 Task: Find the cheapest round-trip flight from New Delhi to Dubai for a 5-day trip.
Action: Mouse moved to (318, 193)
Screenshot: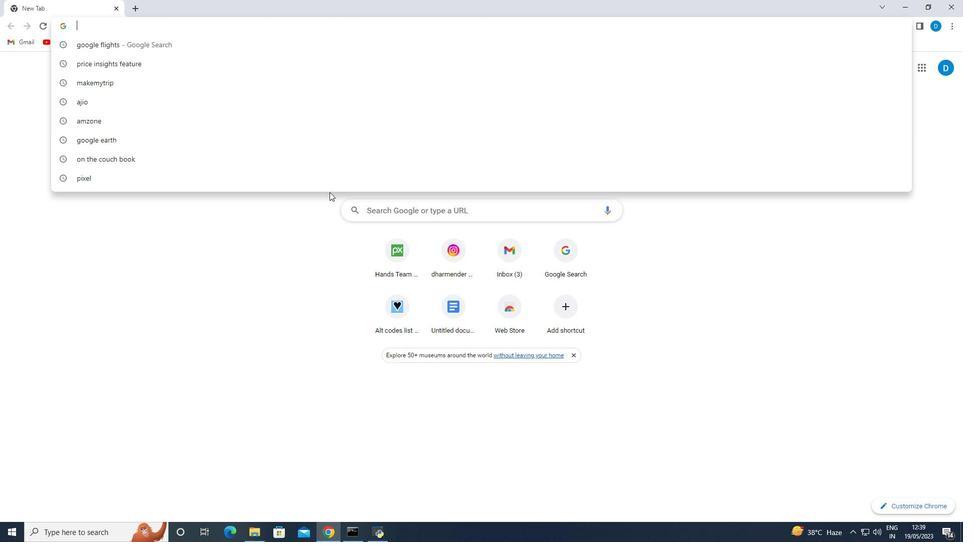 
Action: Key pressed google<Key.space>g<Key.backspace>fli
Screenshot: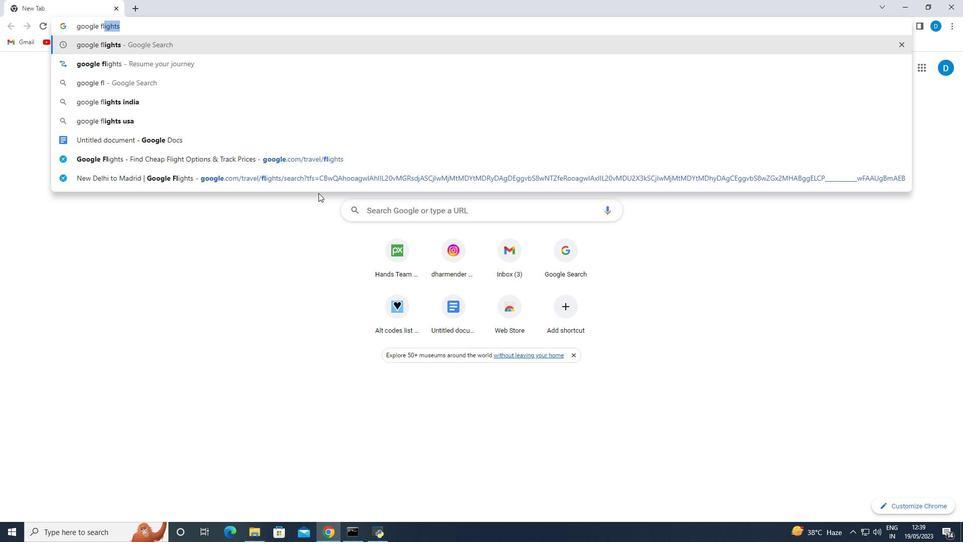 
Action: Mouse moved to (171, 42)
Screenshot: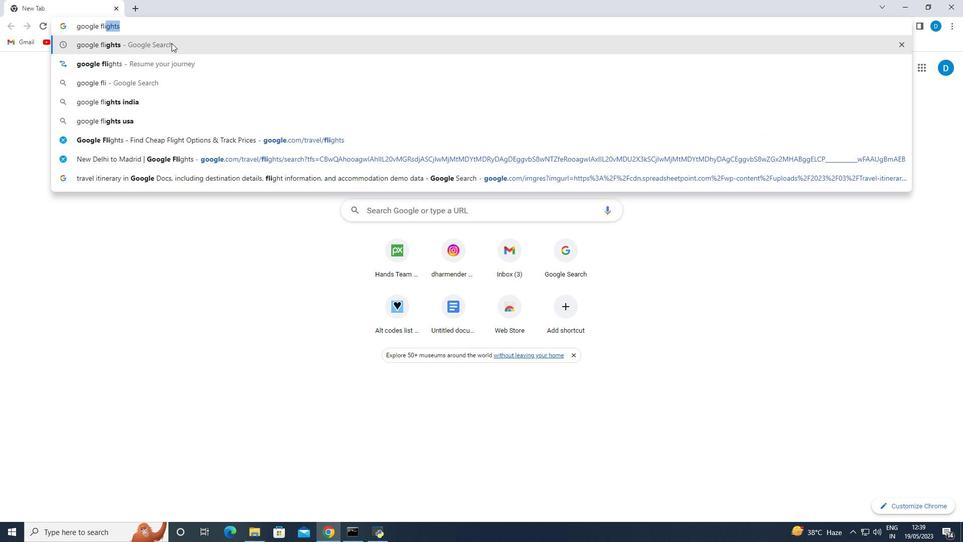 
Action: Mouse pressed left at (171, 42)
Screenshot: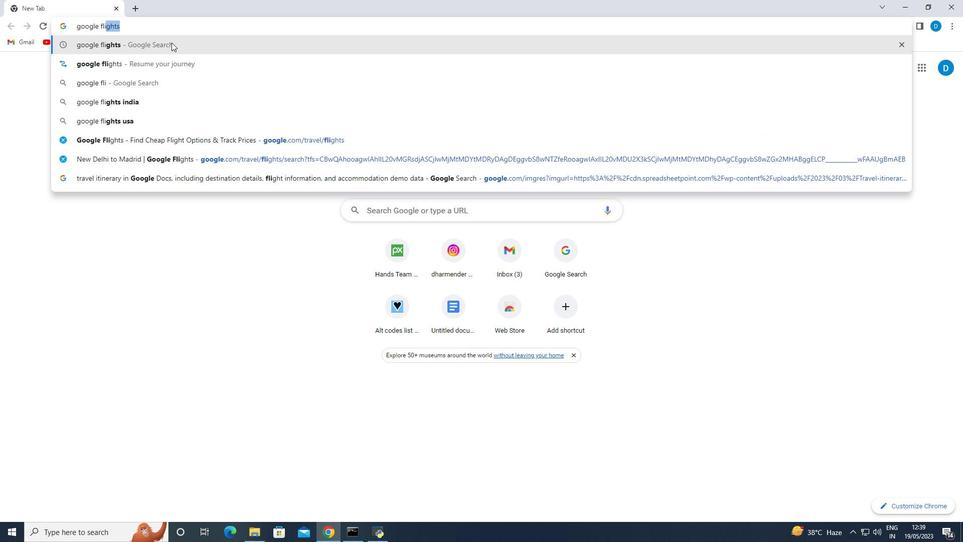 
Action: Mouse moved to (107, 237)
Screenshot: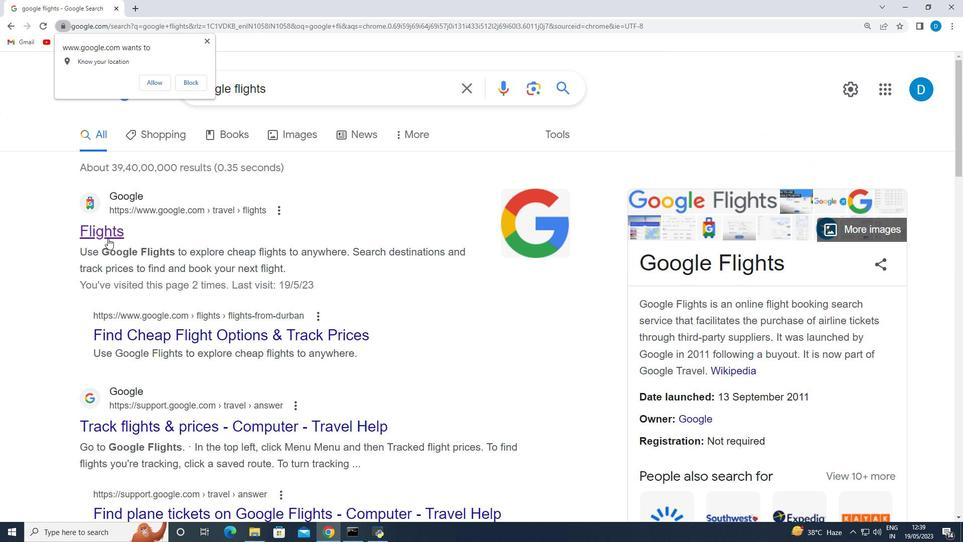 
Action: Mouse pressed left at (107, 237)
Screenshot: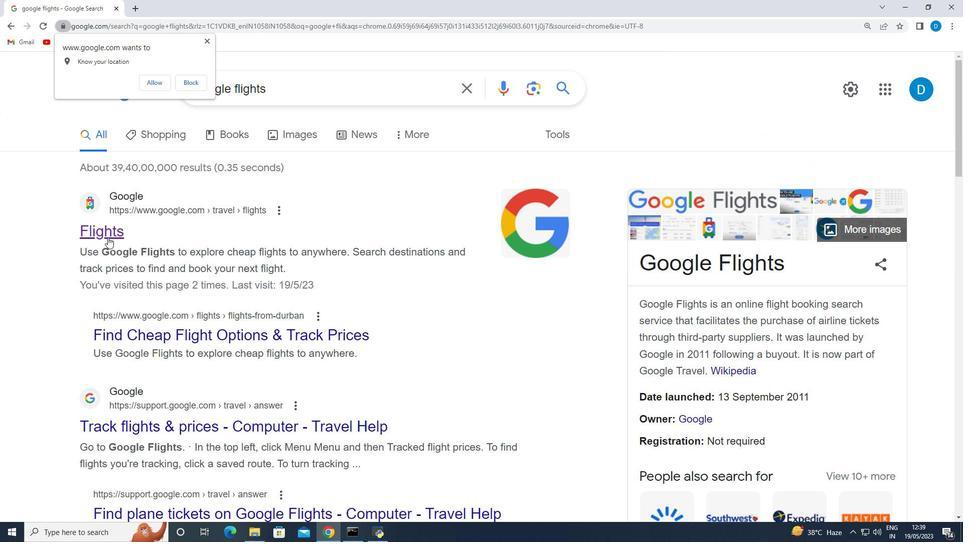 
Action: Mouse moved to (232, 299)
Screenshot: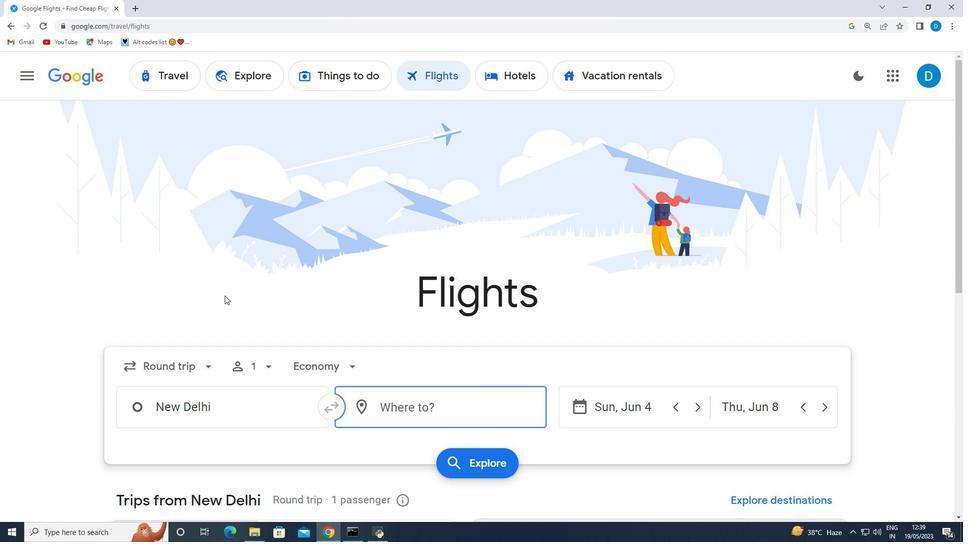 
Action: Mouse scrolled (232, 299) with delta (0, 0)
Screenshot: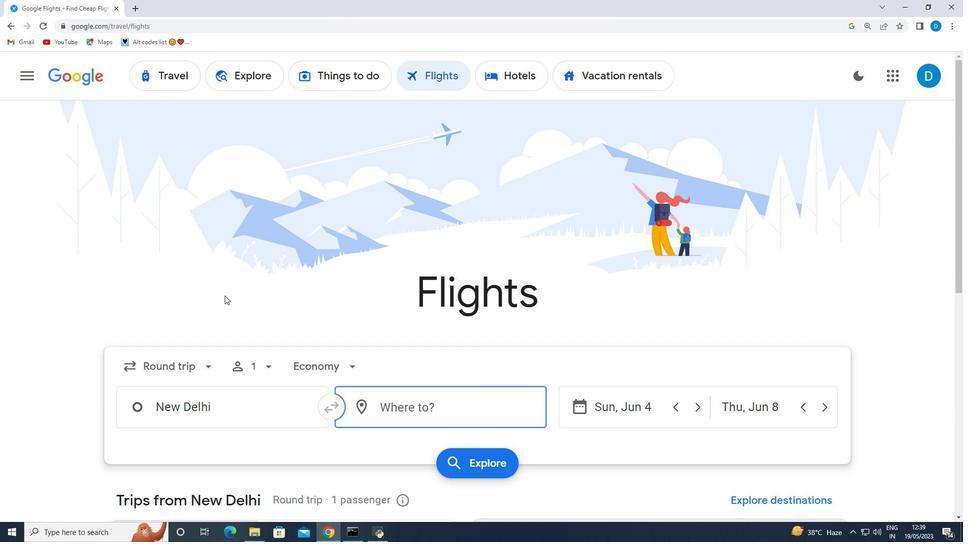
Action: Mouse moved to (247, 309)
Screenshot: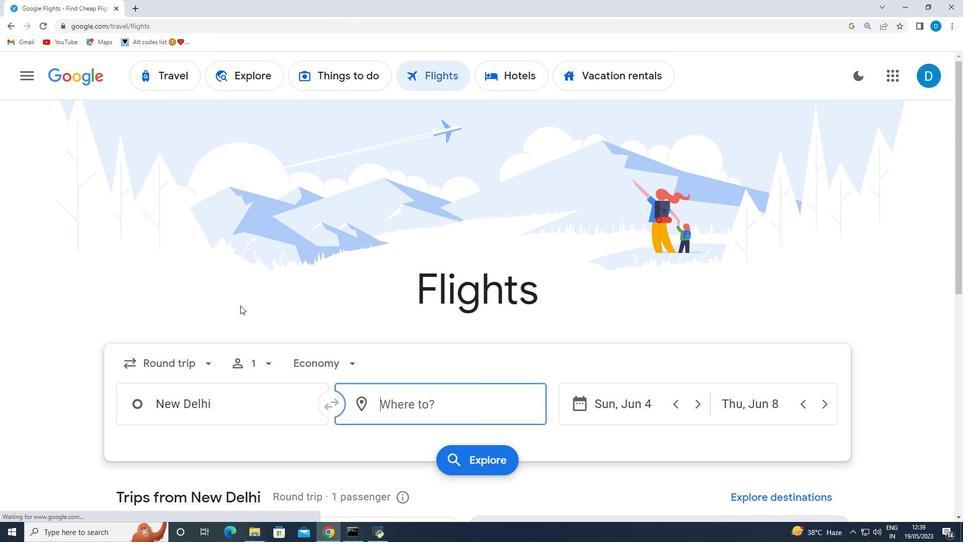 
Action: Mouse scrolled (247, 309) with delta (0, 0)
Screenshot: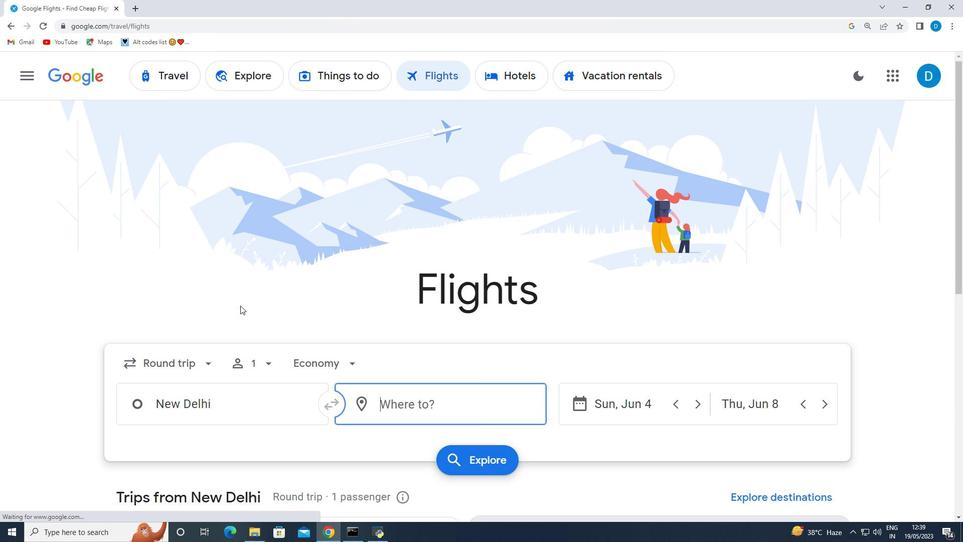 
Action: Mouse moved to (254, 312)
Screenshot: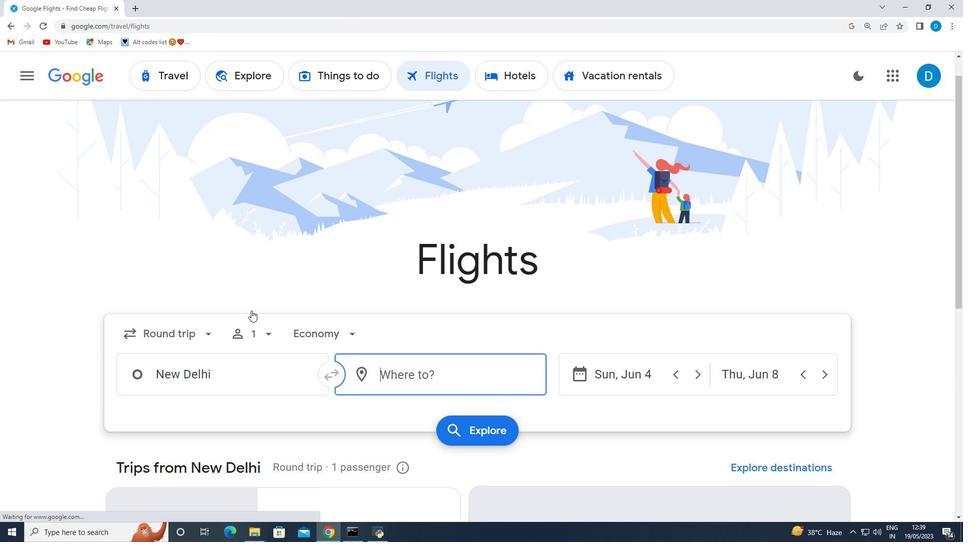 
Action: Mouse scrolled (254, 311) with delta (0, 0)
Screenshot: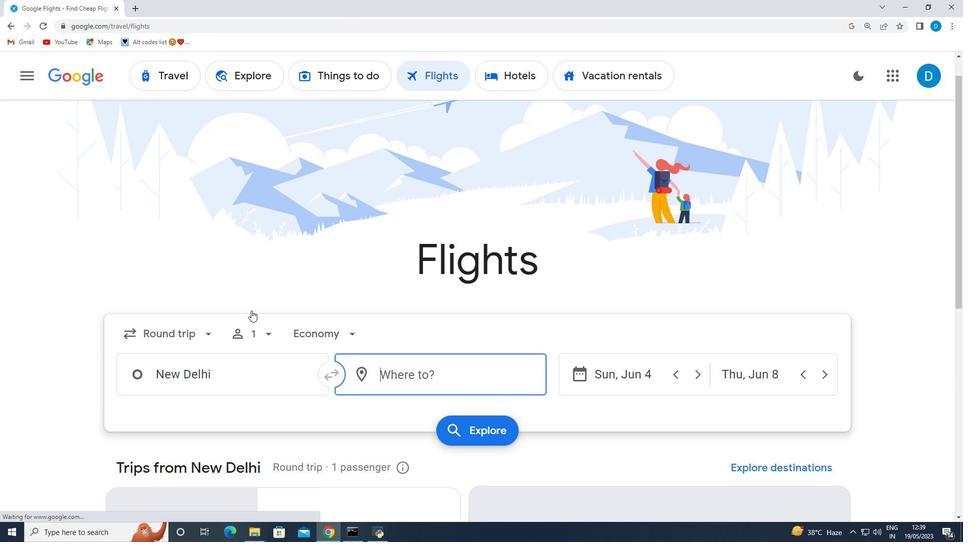 
Action: Mouse moved to (243, 261)
Screenshot: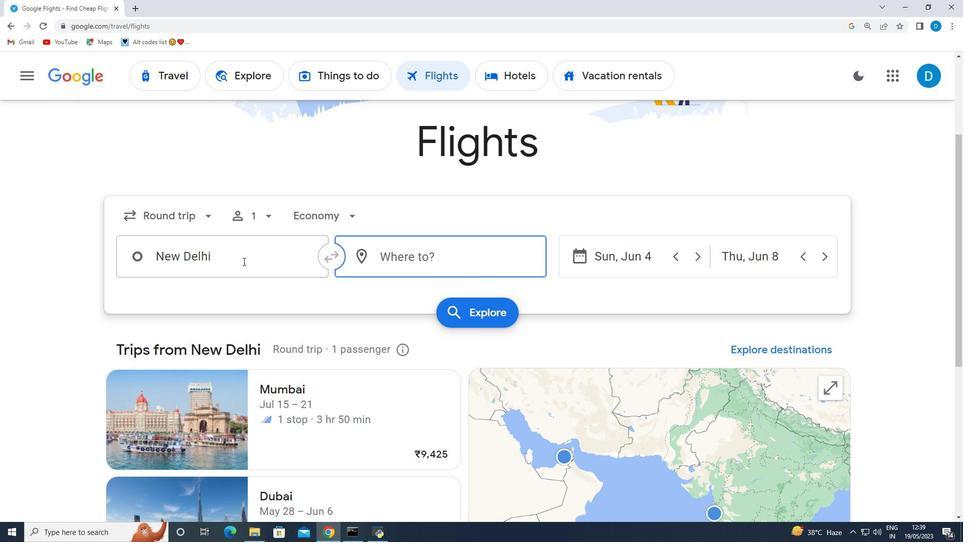 
Action: Mouse scrolled (243, 261) with delta (0, 0)
Screenshot: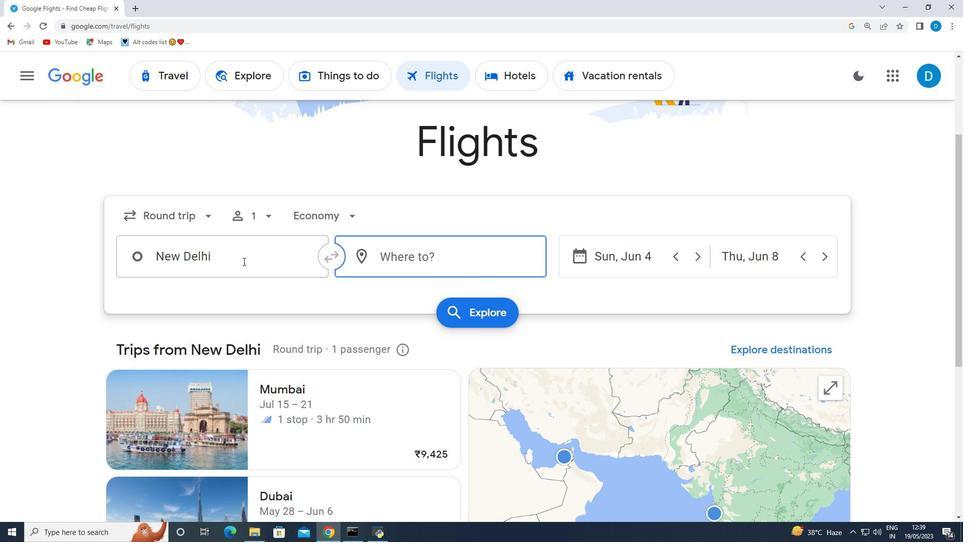 
Action: Mouse moved to (245, 263)
Screenshot: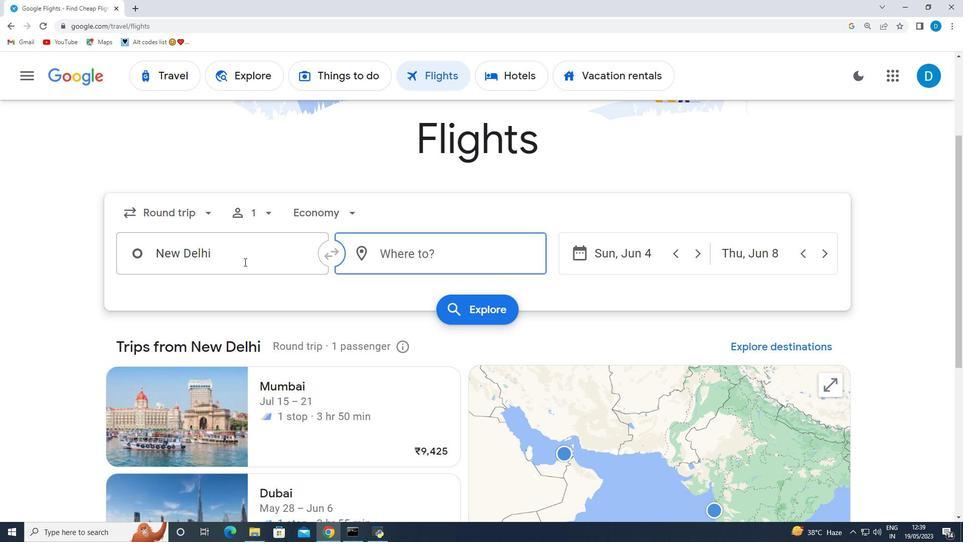 
Action: Mouse scrolled (245, 262) with delta (0, 0)
Screenshot: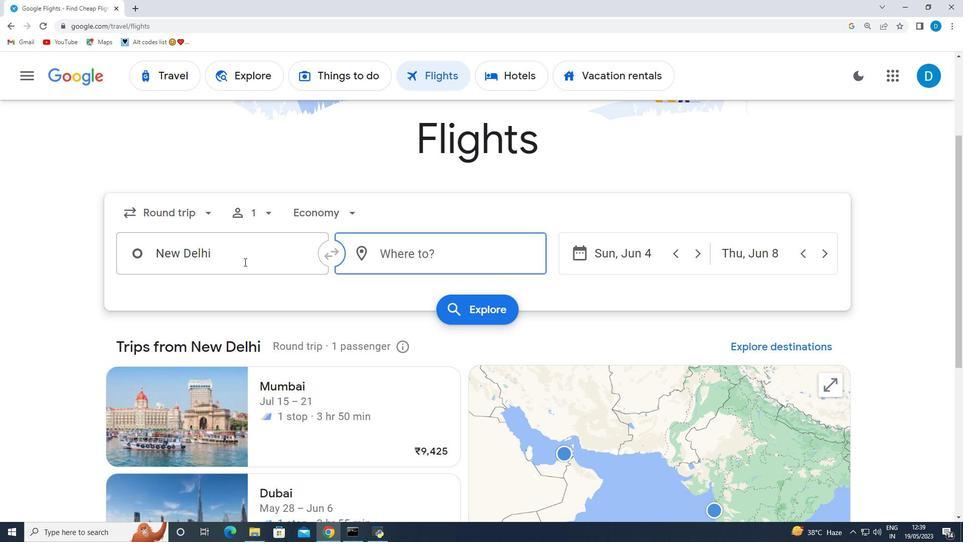 
Action: Mouse moved to (281, 401)
Screenshot: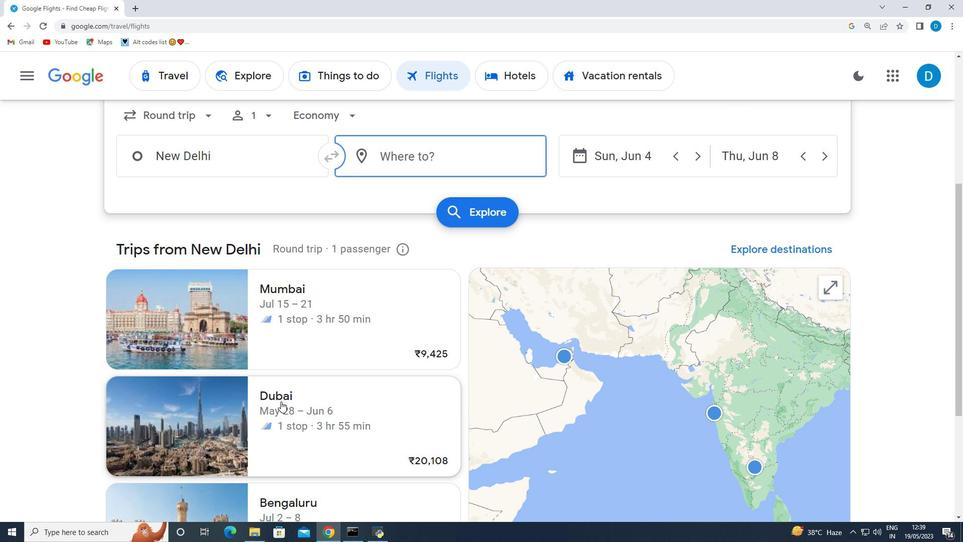 
Action: Mouse pressed left at (281, 401)
Screenshot: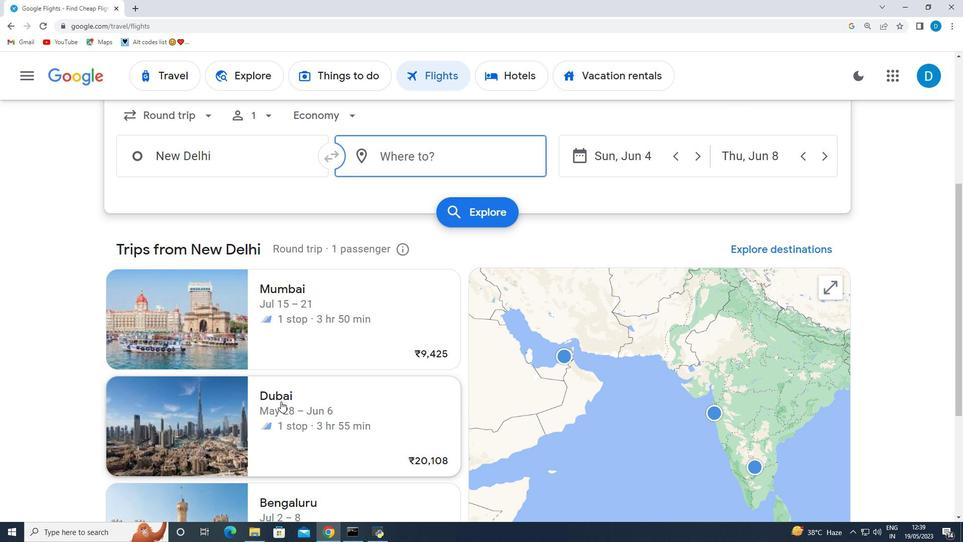 
Action: Mouse moved to (677, 176)
Screenshot: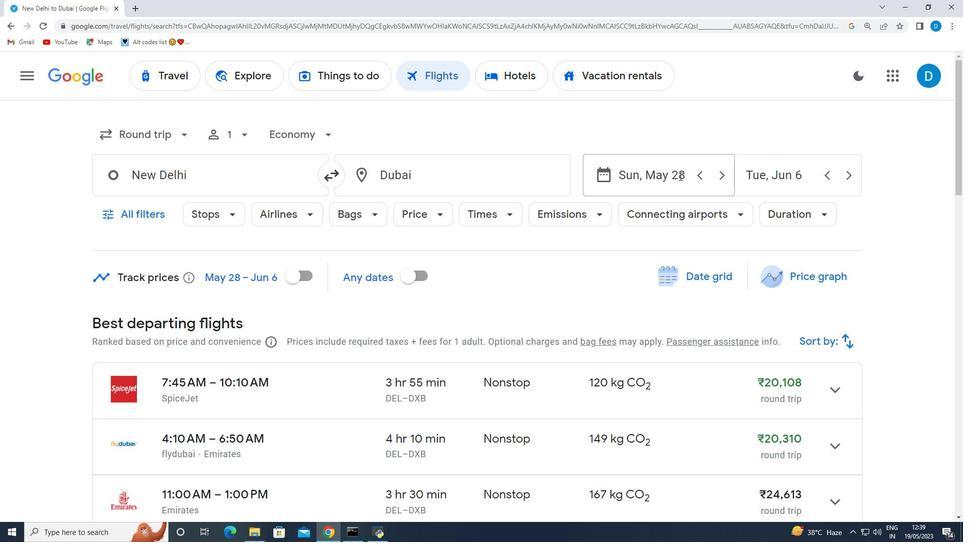 
Action: Mouse pressed left at (677, 176)
Screenshot: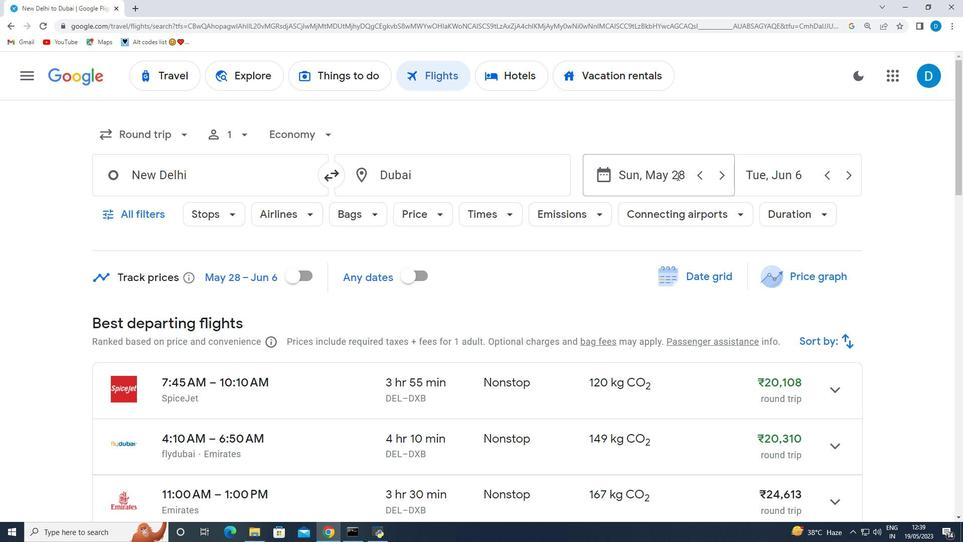 
Action: Mouse pressed left at (677, 176)
Screenshot: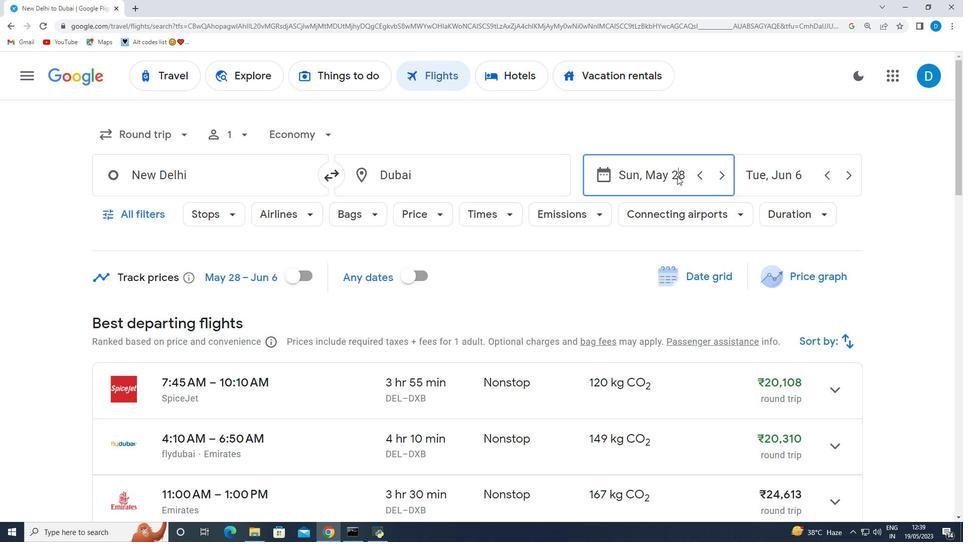 
Action: Mouse pressed left at (677, 176)
Screenshot: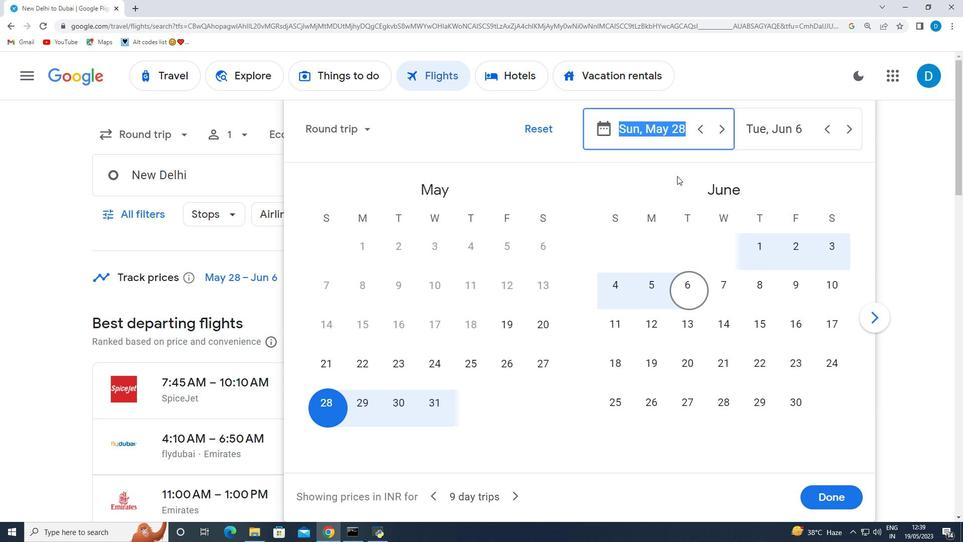 
Action: Mouse moved to (478, 368)
Screenshot: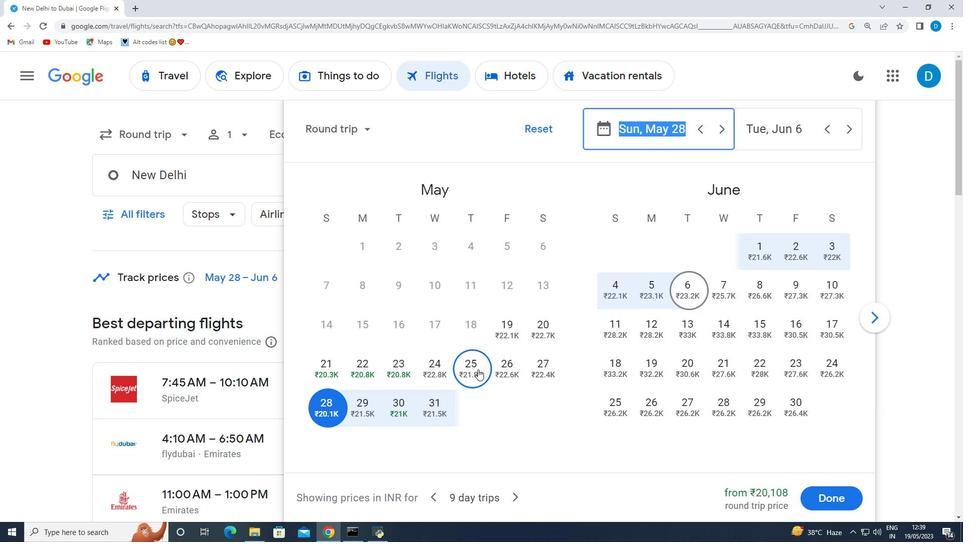 
Action: Mouse pressed left at (478, 368)
Screenshot: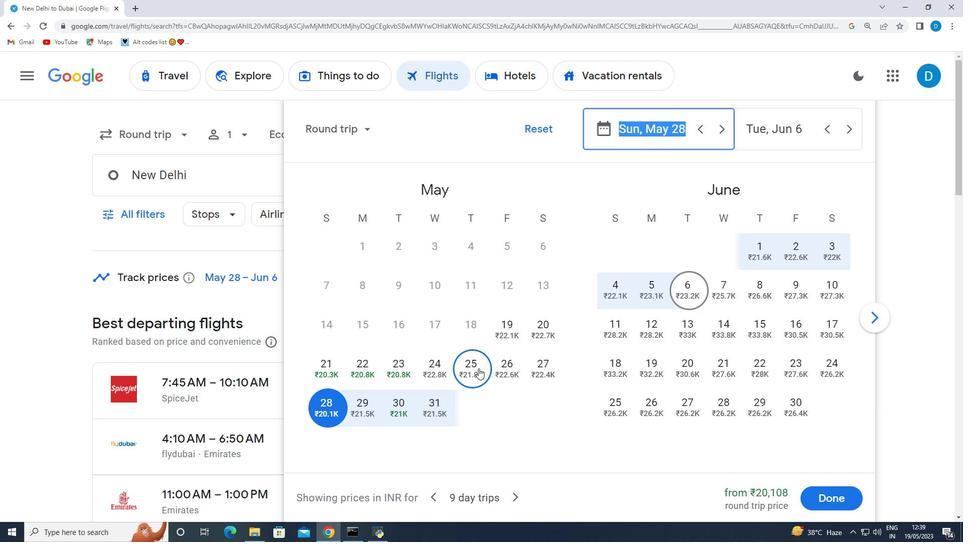 
Action: Mouse moved to (465, 374)
Screenshot: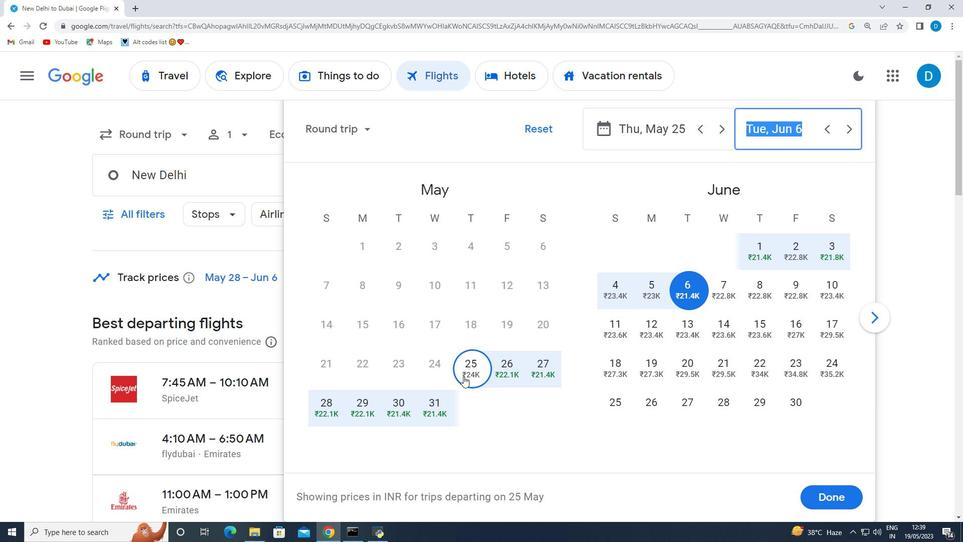 
Action: Mouse pressed left at (465, 374)
Screenshot: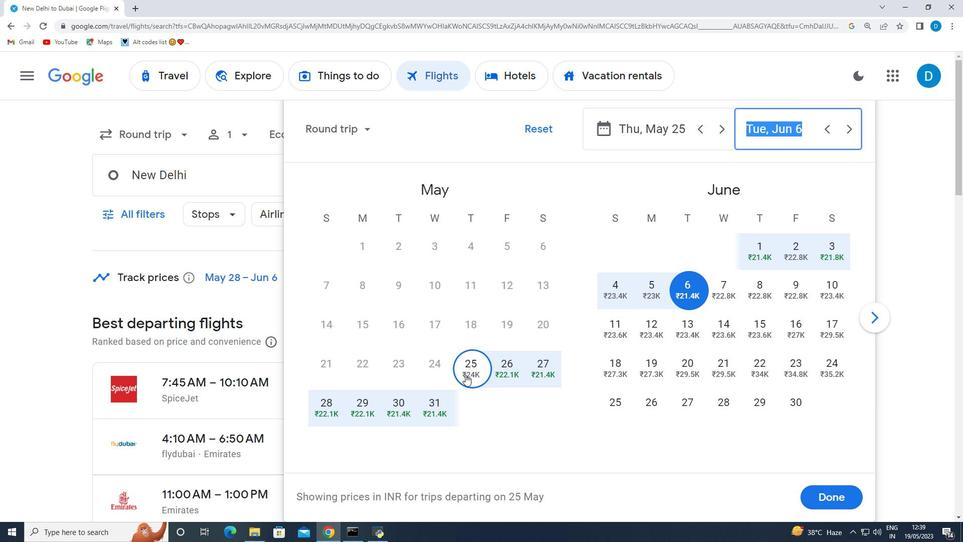 
Action: Mouse pressed left at (465, 374)
Screenshot: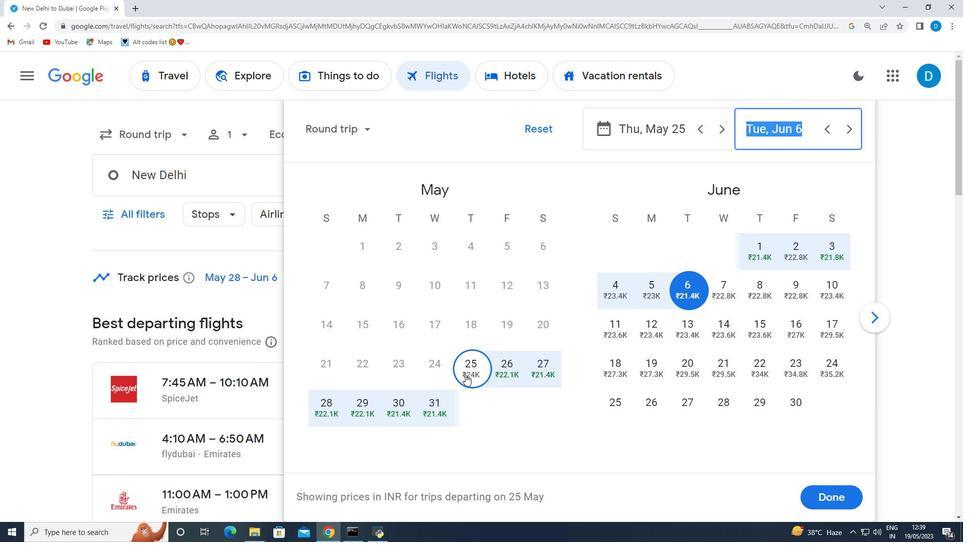 
Action: Mouse moved to (614, 403)
Screenshot: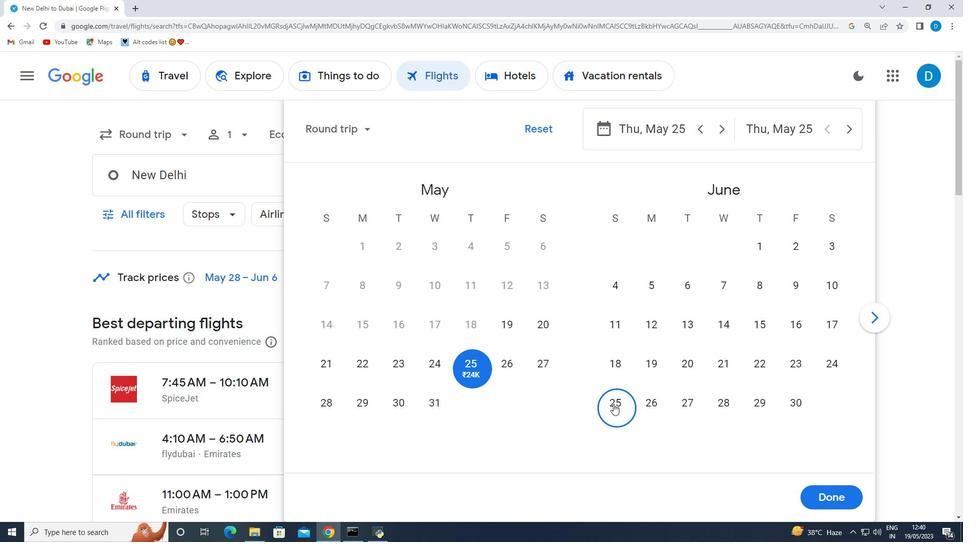 
Action: Mouse pressed left at (614, 403)
Screenshot: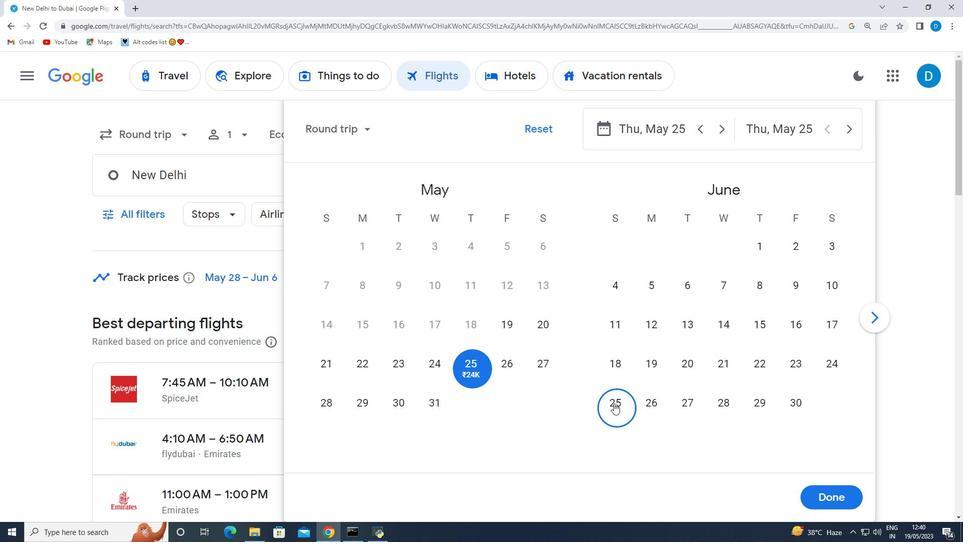 
Action: Mouse pressed left at (614, 403)
Screenshot: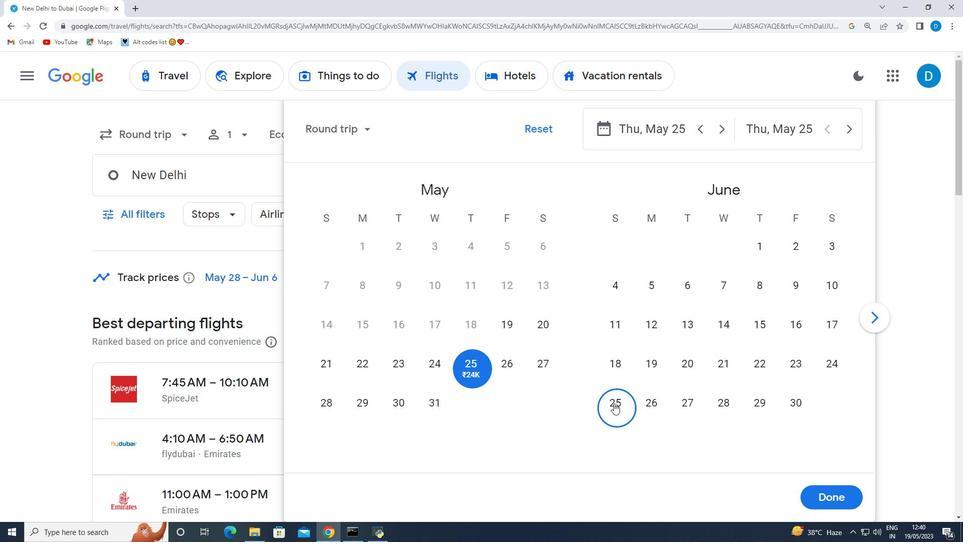 
Action: Mouse moved to (668, 123)
Screenshot: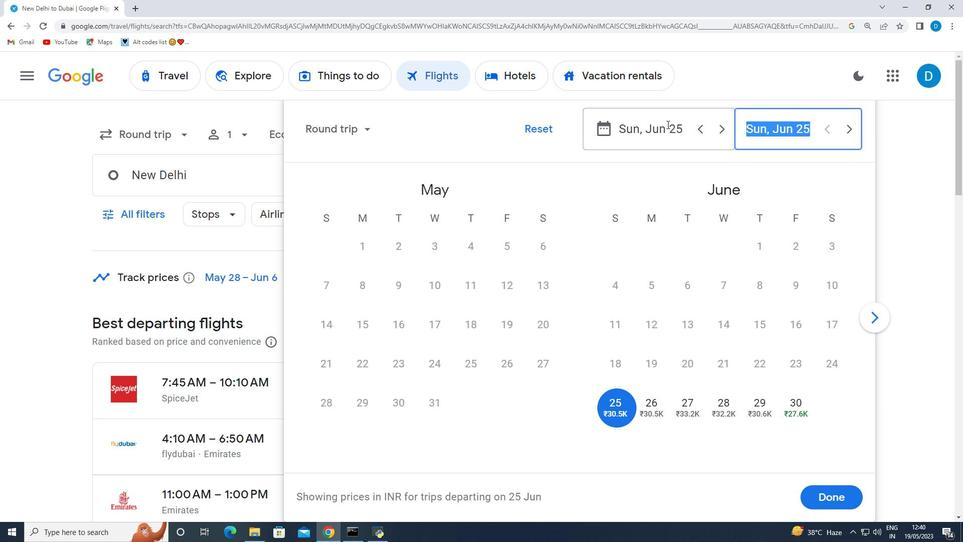 
Action: Mouse pressed left at (668, 123)
Screenshot: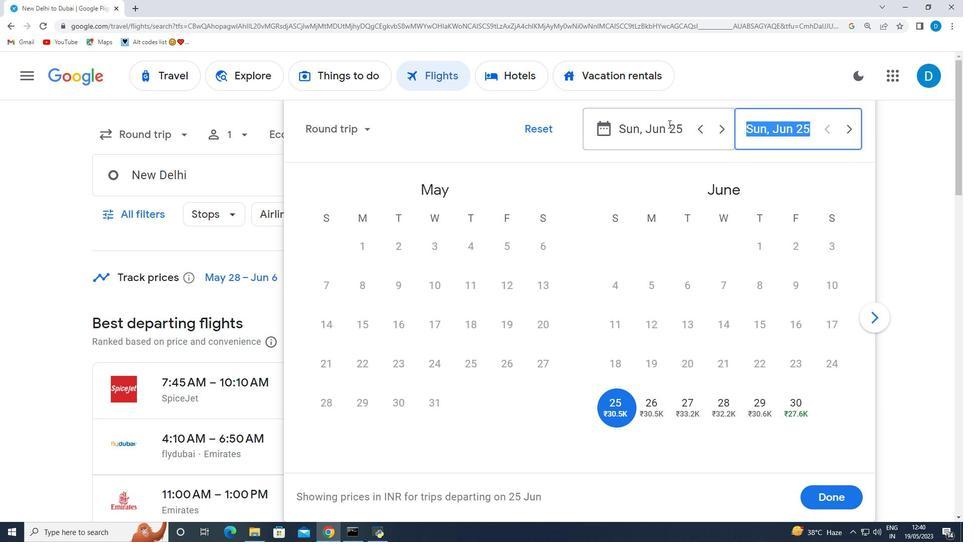 
Action: Mouse moved to (549, 129)
Screenshot: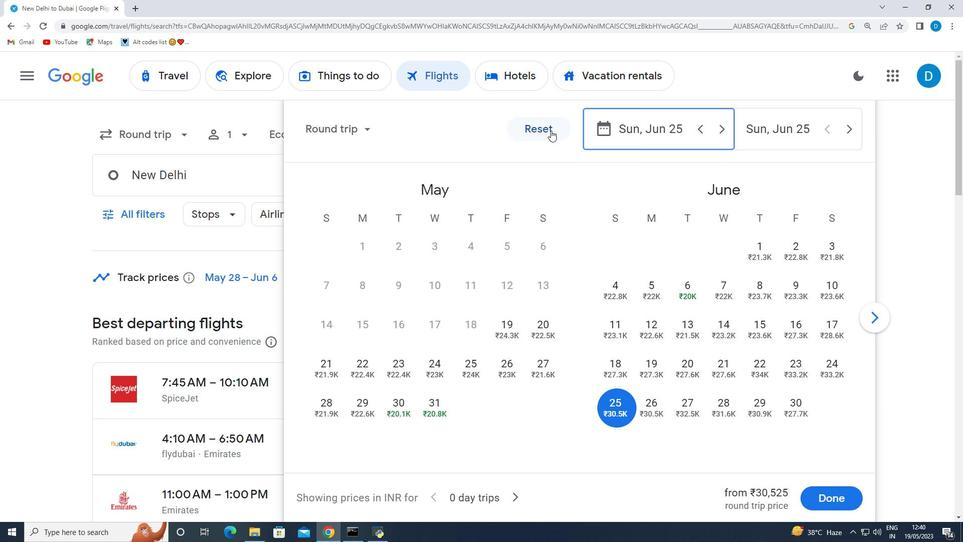 
Action: Mouse pressed left at (549, 129)
Screenshot: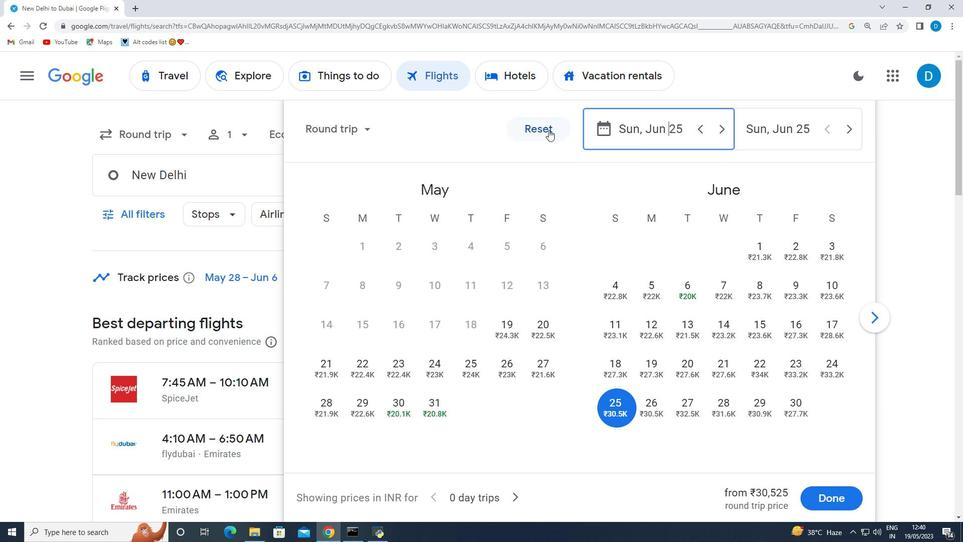 
Action: Mouse moved to (661, 135)
Screenshot: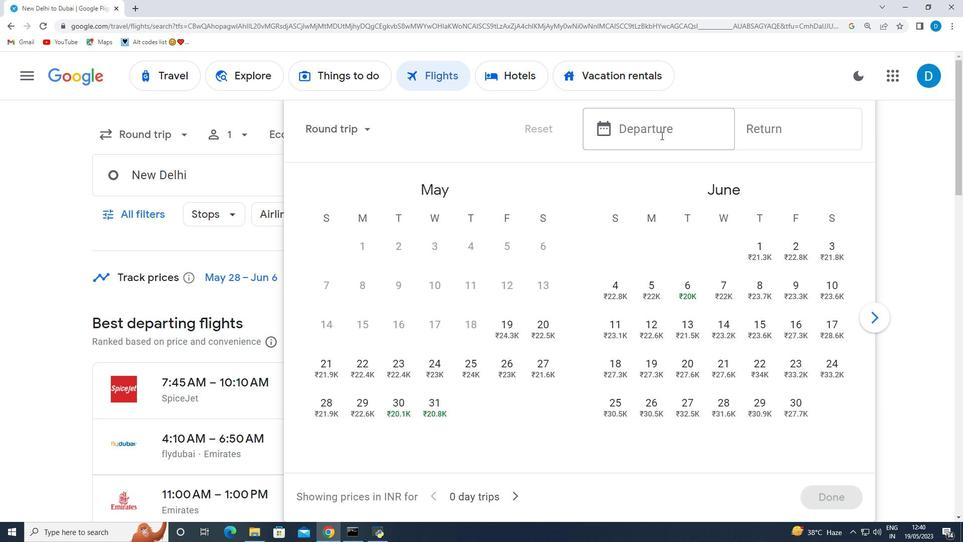 
Action: Mouse pressed left at (661, 135)
Screenshot: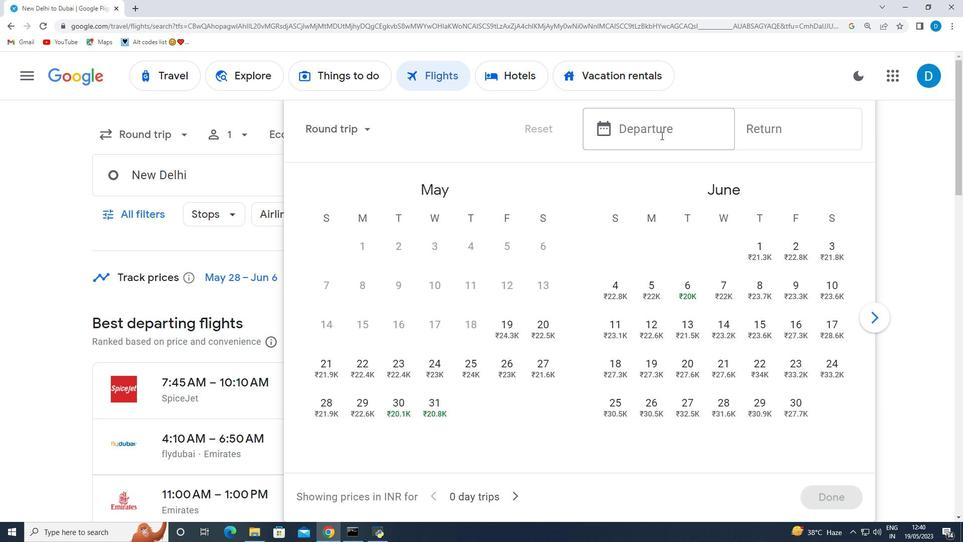 
Action: Mouse moved to (611, 409)
Screenshot: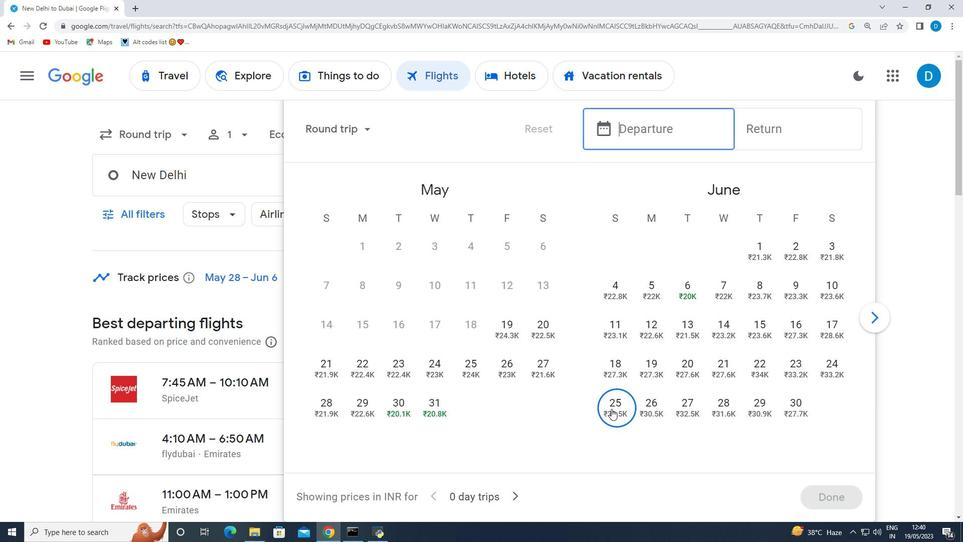 
Action: Mouse pressed left at (611, 409)
Screenshot: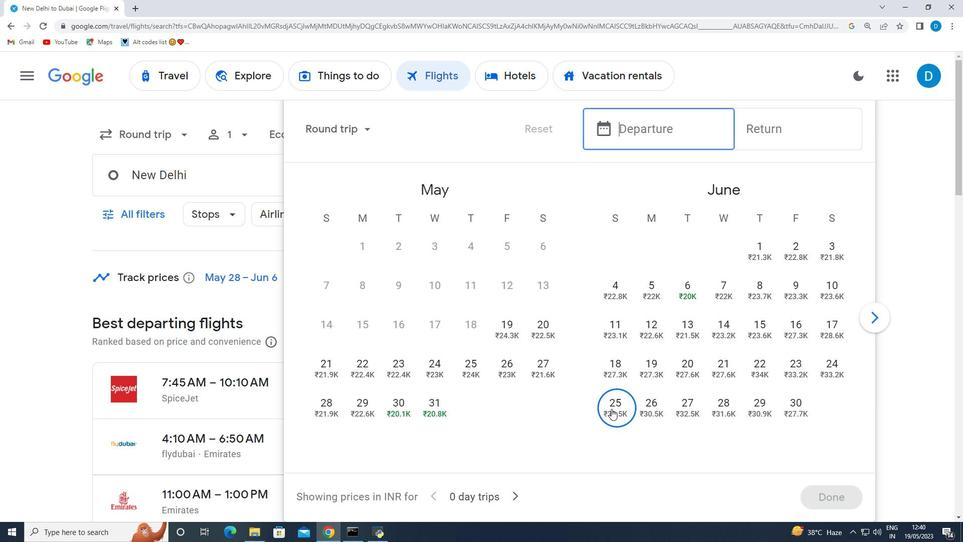 
Action: Mouse pressed left at (611, 409)
Screenshot: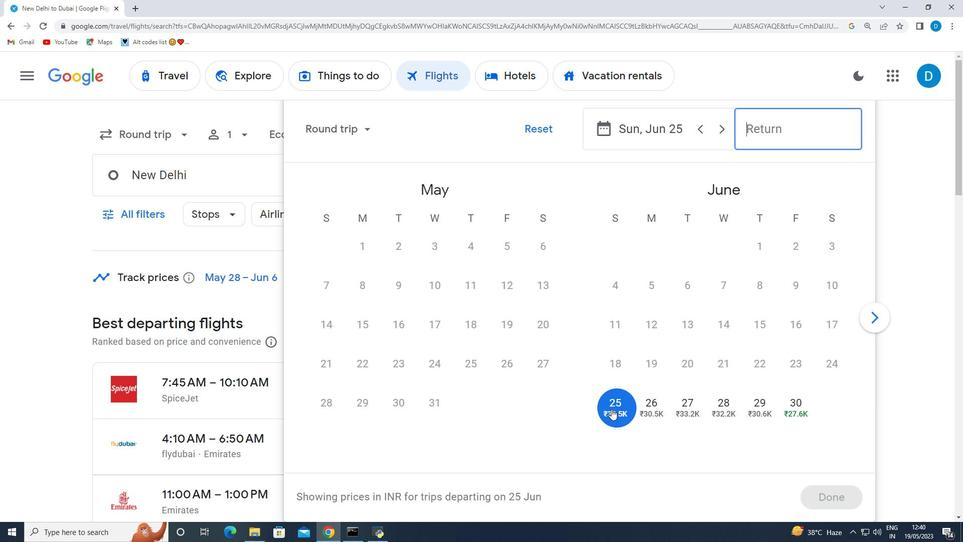 
Action: Mouse moved to (795, 132)
Screenshot: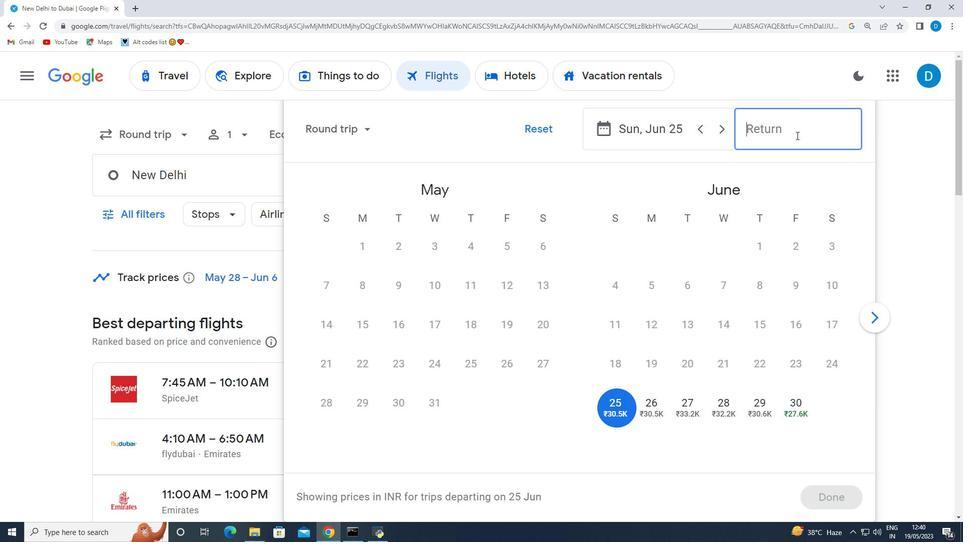 
Action: Mouse pressed left at (795, 132)
Screenshot: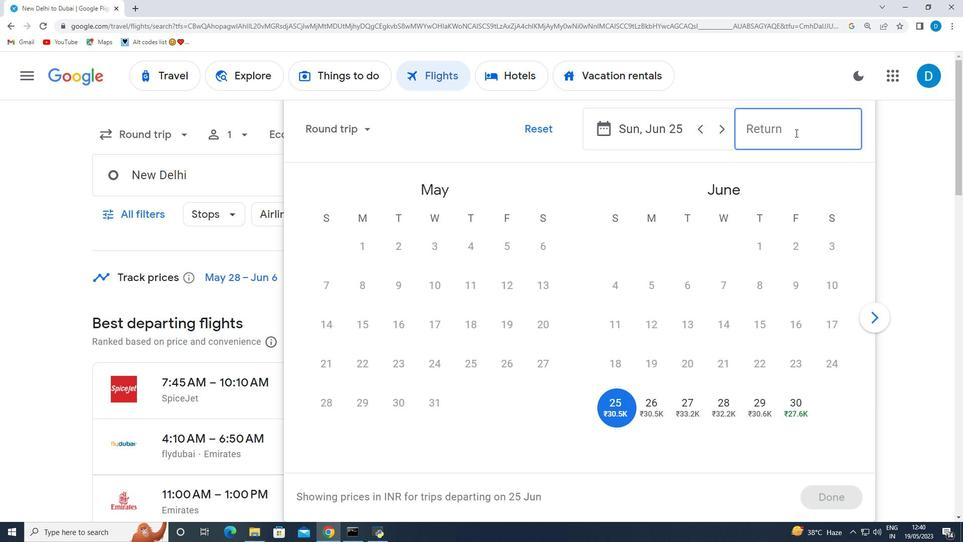 
Action: Mouse moved to (799, 413)
Screenshot: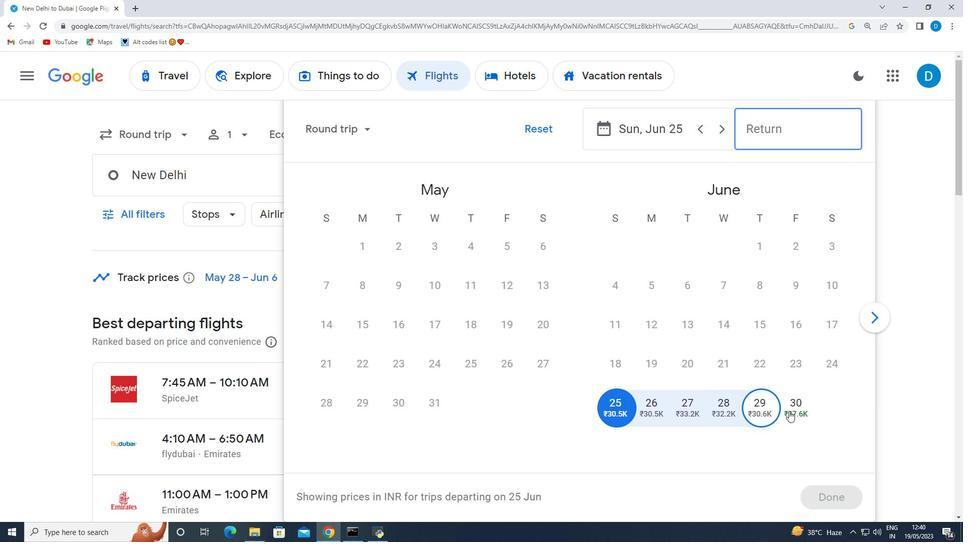 
Action: Mouse pressed left at (799, 413)
Screenshot: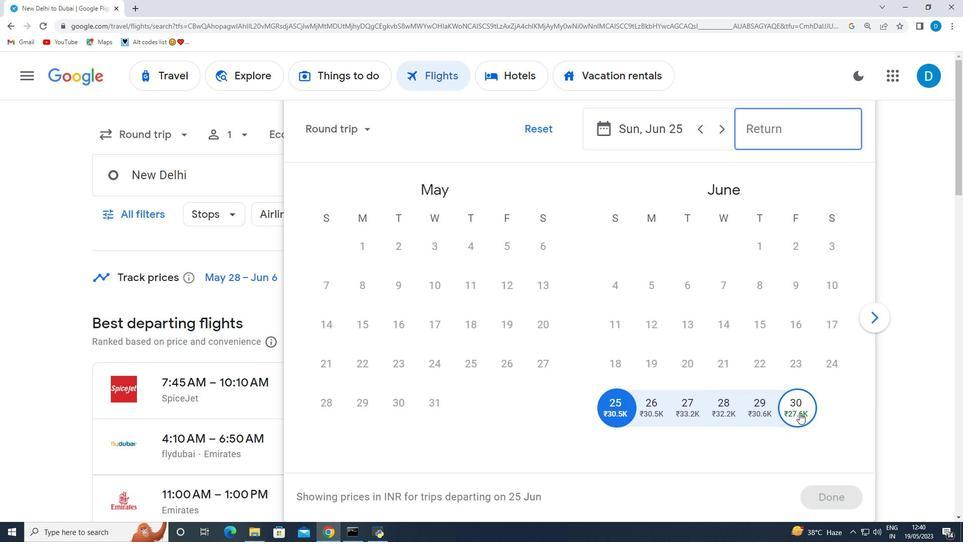 
Action: Mouse pressed left at (799, 413)
Screenshot: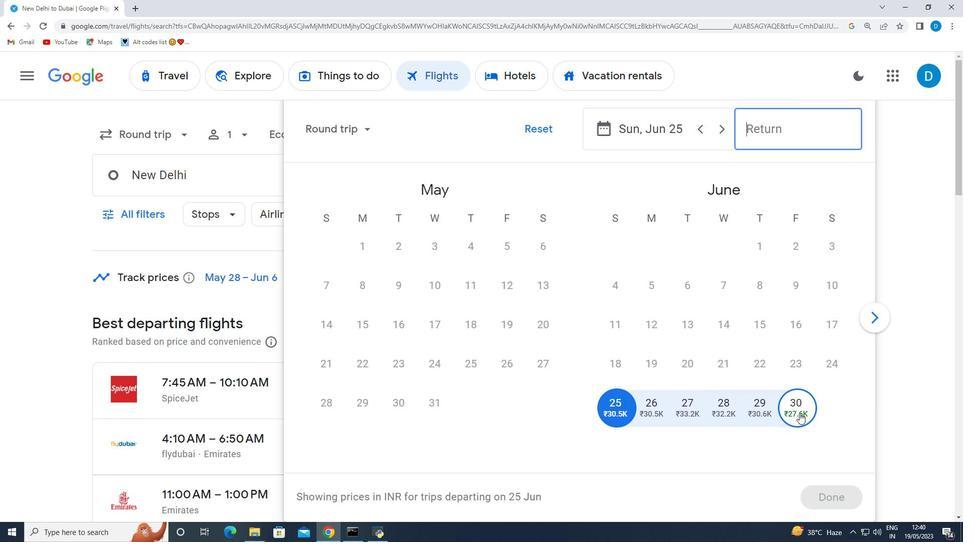 
Action: Mouse moved to (837, 501)
Screenshot: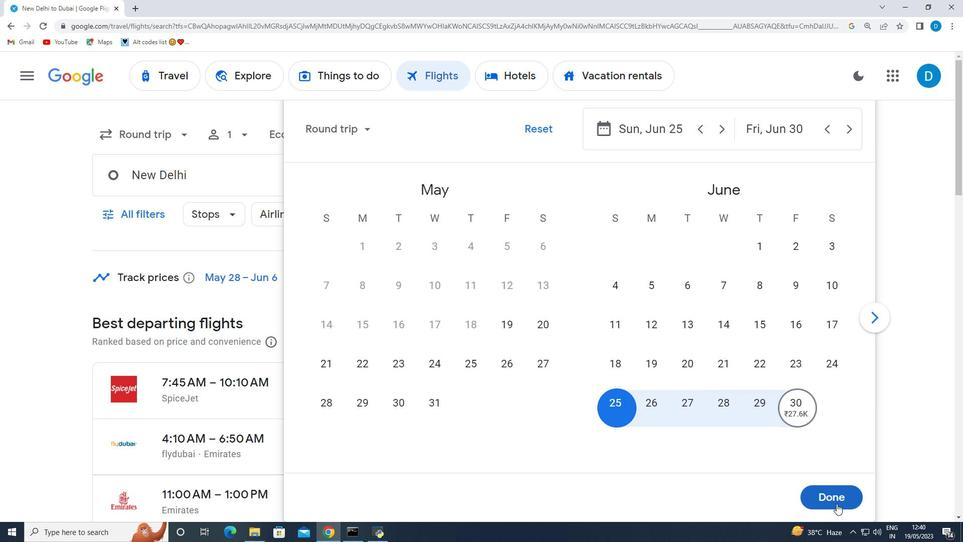 
Action: Mouse pressed left at (837, 501)
Screenshot: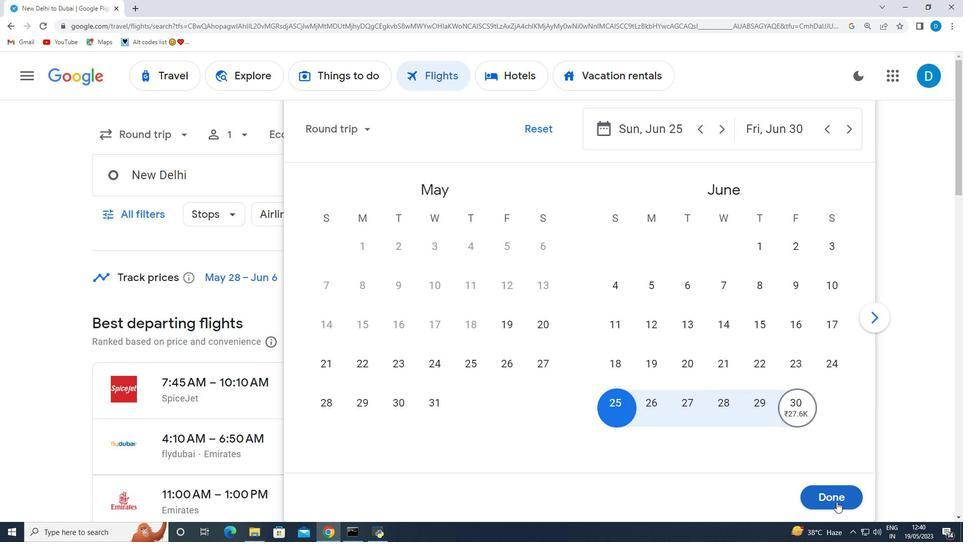 
Action: Mouse moved to (162, 282)
Screenshot: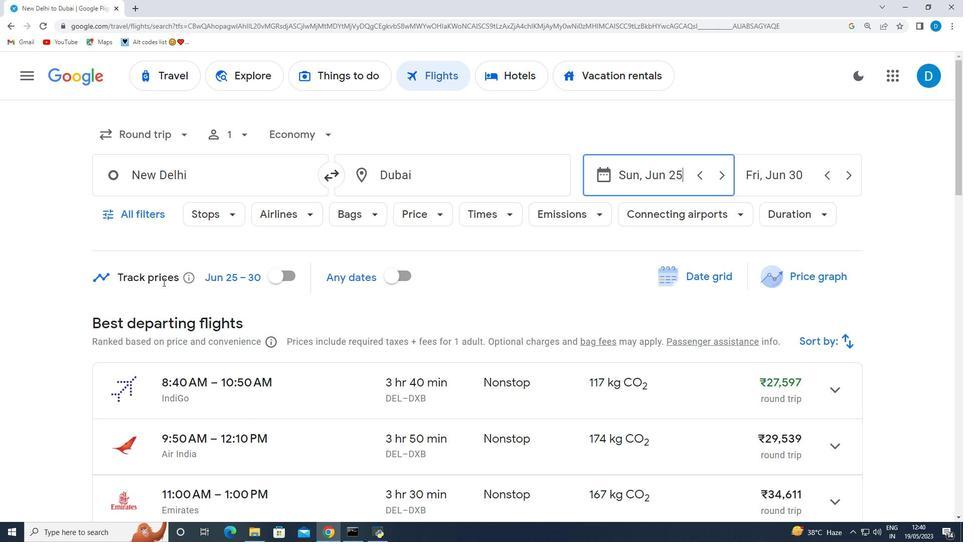 
Action: Mouse pressed left at (162, 282)
Screenshot: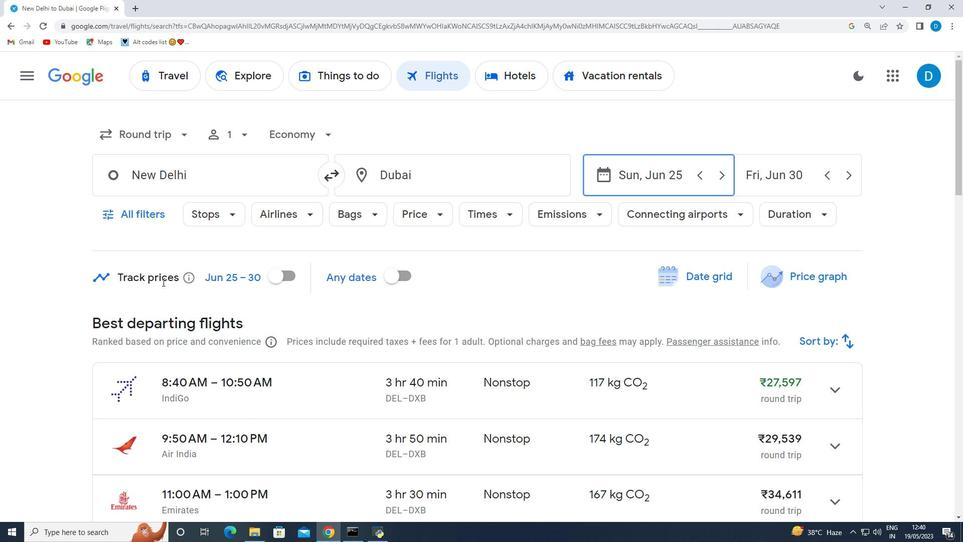 
Action: Mouse moved to (191, 276)
Screenshot: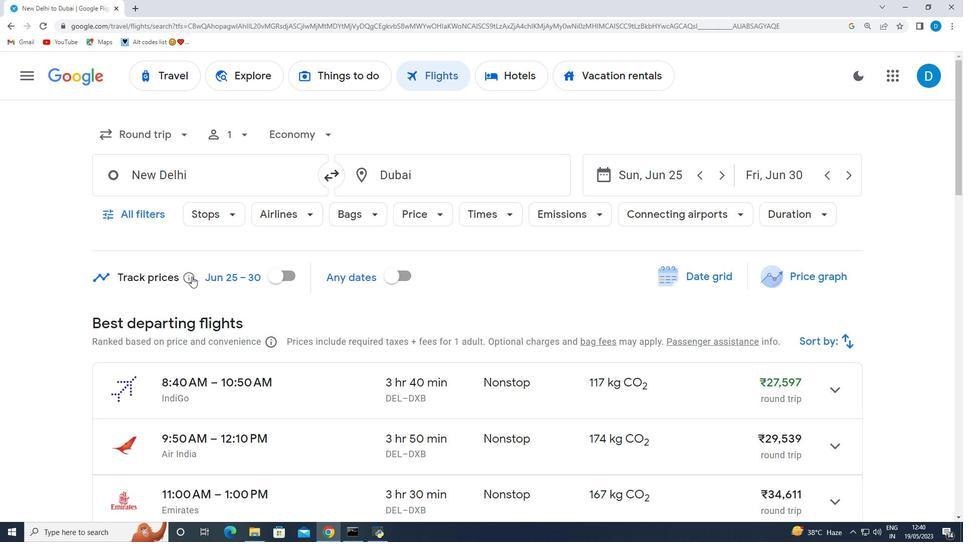 
Action: Mouse pressed left at (191, 276)
Screenshot: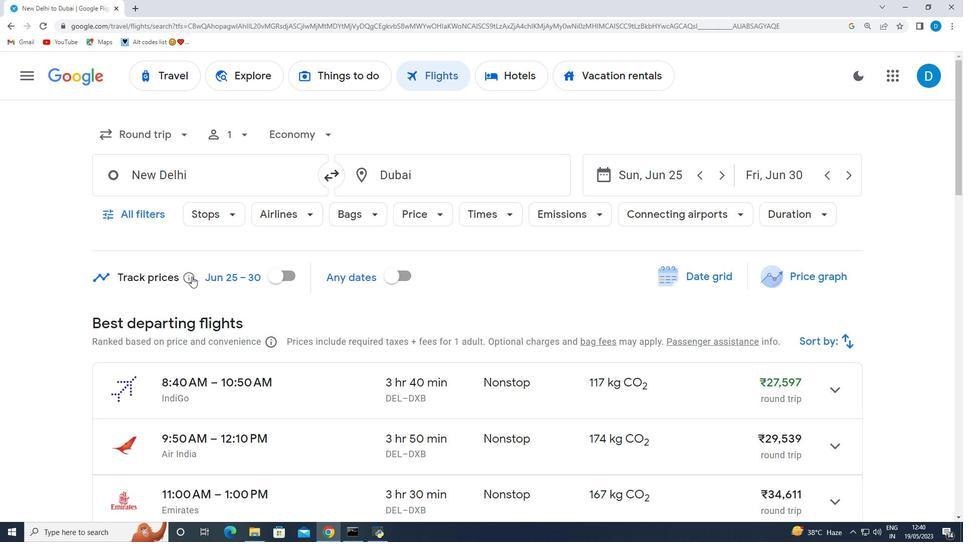 
Action: Mouse moved to (100, 278)
Screenshot: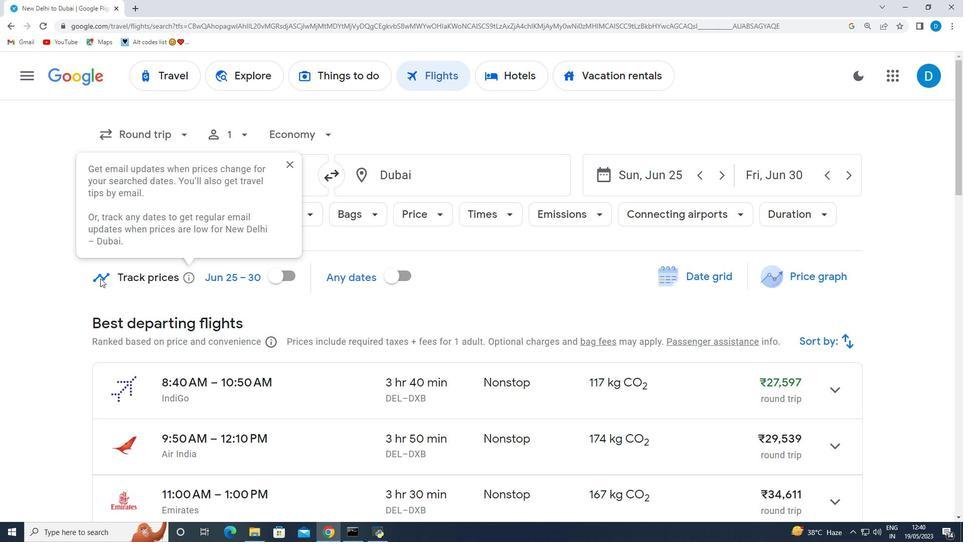 
Action: Mouse pressed left at (100, 278)
Screenshot: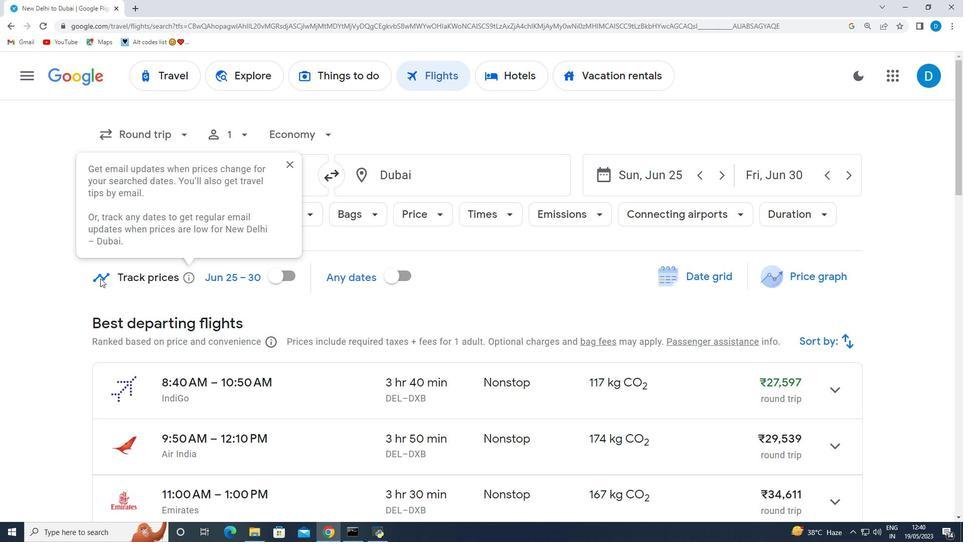 
Action: Mouse moved to (289, 275)
Screenshot: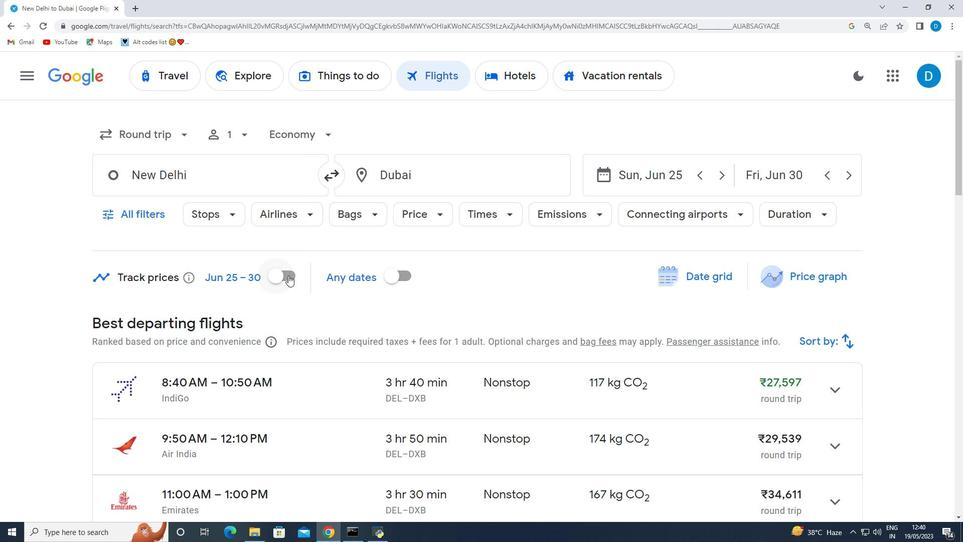 
Action: Mouse pressed left at (289, 275)
Screenshot: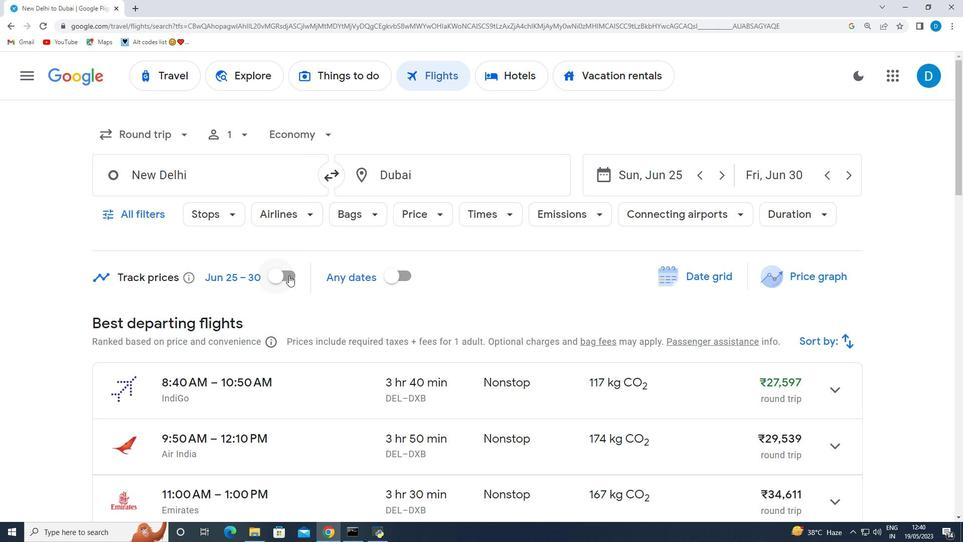 
Action: Mouse moved to (281, 277)
Screenshot: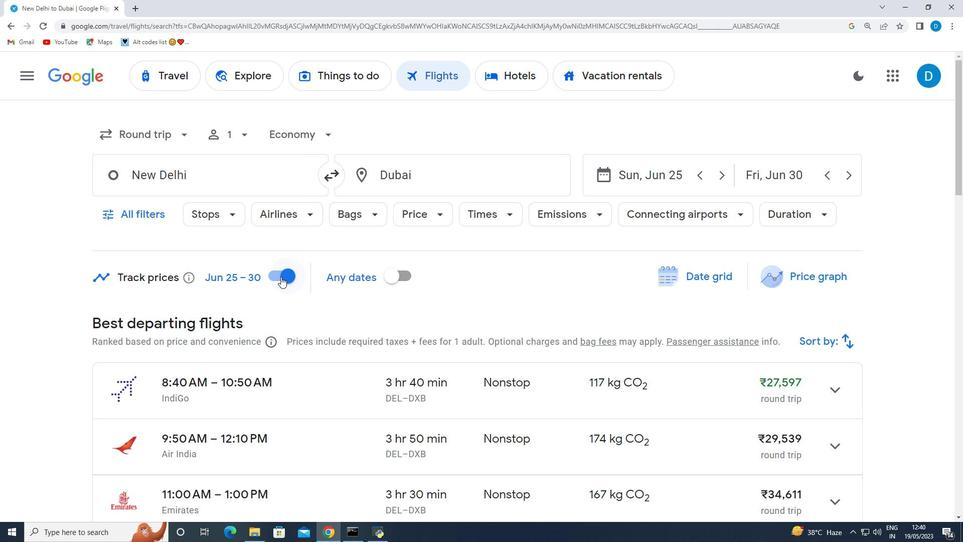 
Action: Mouse pressed left at (281, 277)
Screenshot: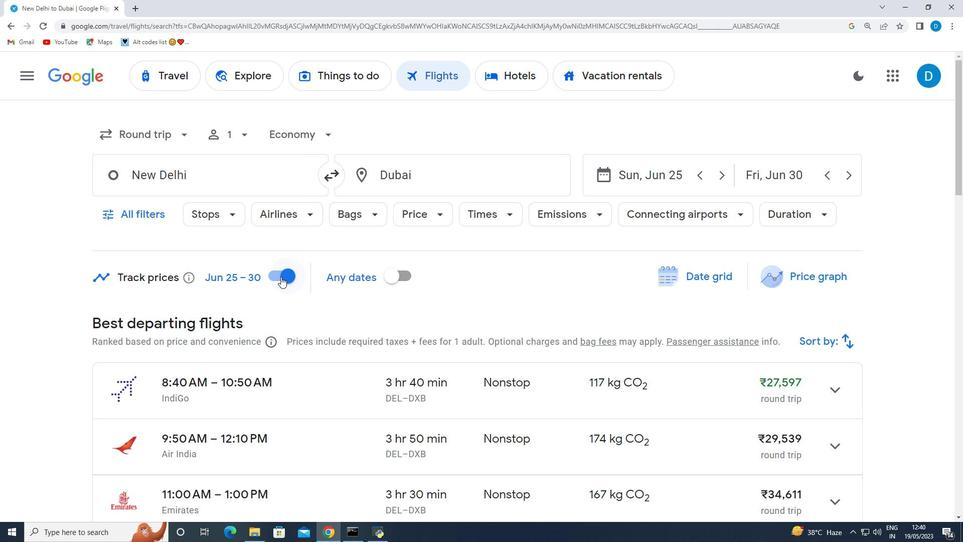 
Action: Mouse moved to (291, 277)
Screenshot: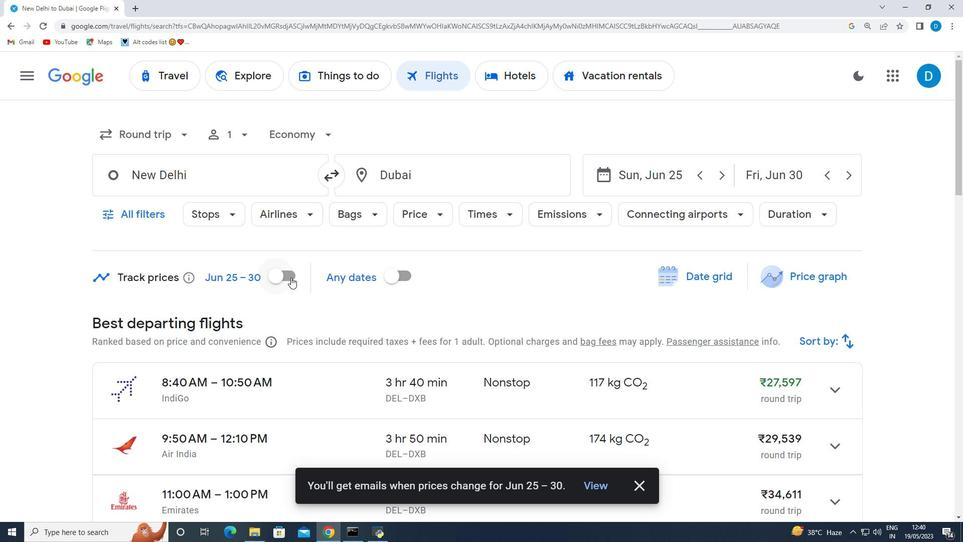 
Action: Mouse pressed left at (291, 277)
Screenshot: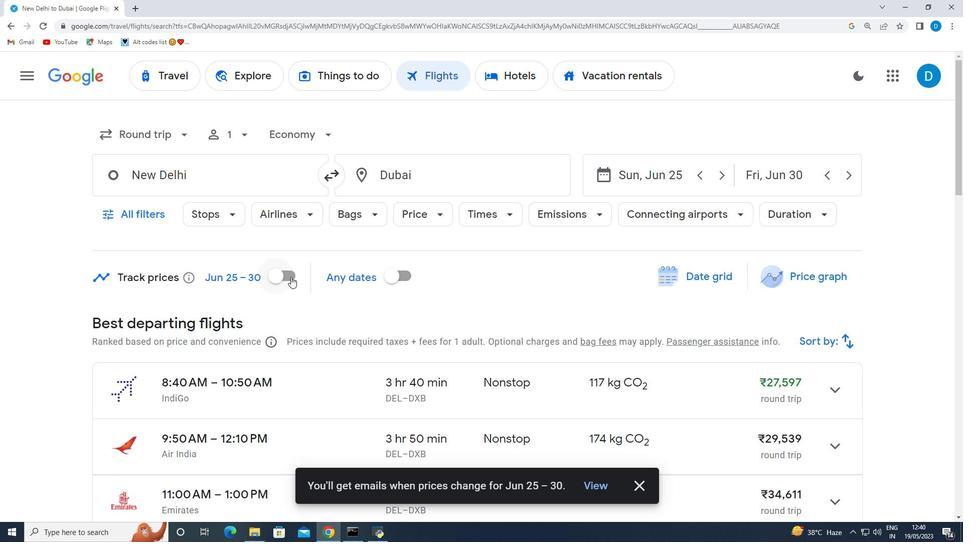 
Action: Mouse moved to (356, 351)
Screenshot: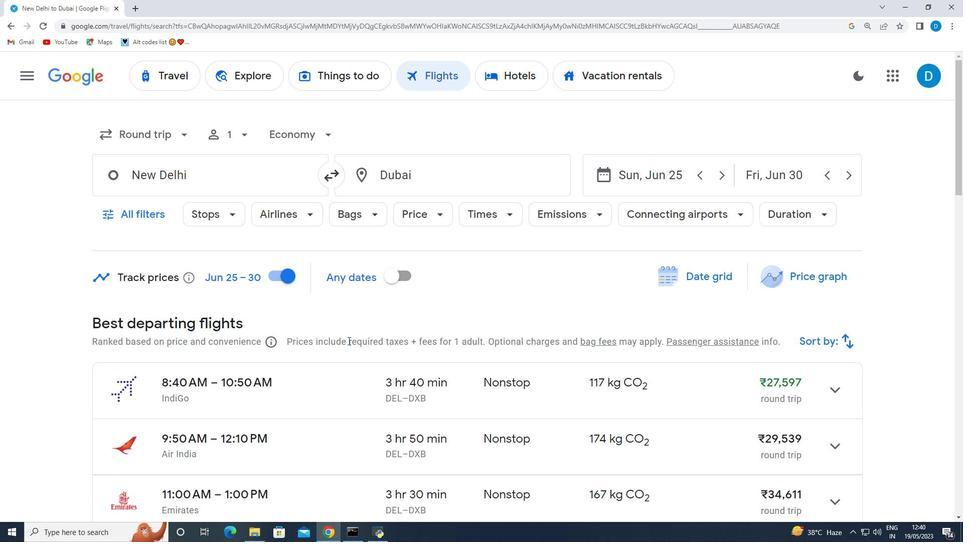 
Action: Mouse scrolled (356, 350) with delta (0, 0)
Screenshot: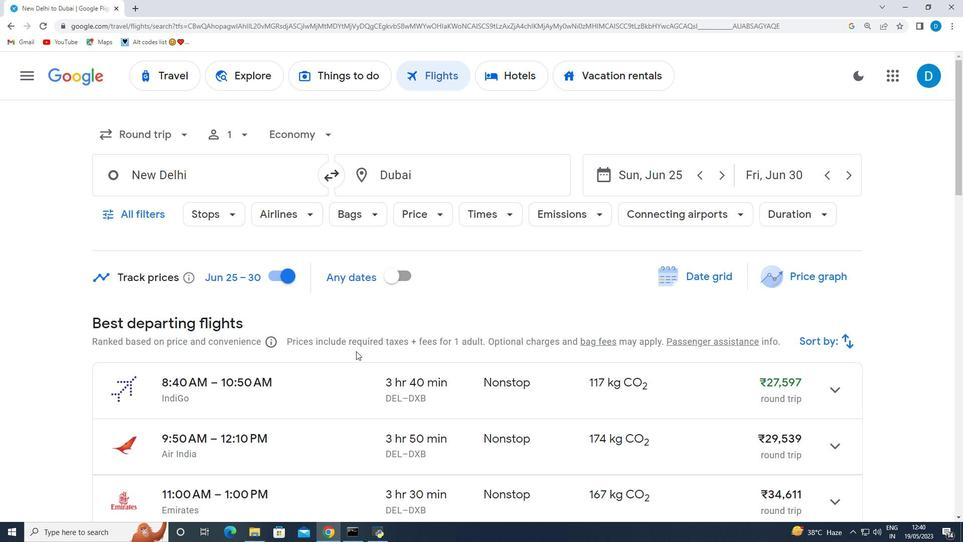 
Action: Mouse scrolled (356, 350) with delta (0, 0)
Screenshot: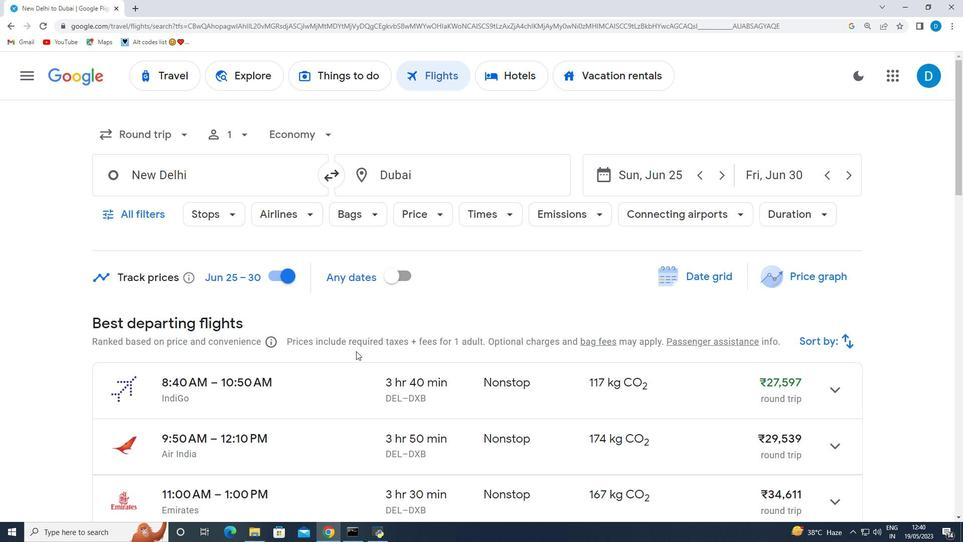 
Action: Mouse scrolled (356, 350) with delta (0, 0)
Screenshot: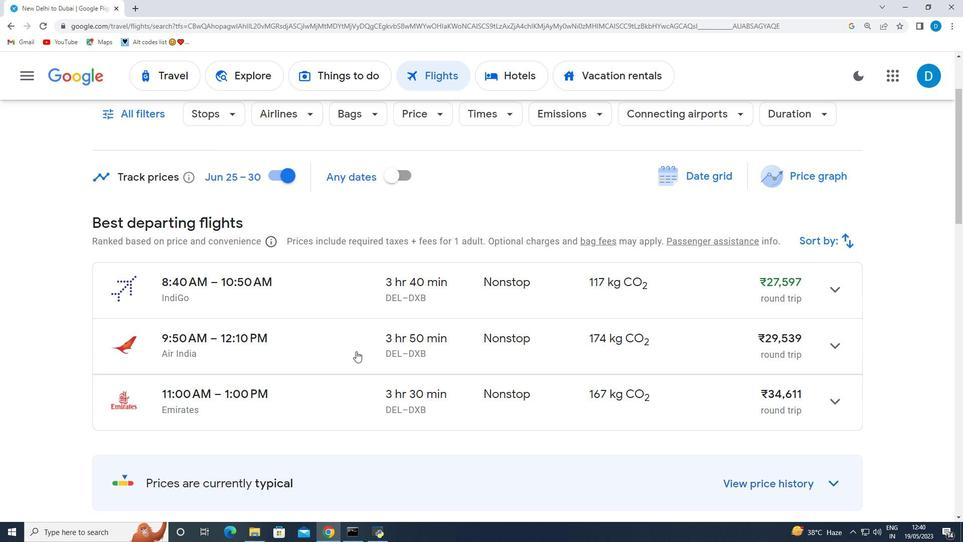 
Action: Mouse moved to (254, 434)
Screenshot: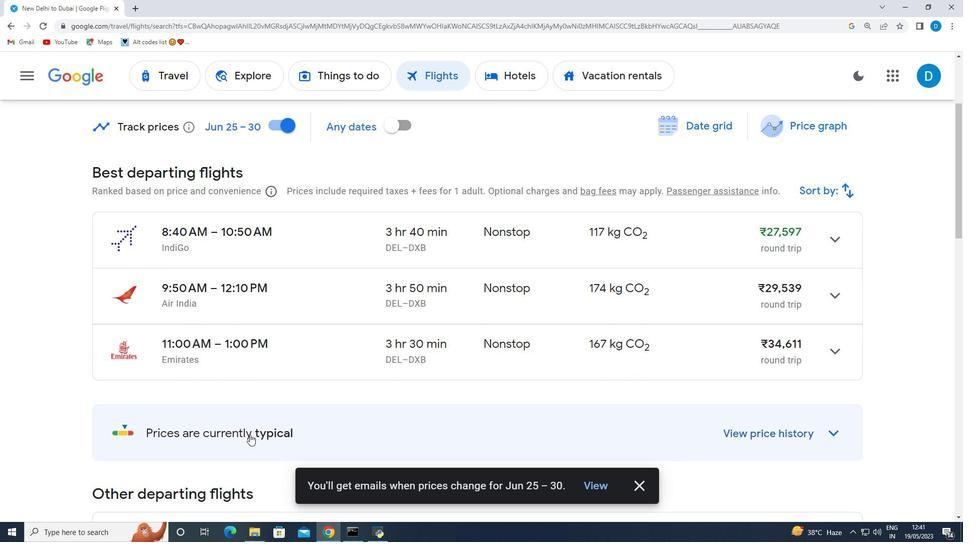 
Action: Mouse scrolled (254, 433) with delta (0, 0)
Screenshot: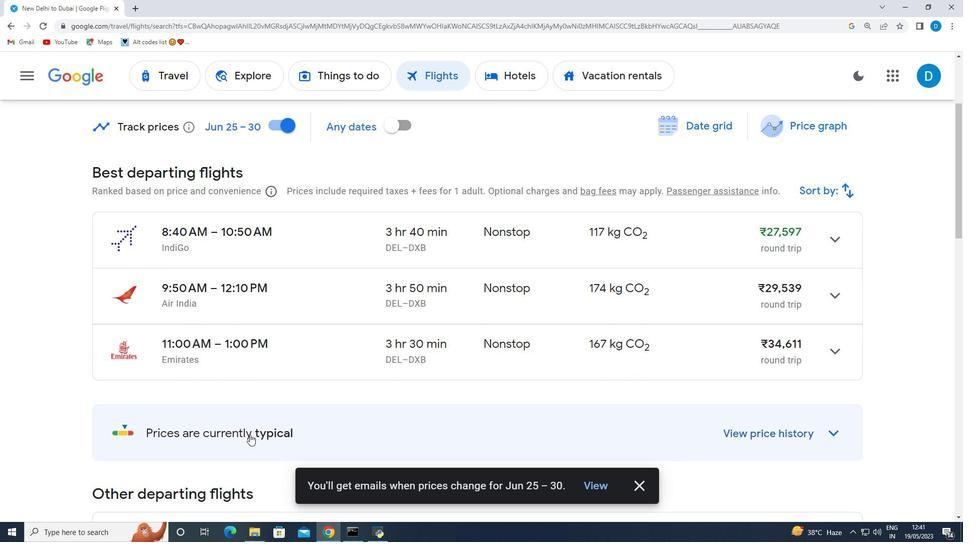 
Action: Mouse moved to (839, 384)
Screenshot: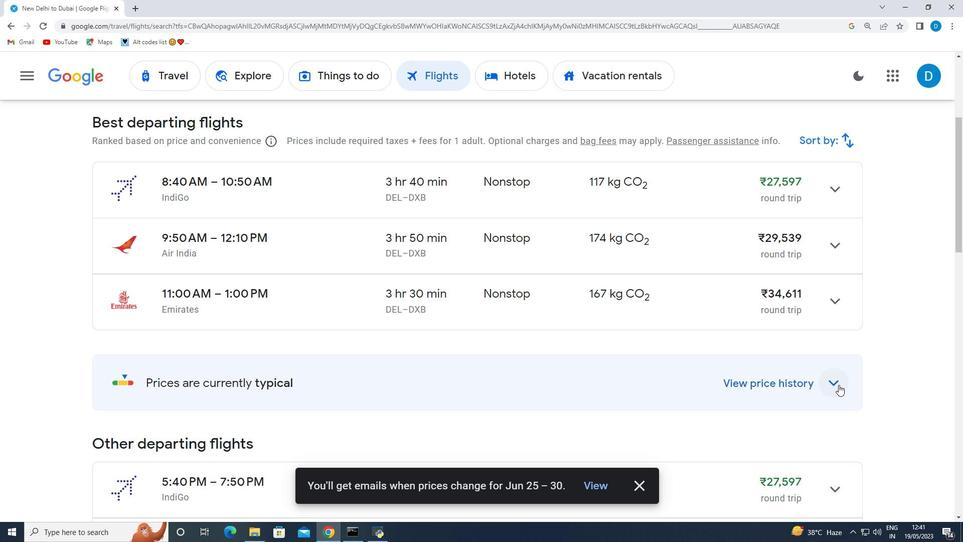 
Action: Mouse pressed left at (839, 384)
Screenshot: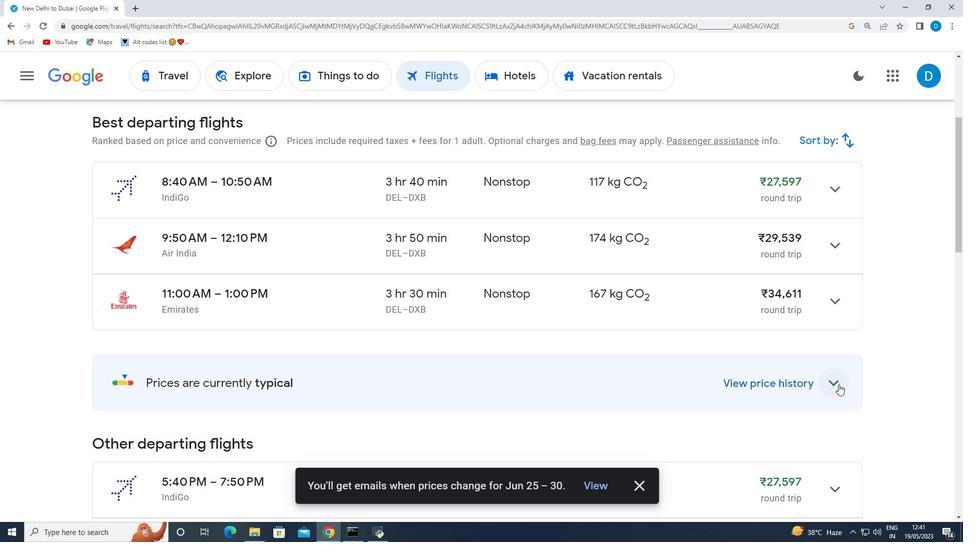 
Action: Mouse moved to (616, 387)
Screenshot: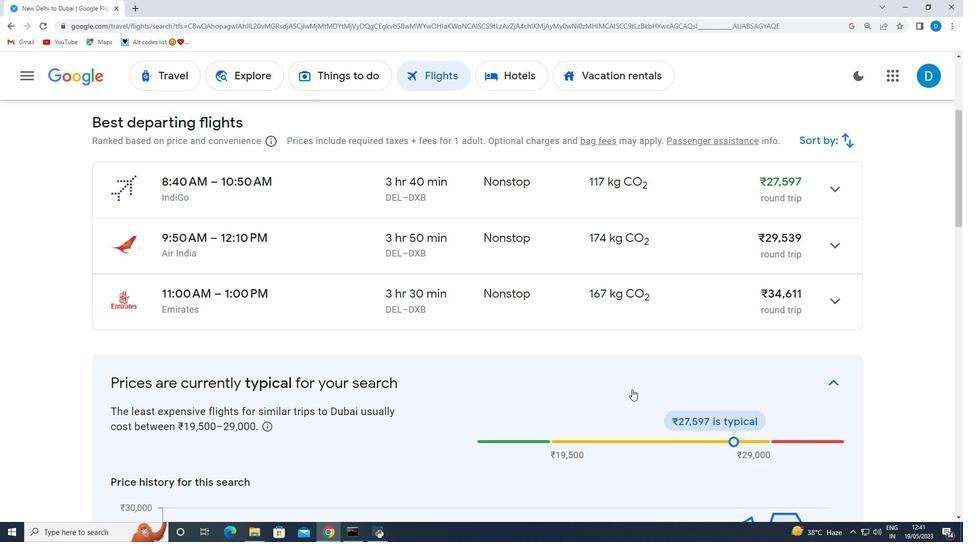 
Action: Mouse scrolled (616, 387) with delta (0, 0)
Screenshot: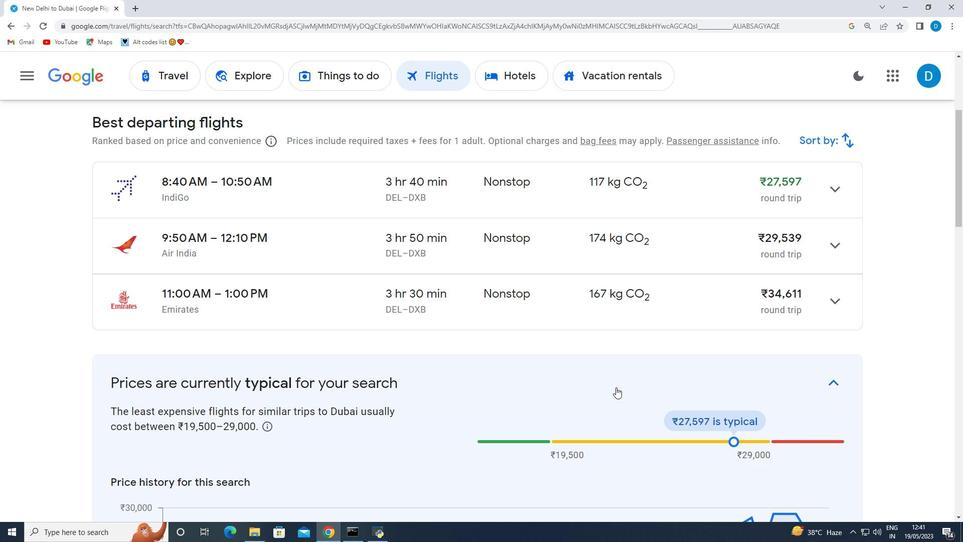 
Action: Mouse scrolled (616, 387) with delta (0, 0)
Screenshot: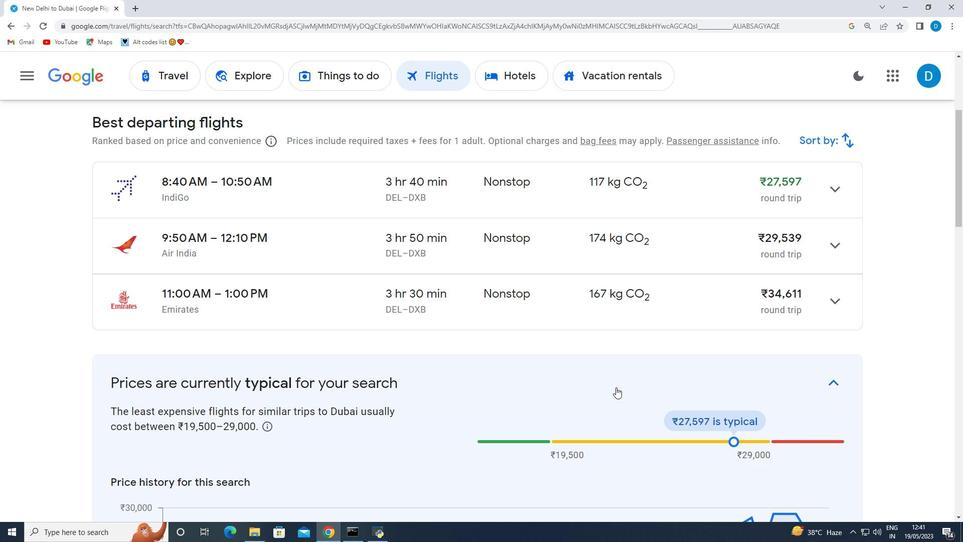 
Action: Mouse scrolled (616, 387) with delta (0, 0)
Screenshot: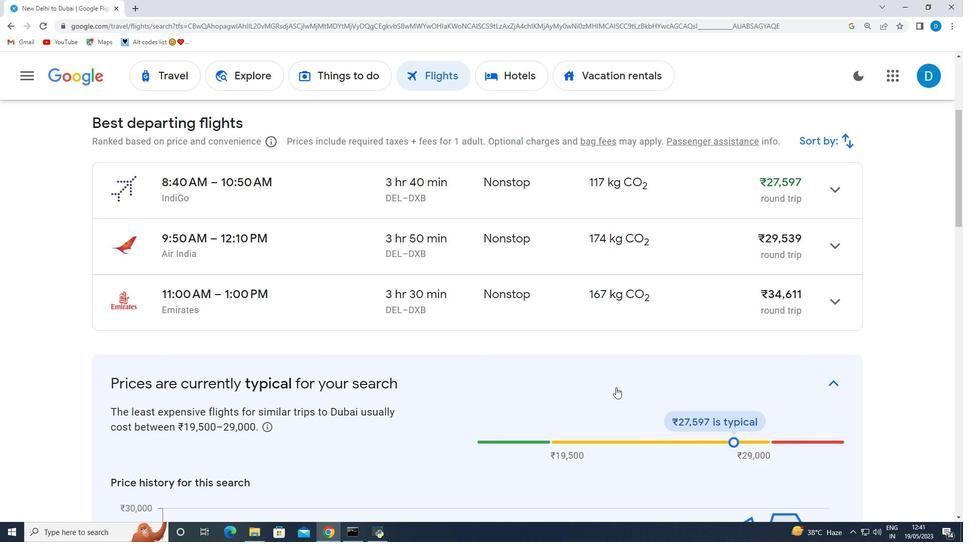 
Action: Mouse moved to (443, 382)
Screenshot: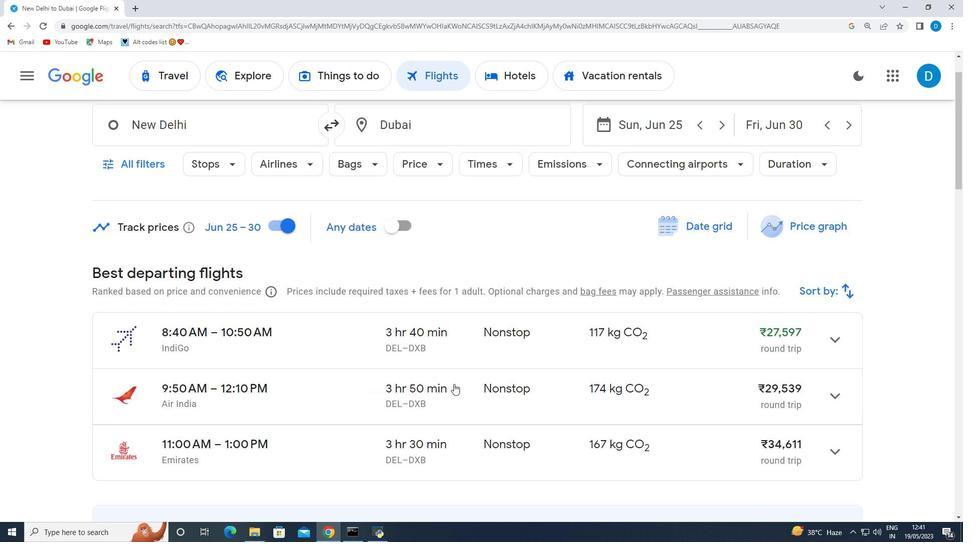 
Action: Mouse scrolled (443, 382) with delta (0, 0)
Screenshot: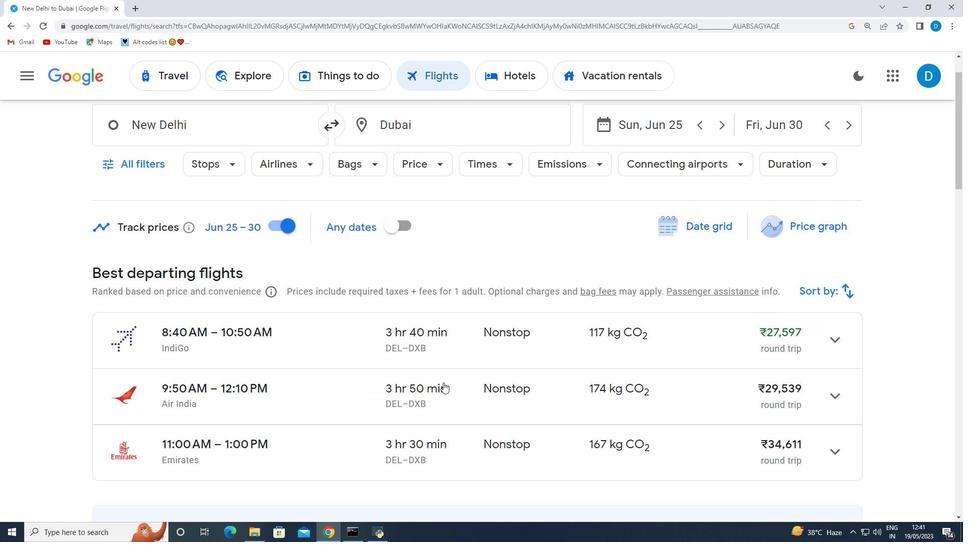 
Action: Mouse scrolled (443, 382) with delta (0, 0)
Screenshot: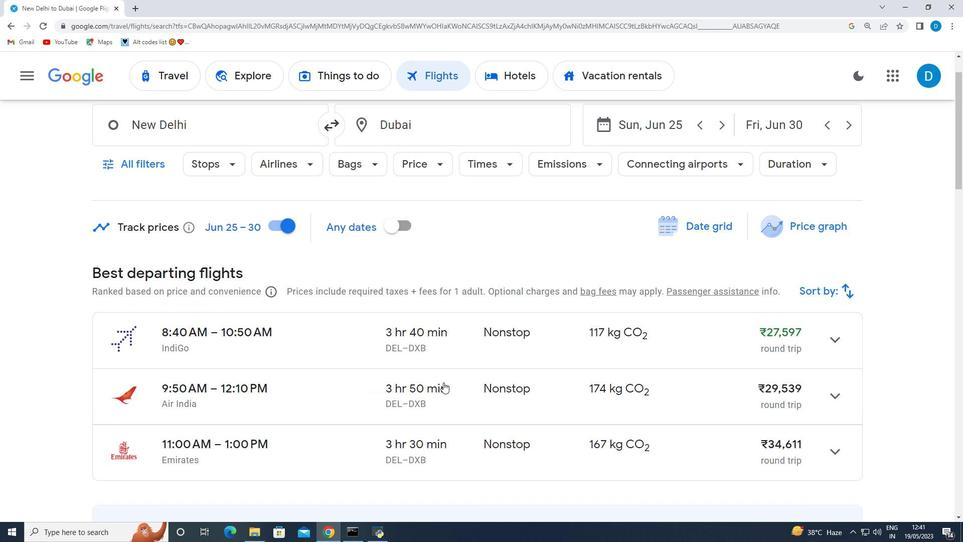 
Action: Mouse scrolled (443, 382) with delta (0, 0)
Screenshot: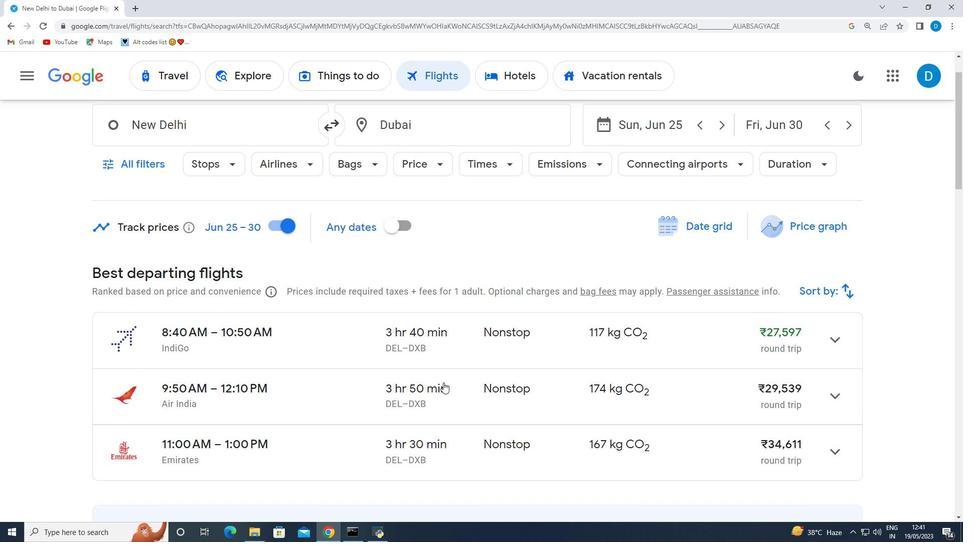 
Action: Mouse moved to (832, 388)
Screenshot: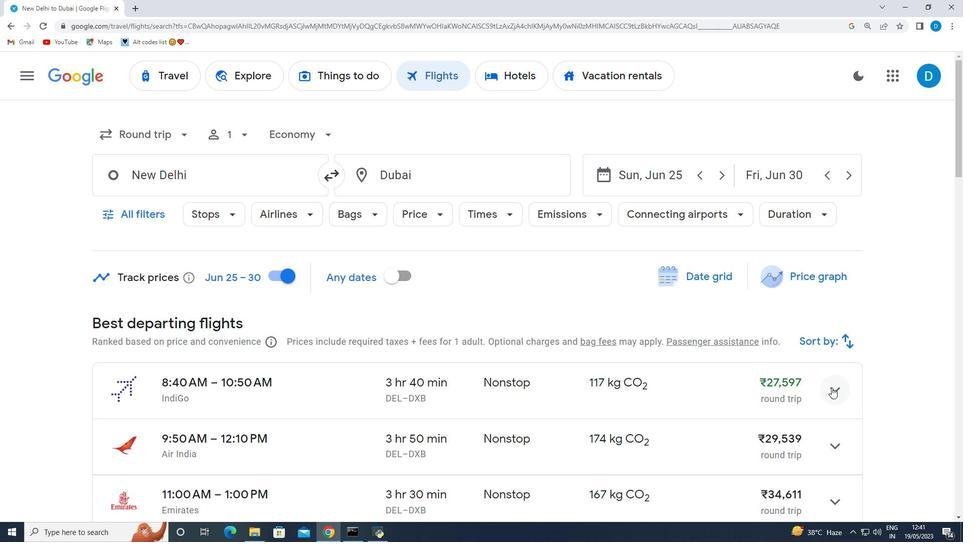 
Action: Mouse pressed left at (832, 388)
Screenshot: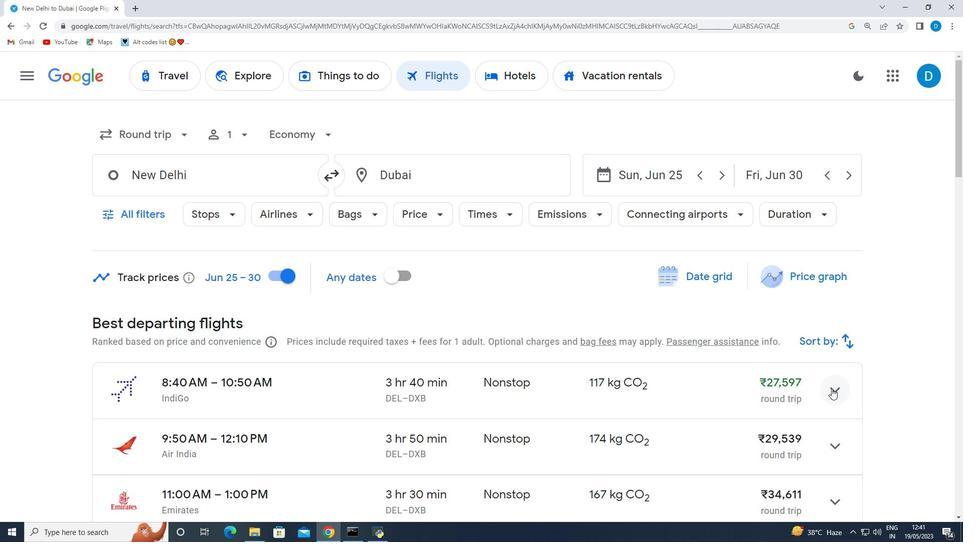 
Action: Mouse moved to (772, 393)
Screenshot: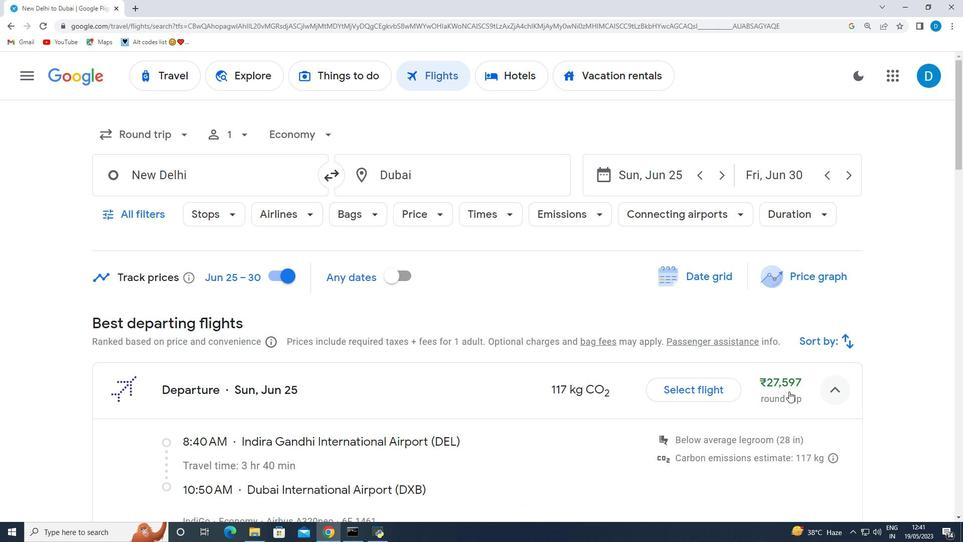
Action: Mouse scrolled (772, 393) with delta (0, 0)
Screenshot: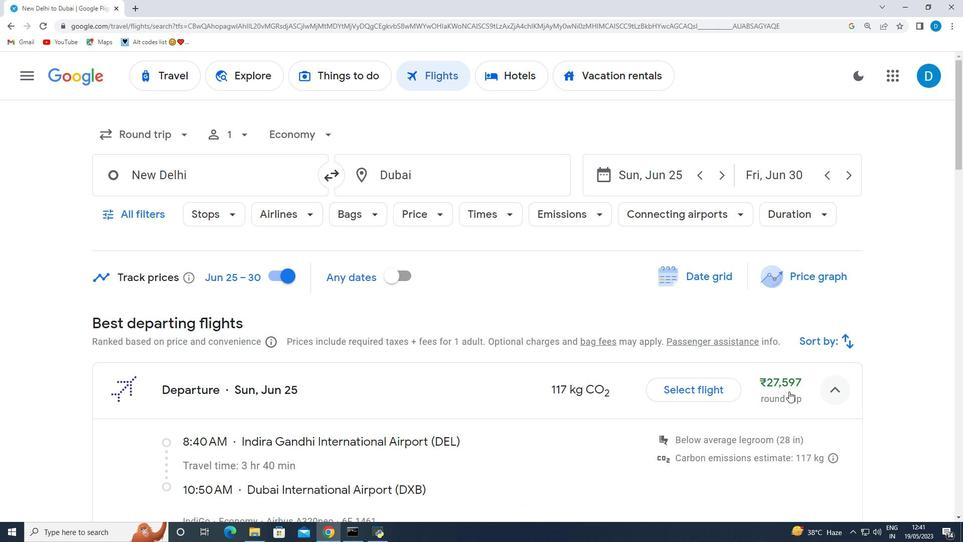 
Action: Mouse moved to (636, 397)
Screenshot: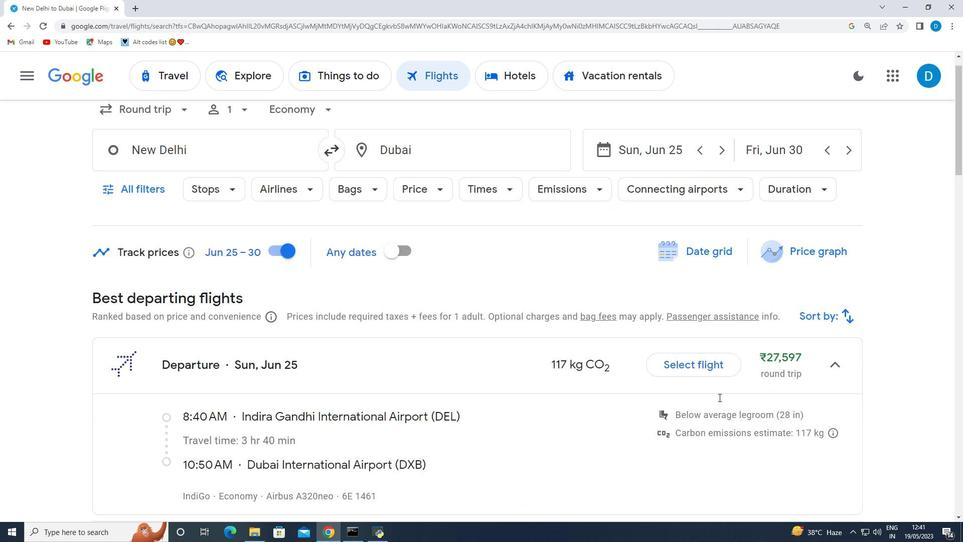 
Action: Mouse scrolled (636, 396) with delta (0, 0)
Screenshot: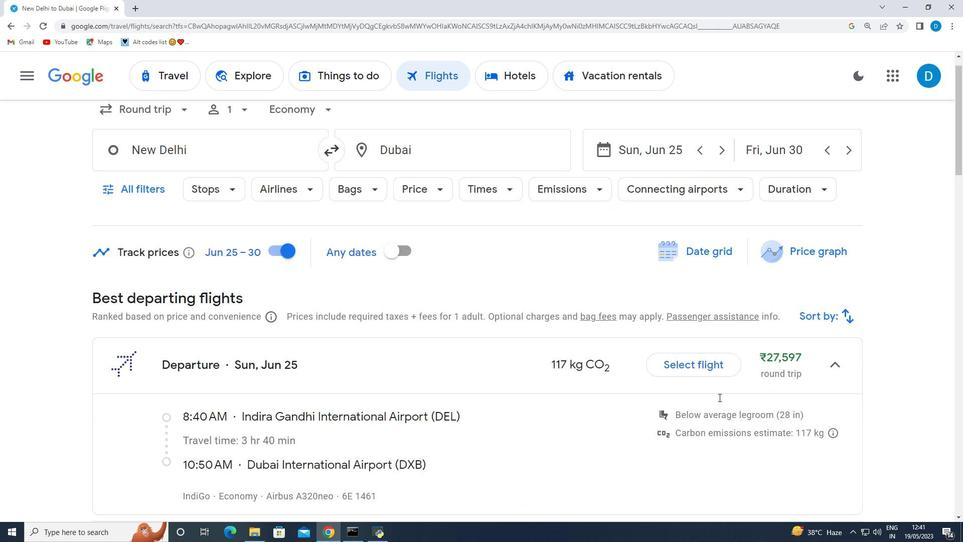 
Action: Mouse moved to (299, 356)
Screenshot: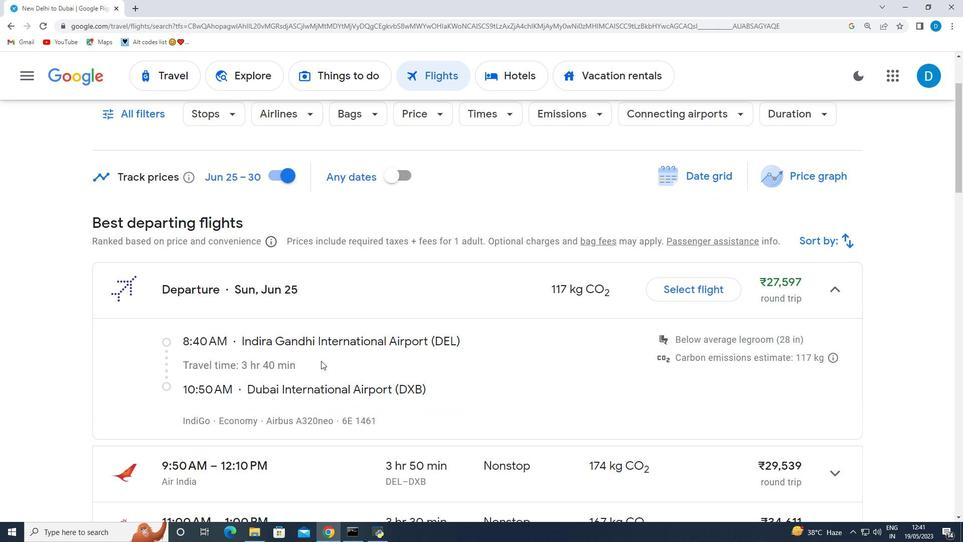
Action: Mouse scrolled (299, 355) with delta (0, 0)
Screenshot: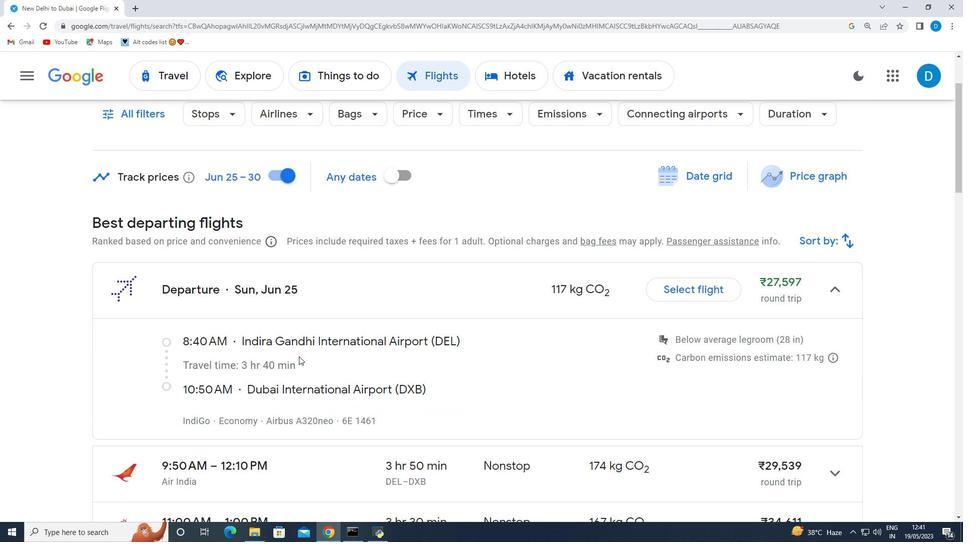 
Action: Mouse scrolled (299, 355) with delta (0, 0)
Screenshot: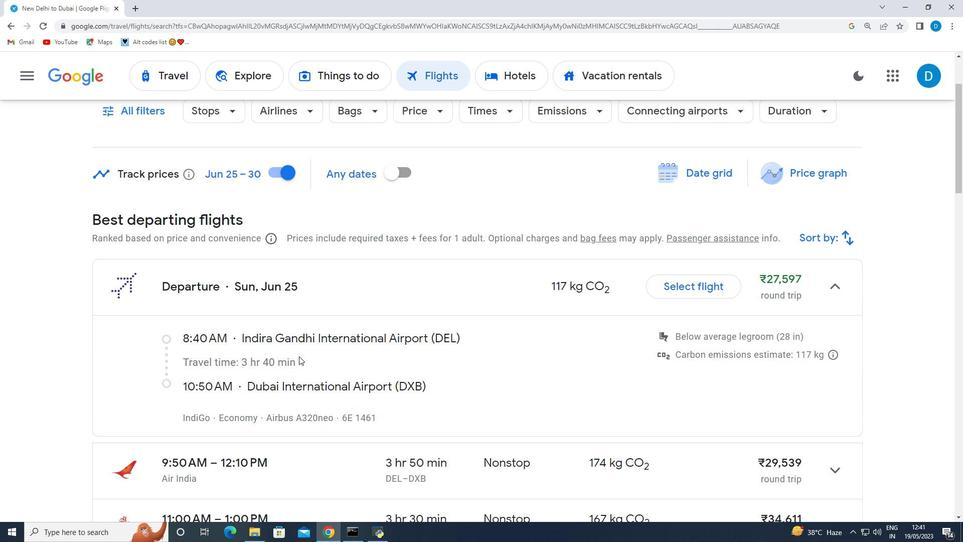 
Action: Mouse moved to (168, 303)
Screenshot: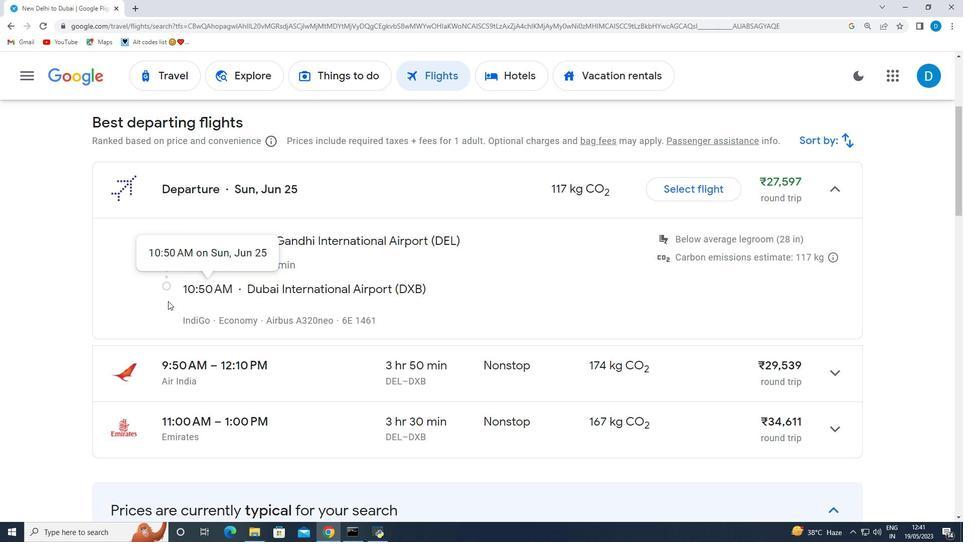 
Action: Mouse pressed left at (168, 303)
Screenshot: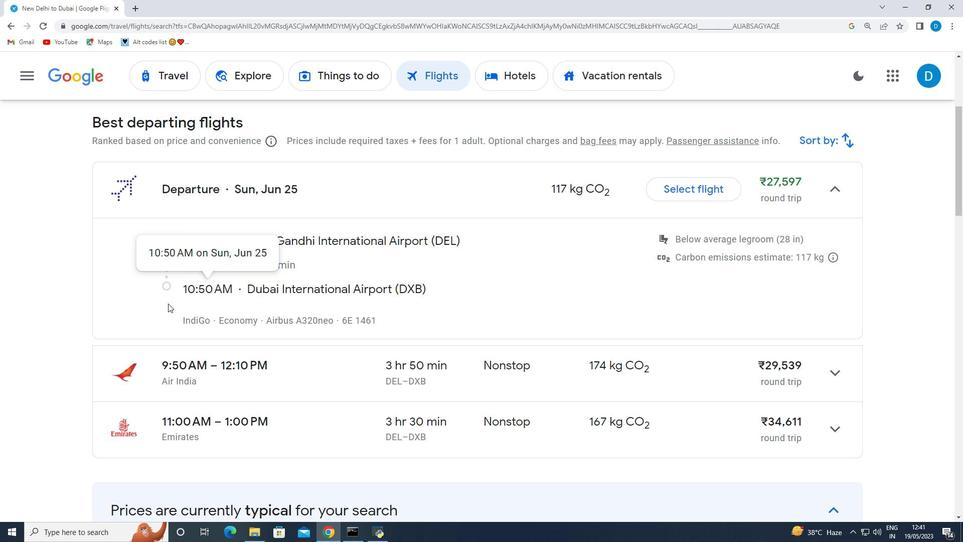 
Action: Mouse moved to (183, 238)
Screenshot: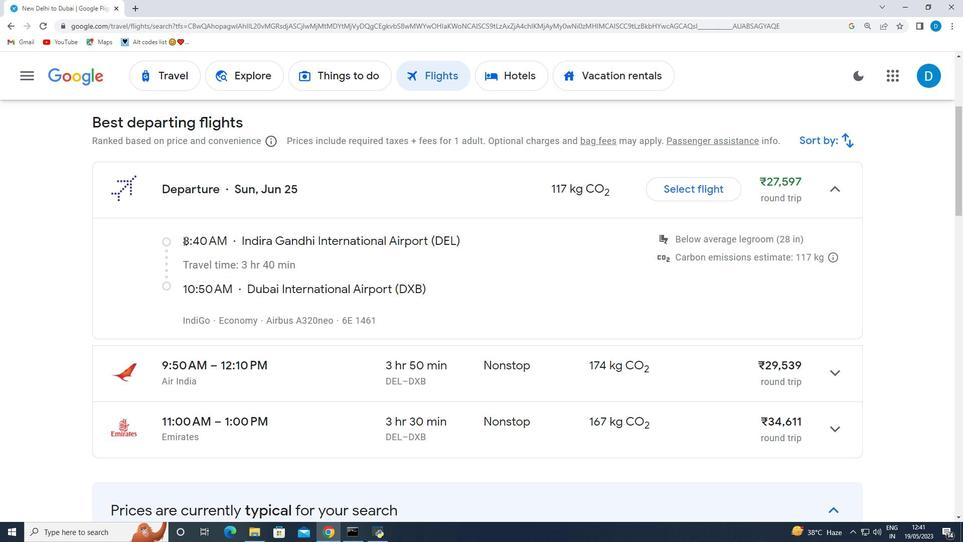 
Action: Mouse pressed left at (183, 238)
Screenshot: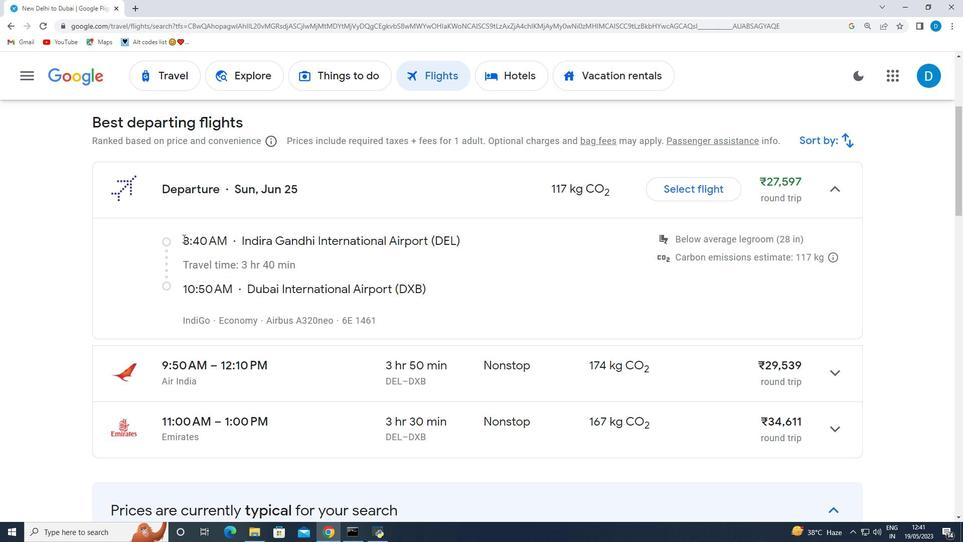 
Action: Mouse moved to (450, 261)
Screenshot: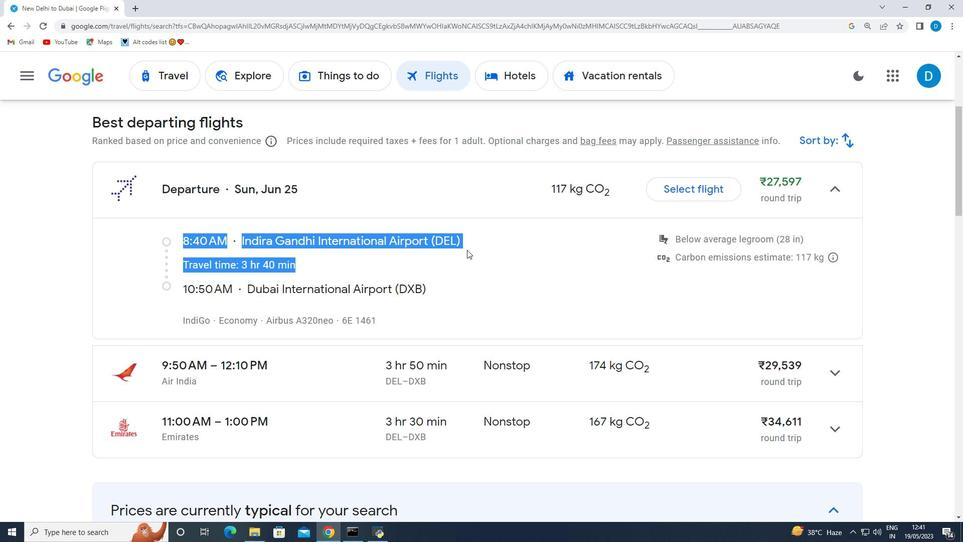 
Action: Mouse pressed left at (450, 261)
Screenshot: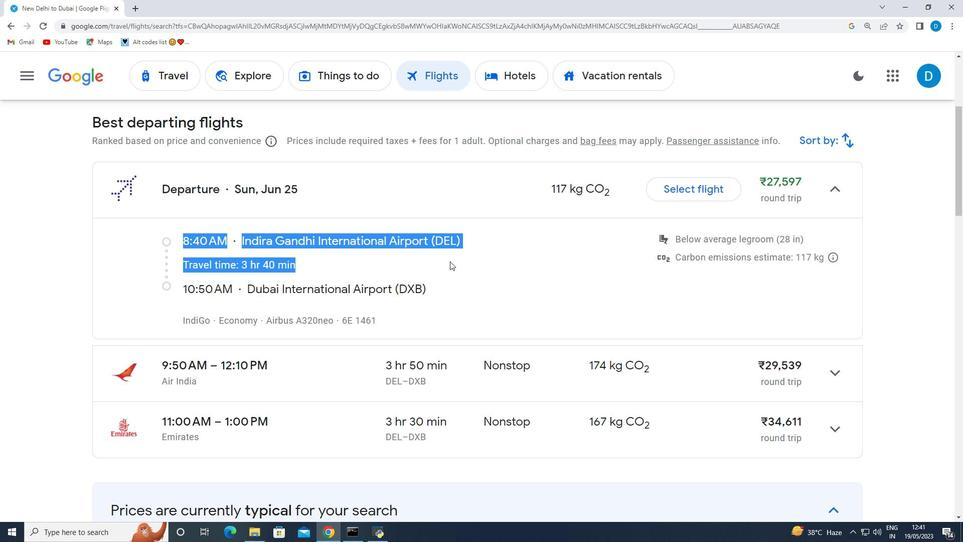 
Action: Mouse moved to (183, 288)
Screenshot: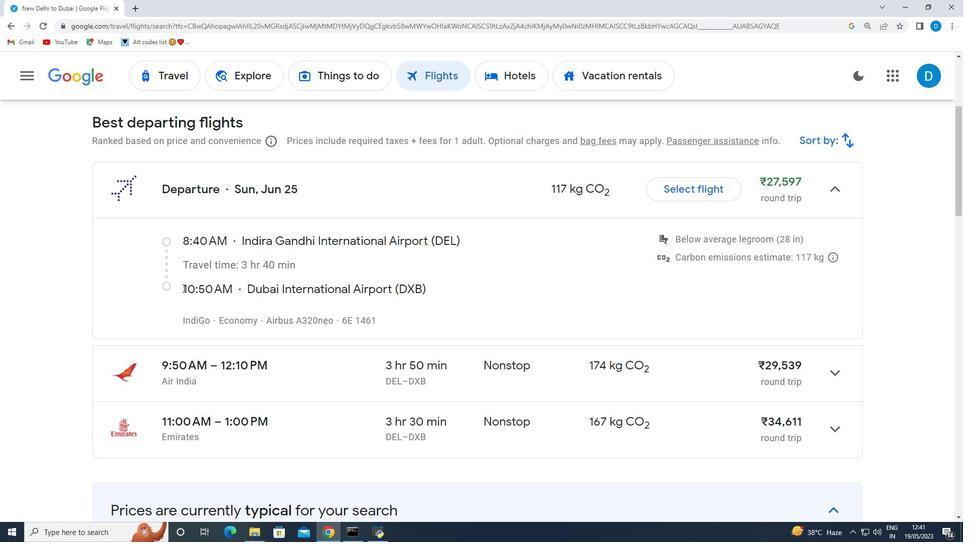 
Action: Mouse pressed left at (183, 288)
Screenshot: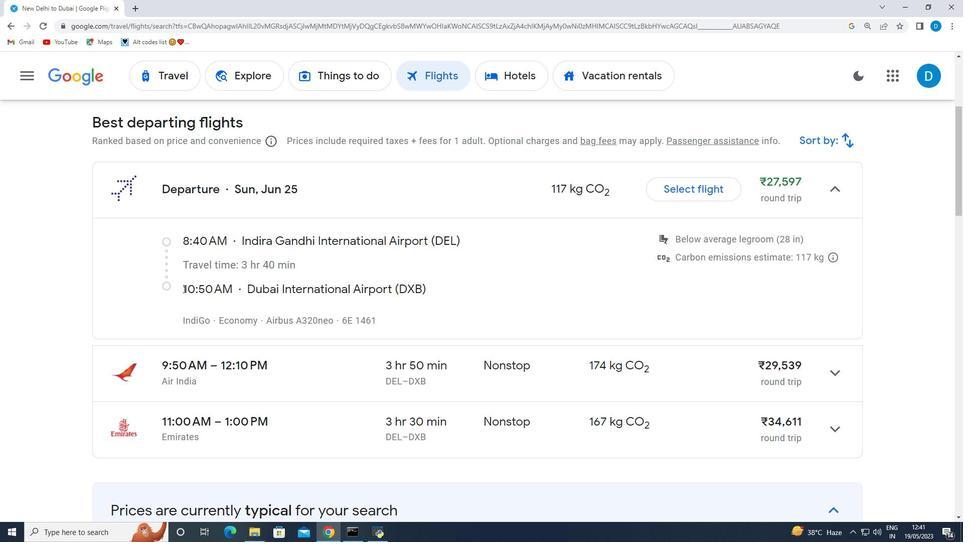 
Action: Mouse moved to (638, 287)
Screenshot: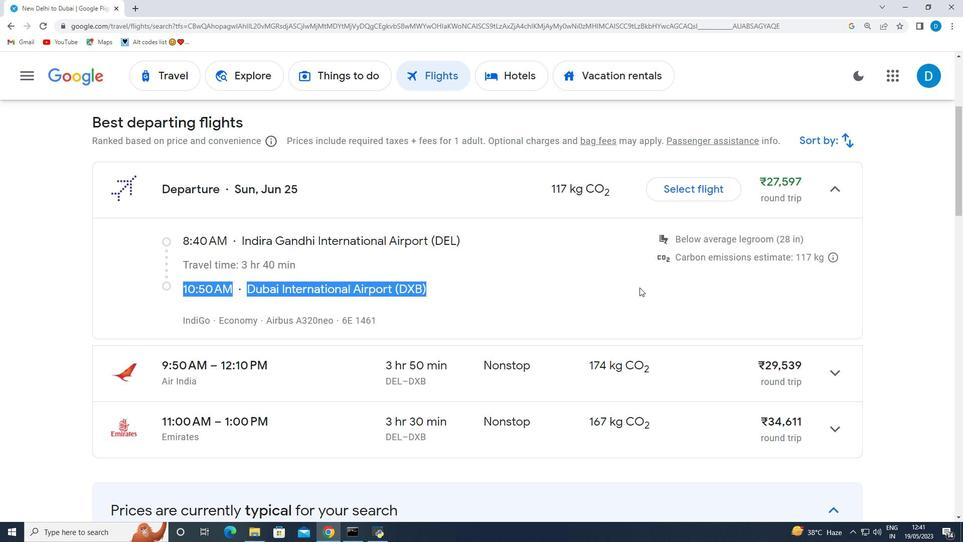 
Action: Mouse pressed left at (638, 287)
Screenshot: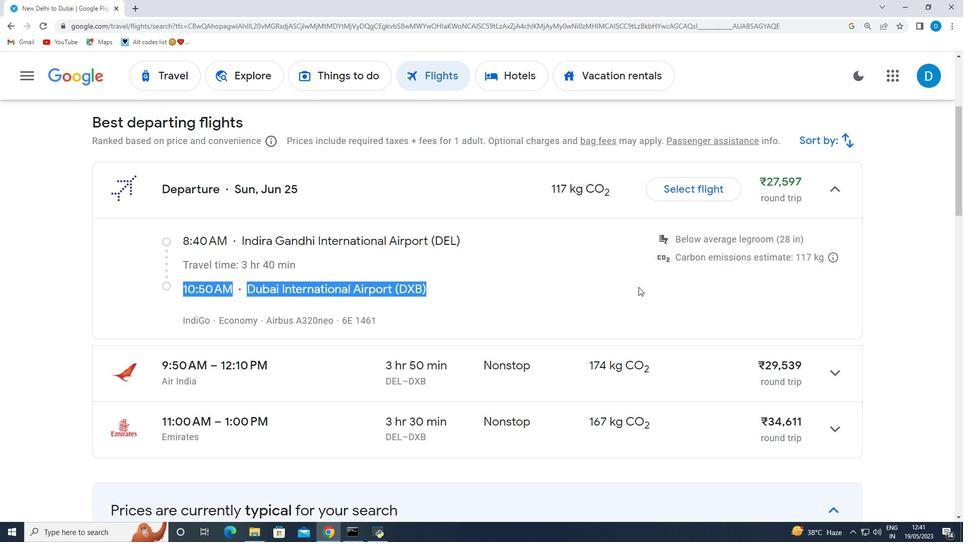 
Action: Mouse moved to (834, 185)
Screenshot: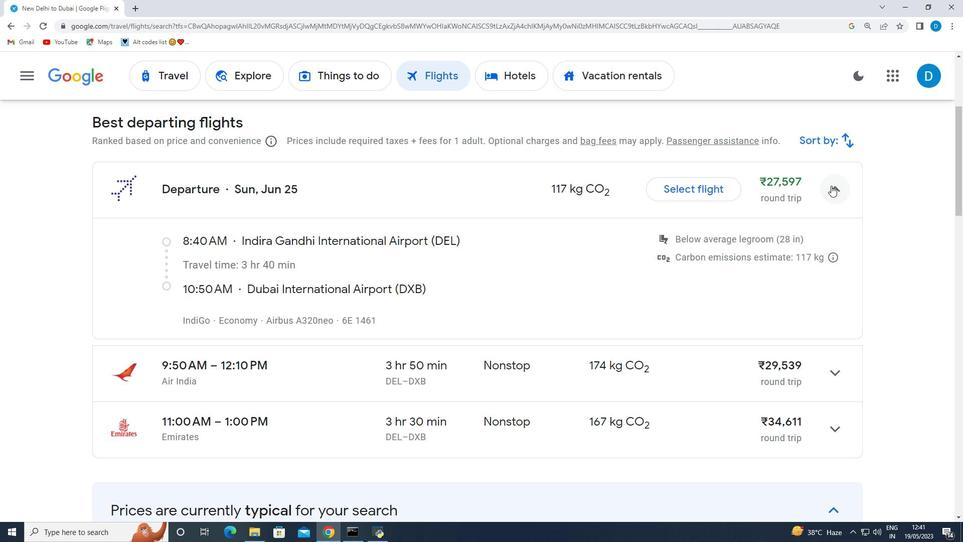
Action: Mouse pressed left at (834, 185)
Screenshot: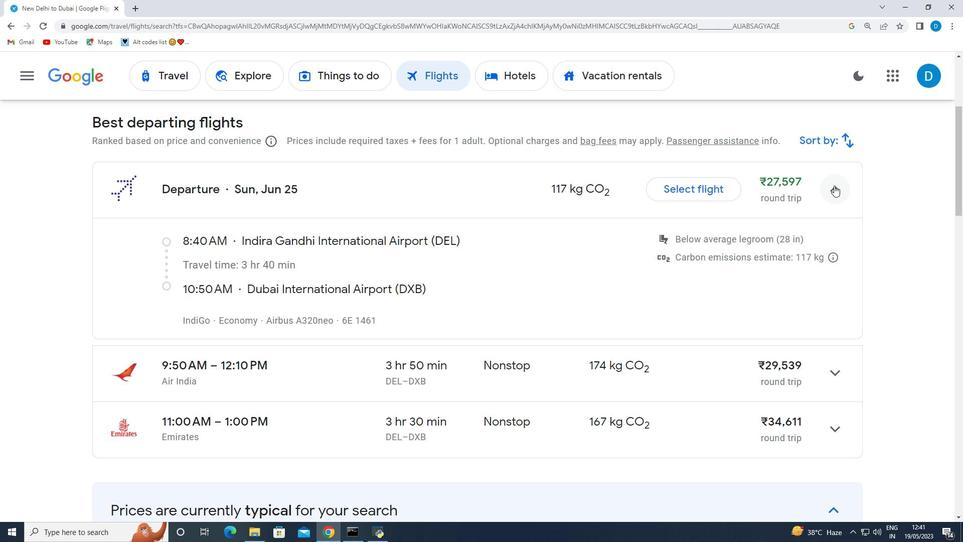 
Action: Mouse moved to (835, 242)
Screenshot: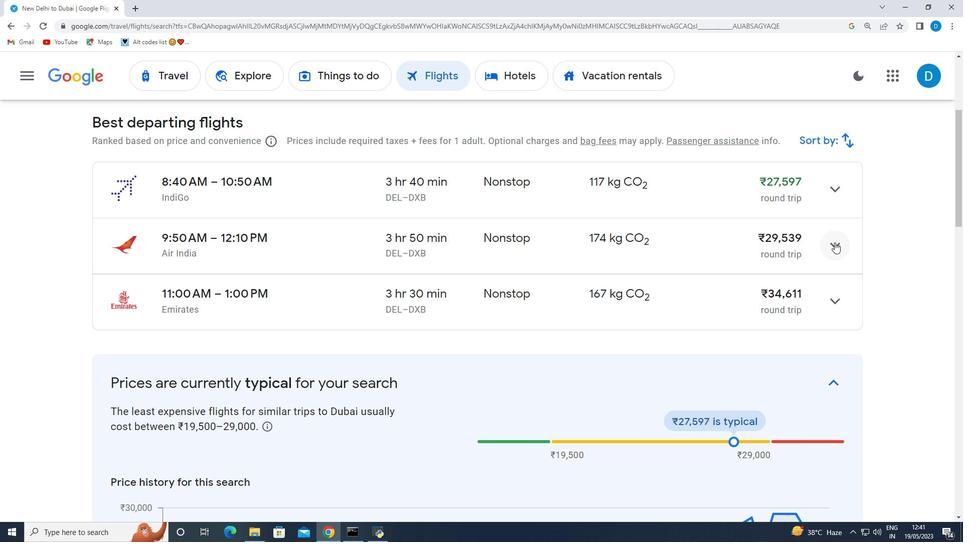 
Action: Mouse pressed left at (835, 242)
Screenshot: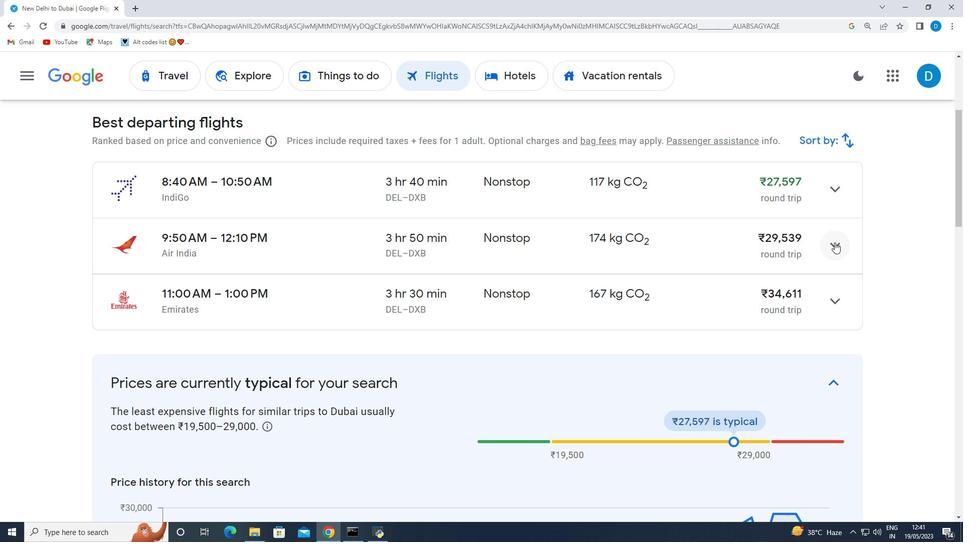 
Action: Mouse moved to (185, 355)
Screenshot: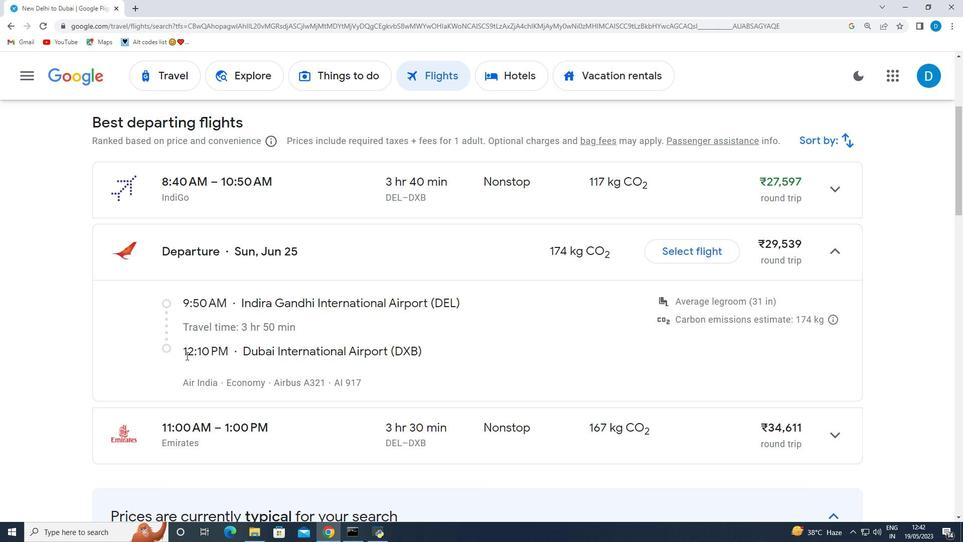 
Action: Mouse pressed left at (185, 355)
Screenshot: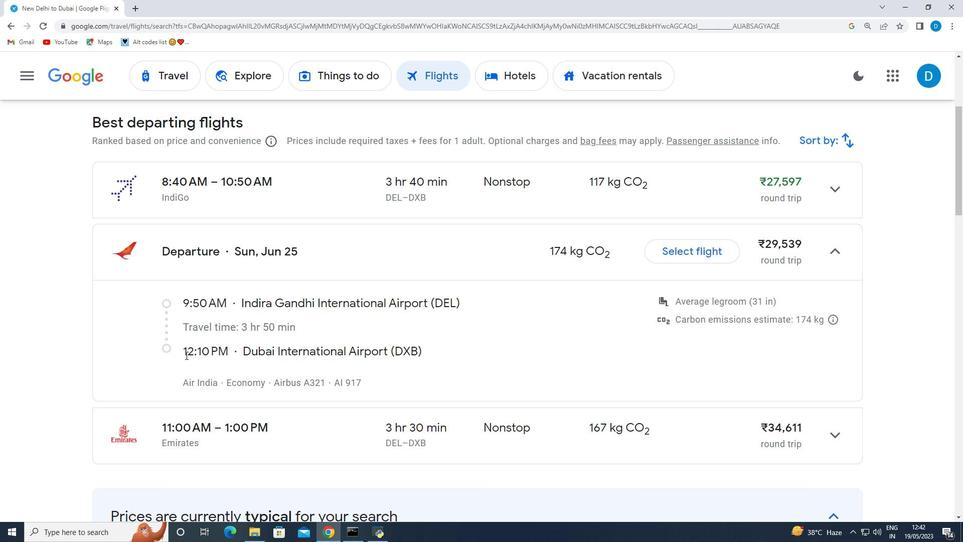 
Action: Mouse moved to (441, 350)
Screenshot: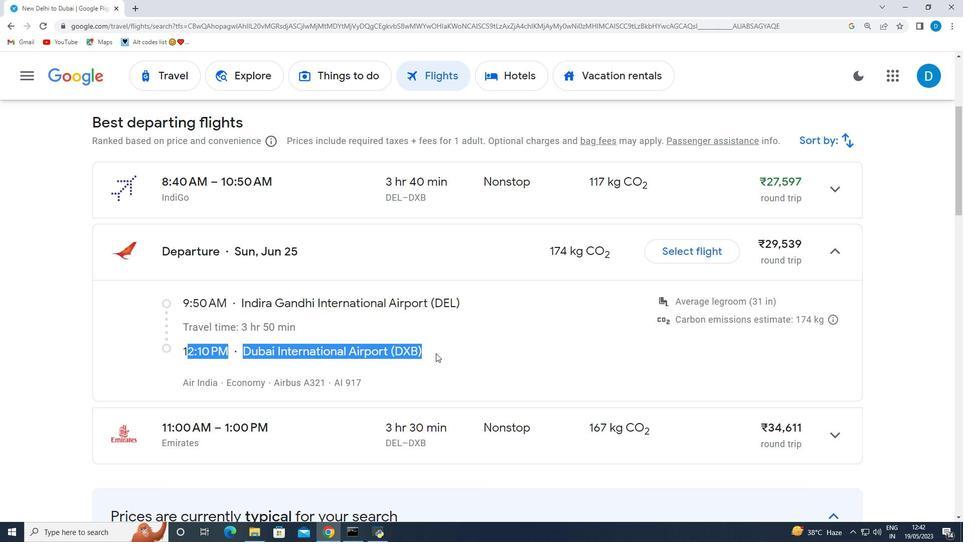 
Action: Mouse pressed left at (441, 350)
Screenshot: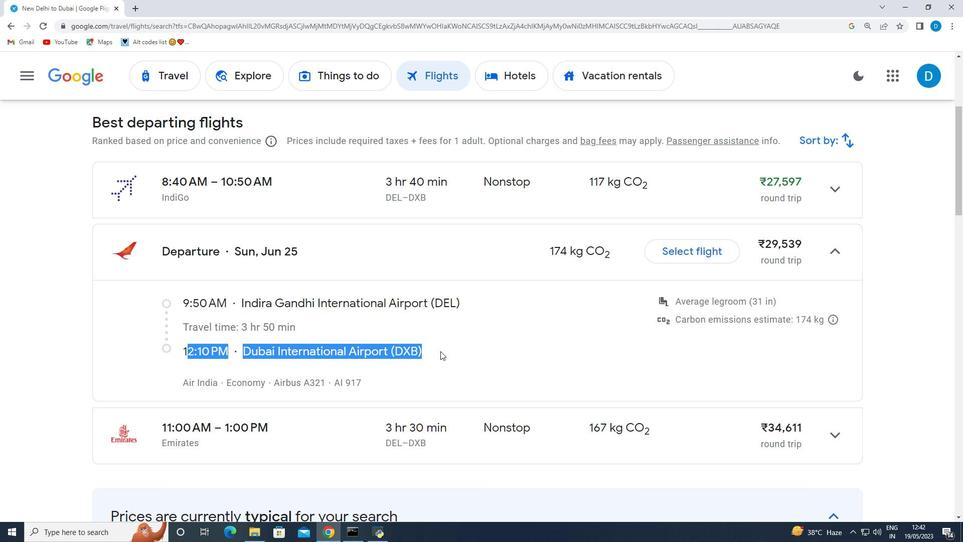 
Action: Mouse moved to (181, 348)
Screenshot: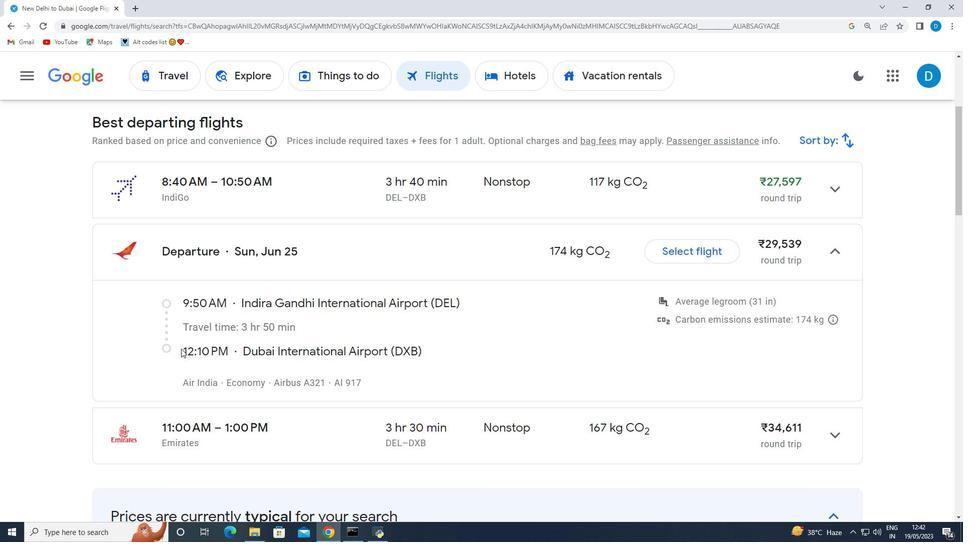 
Action: Mouse pressed left at (181, 348)
Screenshot: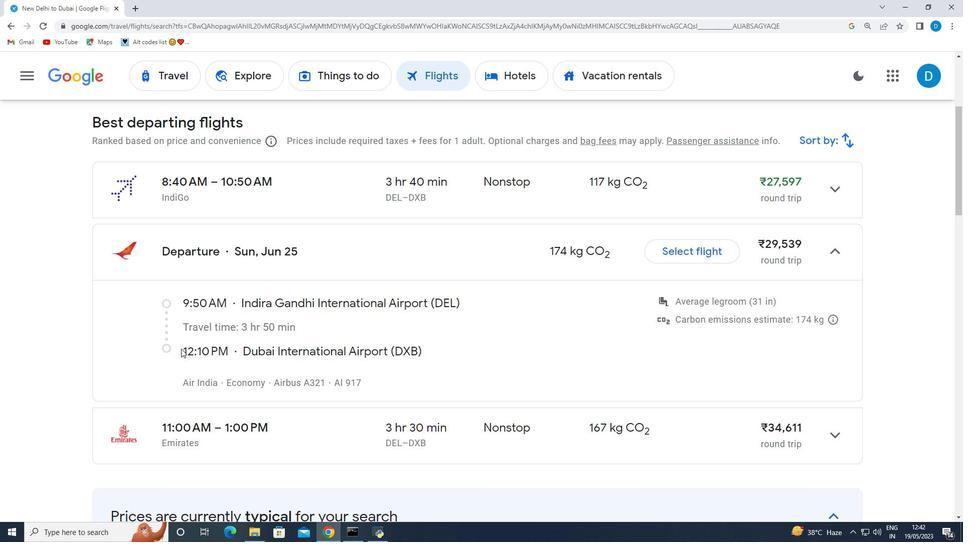 
Action: Mouse moved to (471, 352)
Screenshot: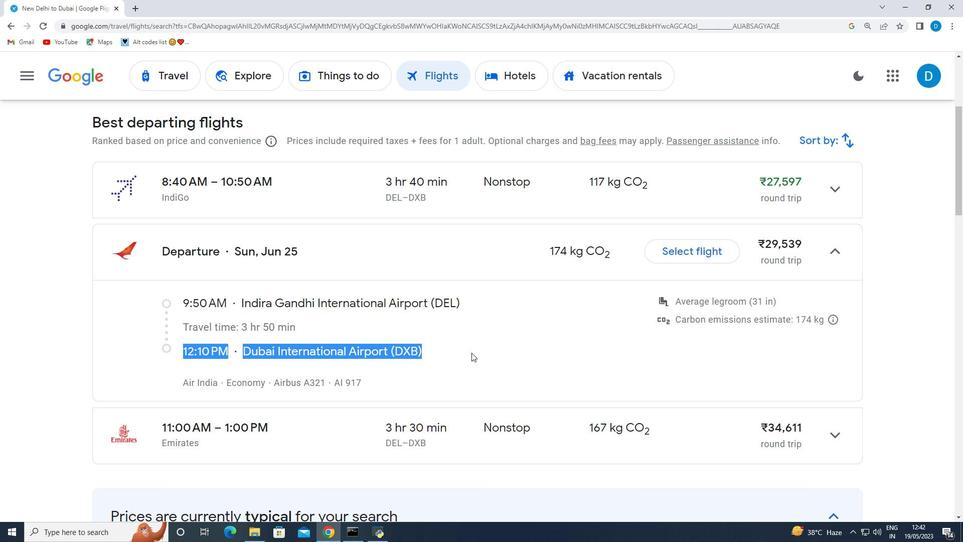 
Action: Mouse pressed left at (471, 352)
Screenshot: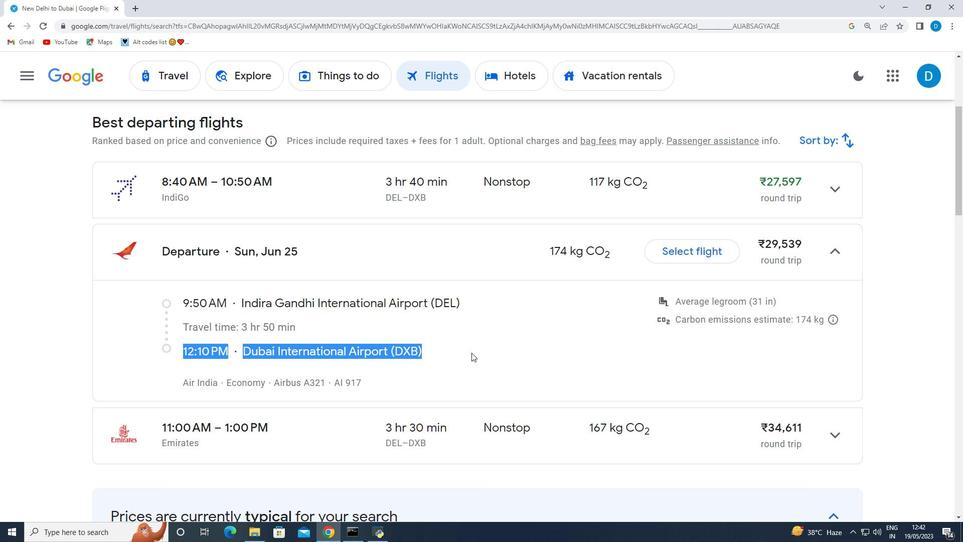 
Action: Mouse moved to (318, 354)
Screenshot: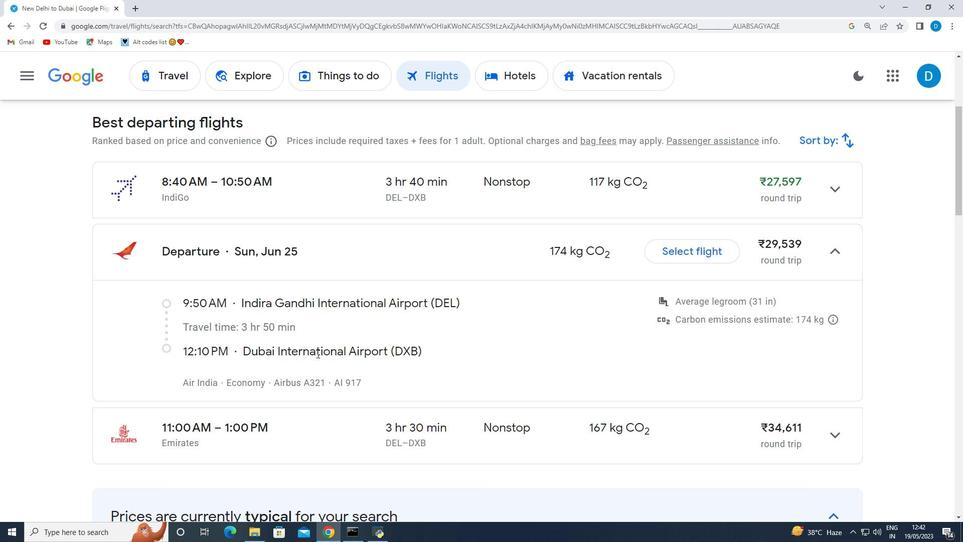 
Action: Mouse scrolled (318, 354) with delta (0, 0)
Screenshot: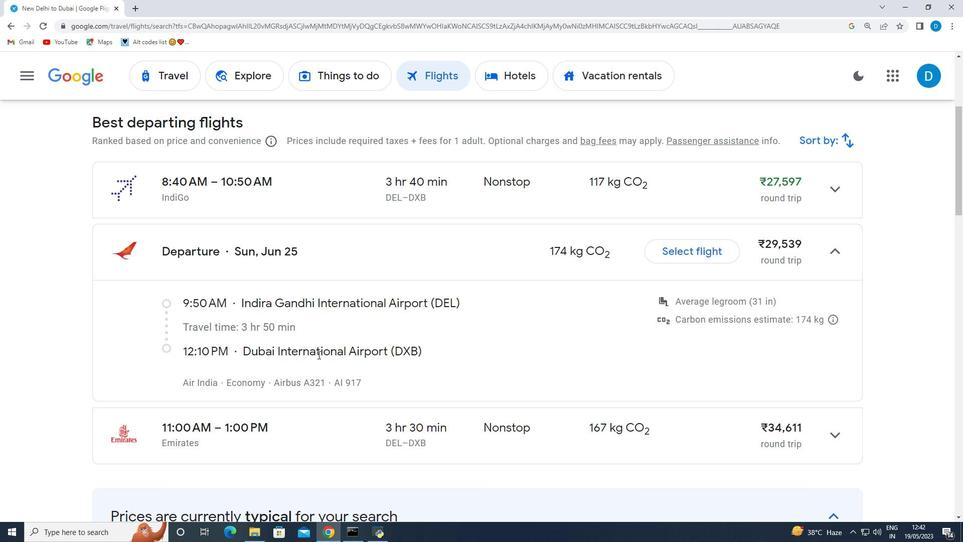 
Action: Mouse scrolled (318, 354) with delta (0, 0)
Screenshot: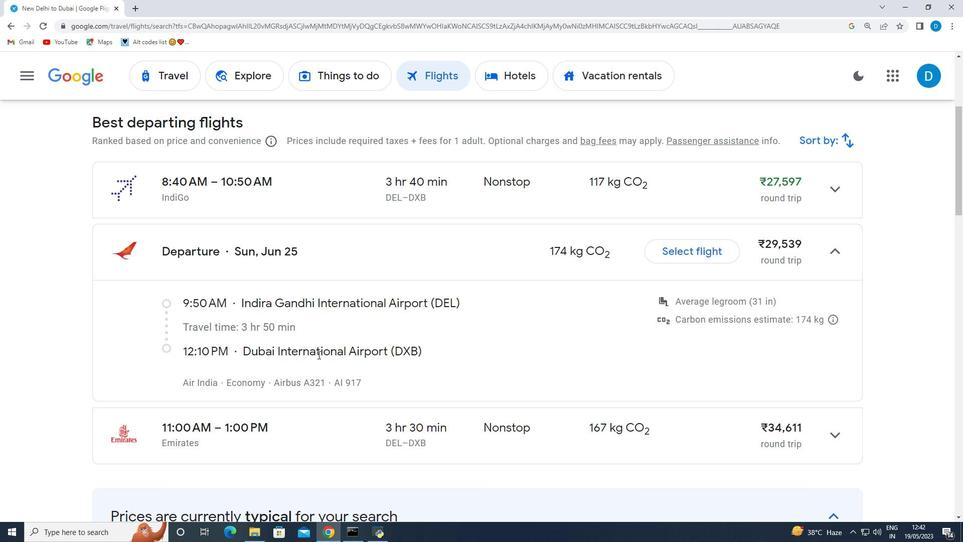 
Action: Mouse moved to (830, 331)
Screenshot: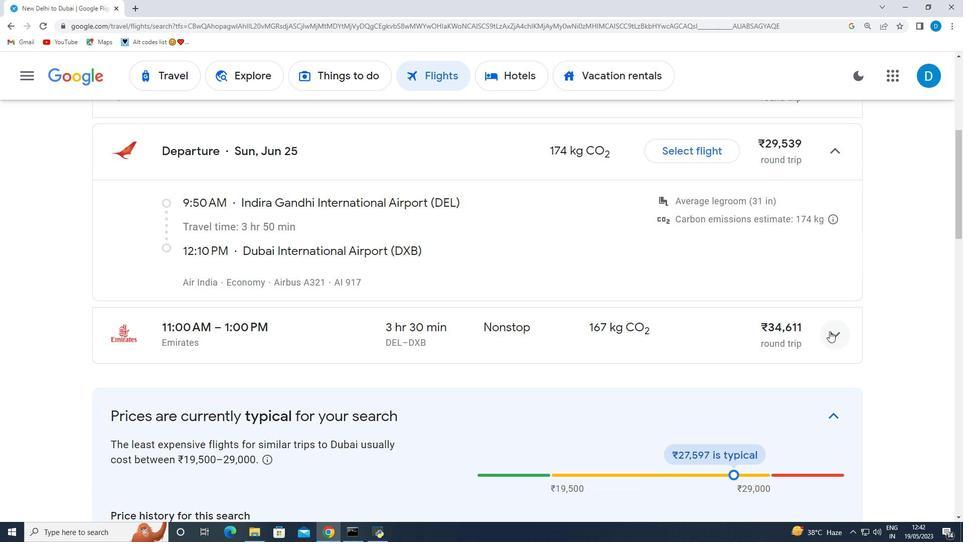 
Action: Mouse pressed left at (830, 331)
Screenshot: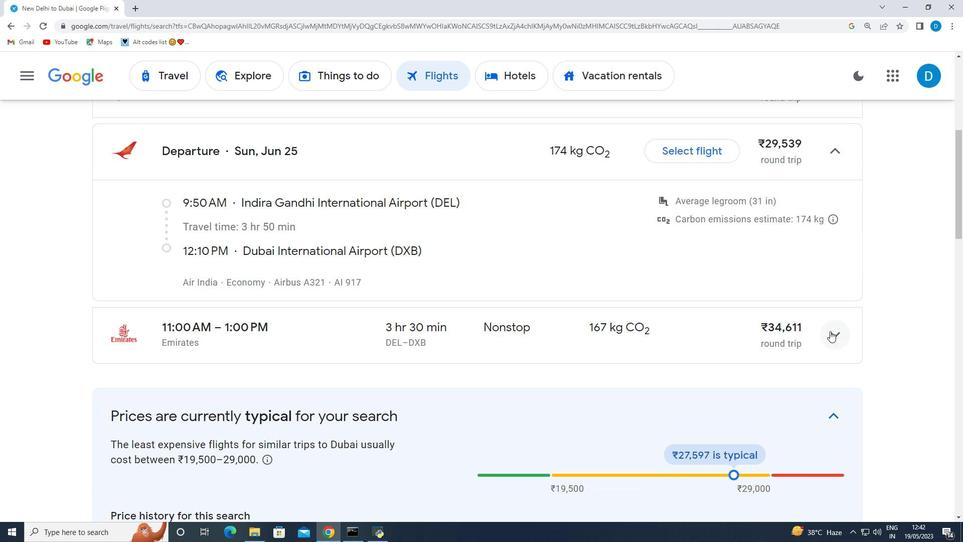 
Action: Mouse moved to (372, 385)
Screenshot: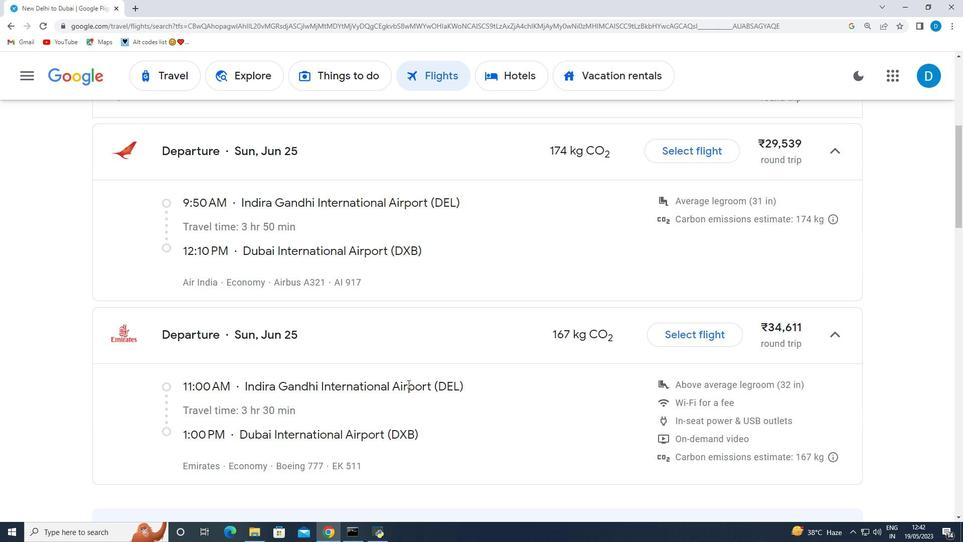 
Action: Mouse scrolled (372, 384) with delta (0, 0)
Screenshot: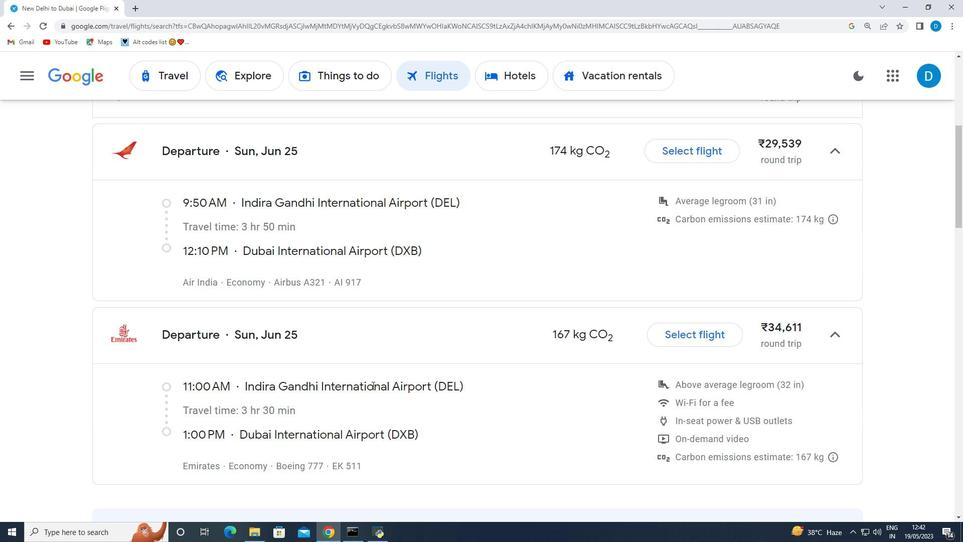 
Action: Mouse moved to (372, 384)
Screenshot: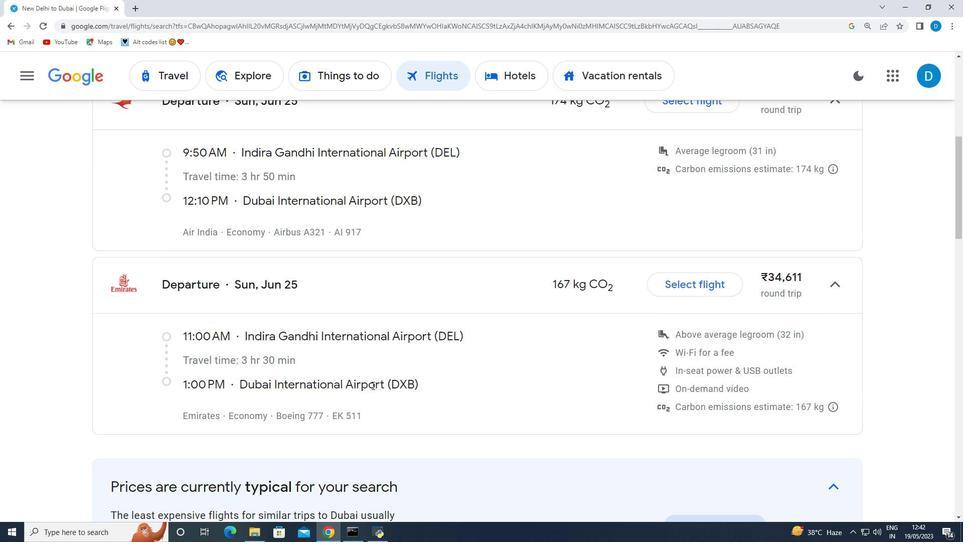 
Action: Mouse scrolled (372, 383) with delta (0, 0)
Screenshot: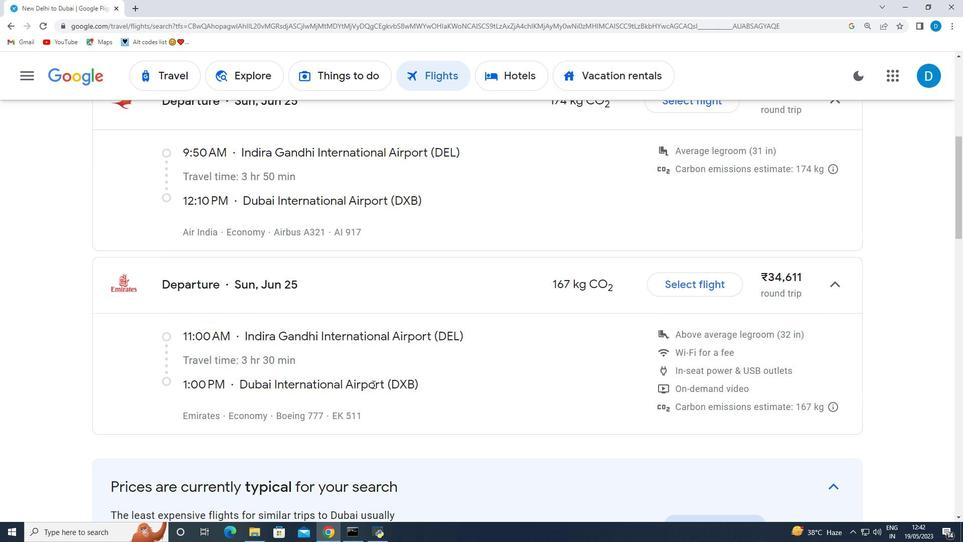 
Action: Mouse moved to (839, 236)
Screenshot: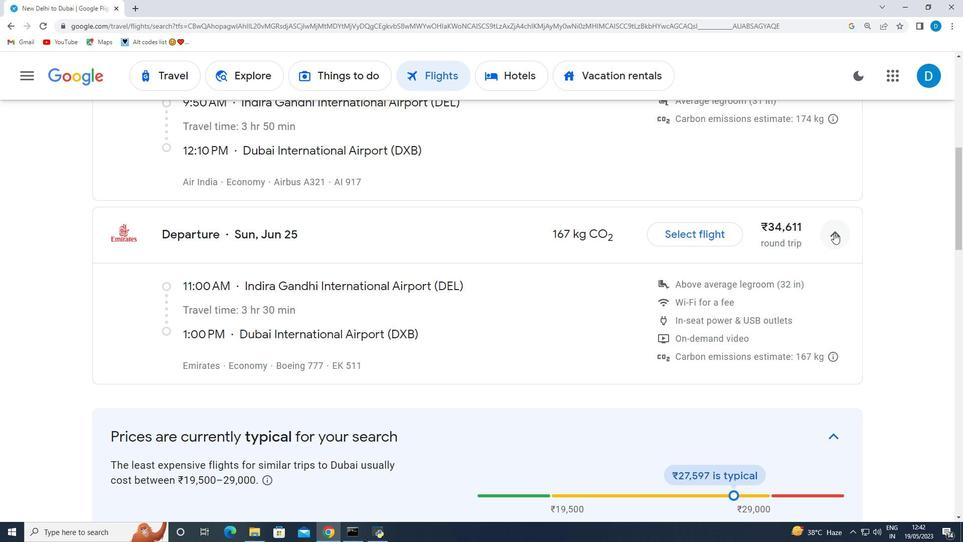 
Action: Mouse pressed left at (839, 236)
Screenshot: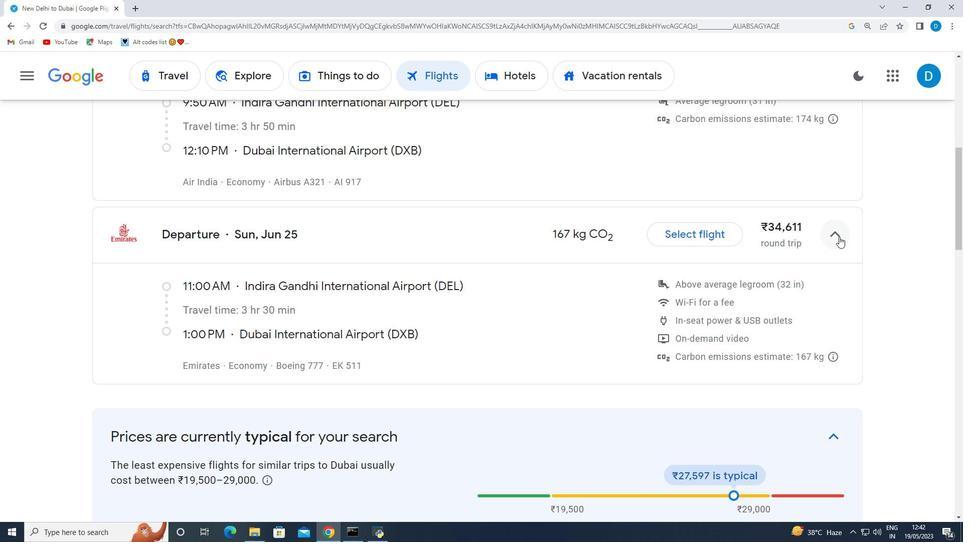 
Action: Mouse moved to (373, 285)
Screenshot: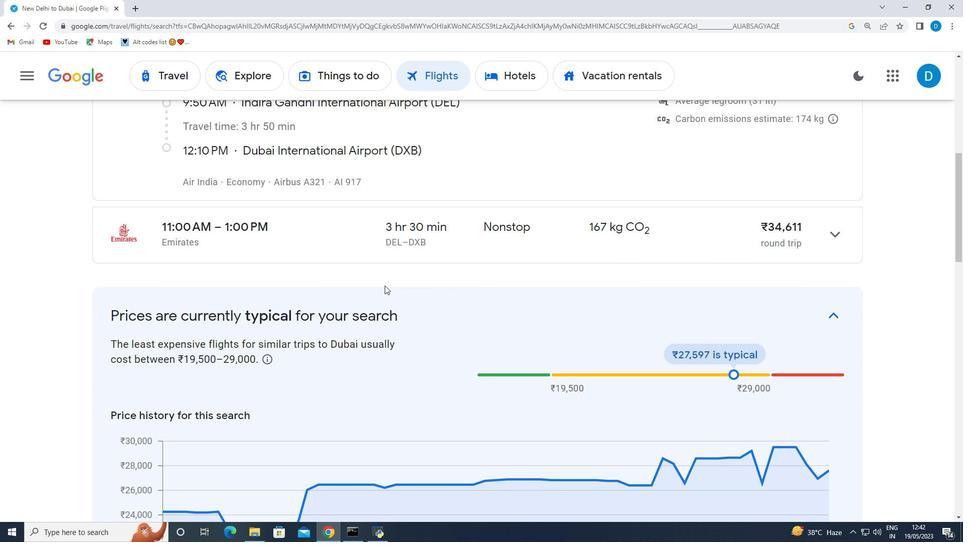 
Action: Mouse scrolled (373, 286) with delta (0, 0)
Screenshot: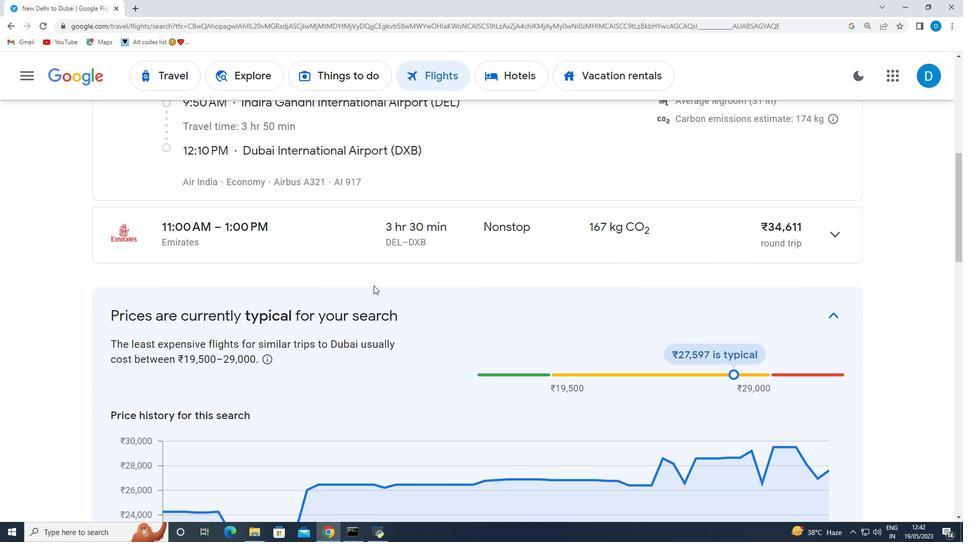 
Action: Mouse scrolled (373, 286) with delta (0, 0)
Screenshot: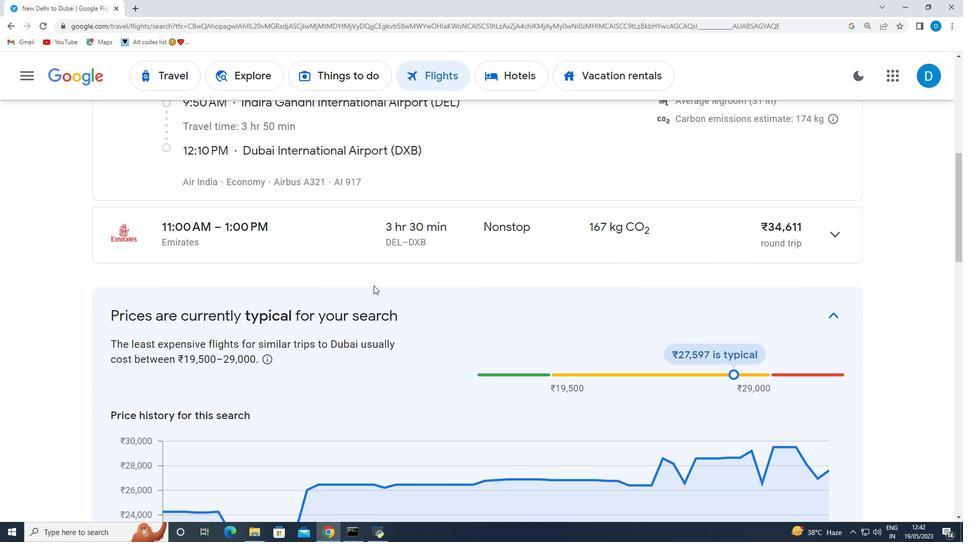 
Action: Mouse moved to (419, 280)
Screenshot: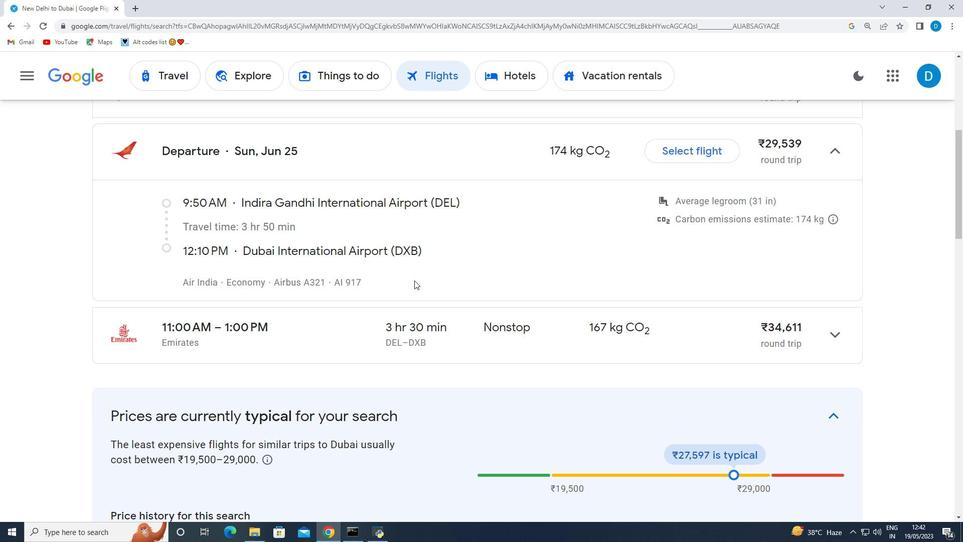 
Action: Mouse scrolled (419, 280) with delta (0, 0)
Screenshot: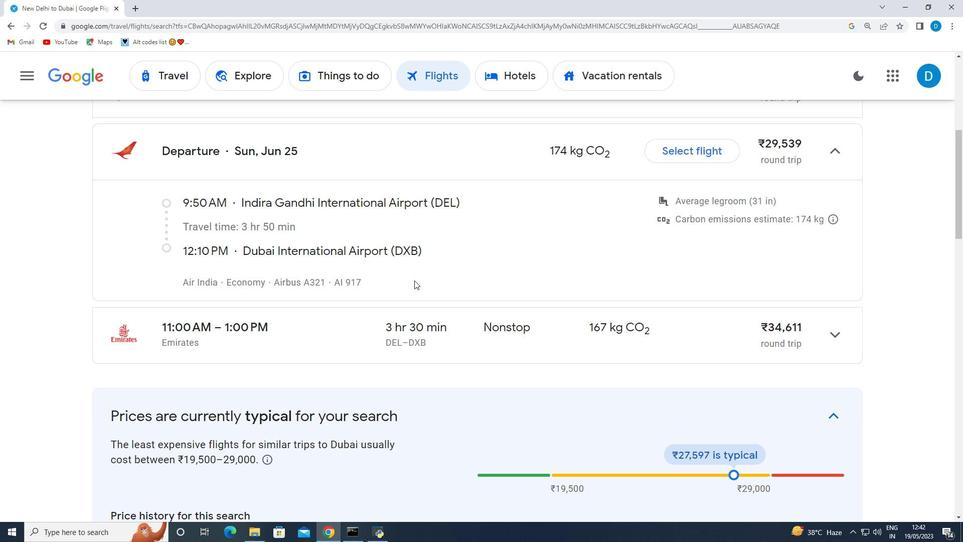 
Action: Mouse scrolled (419, 280) with delta (0, 0)
Screenshot: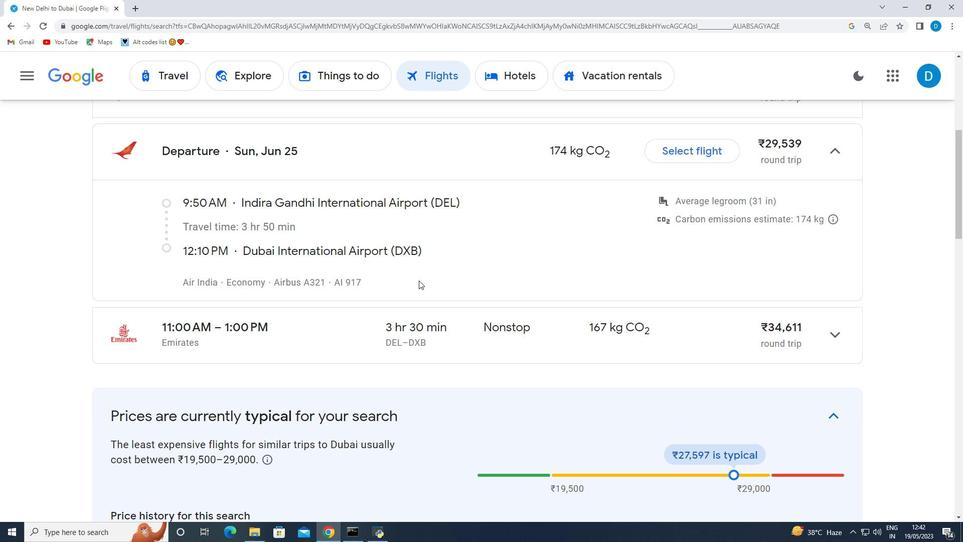 
Action: Mouse moved to (423, 278)
Screenshot: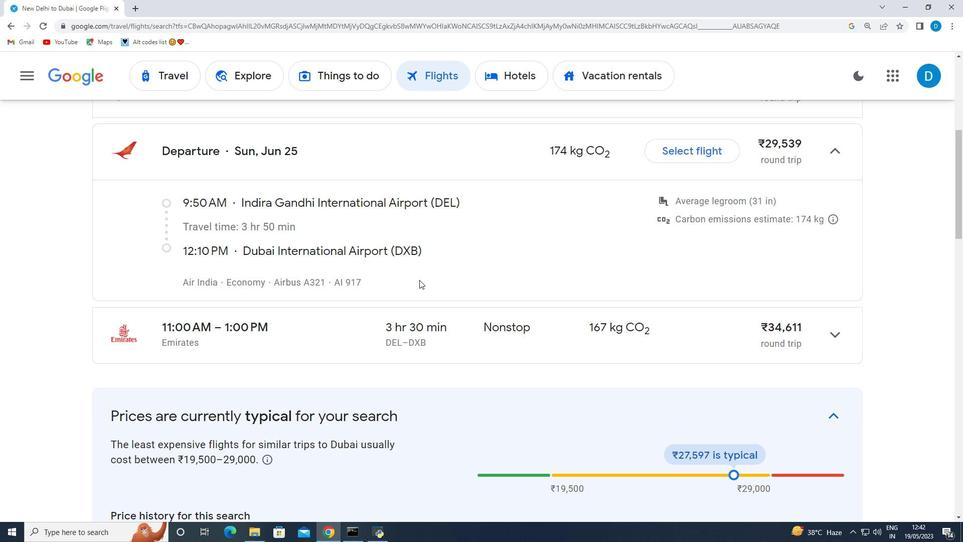 
Action: Mouse scrolled (423, 278) with delta (0, 0)
Screenshot: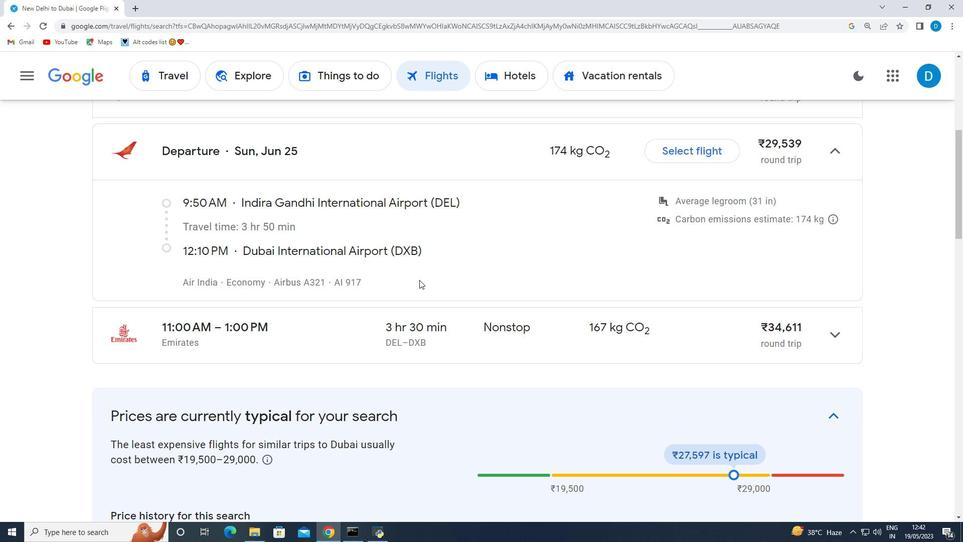 
Action: Mouse moved to (495, 280)
Screenshot: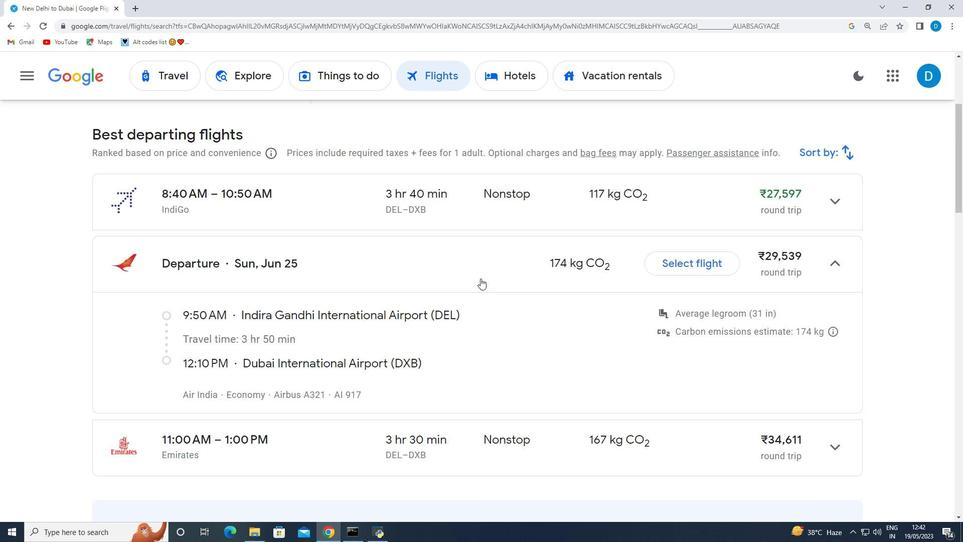 
Action: Mouse scrolled (495, 281) with delta (0, 0)
Screenshot: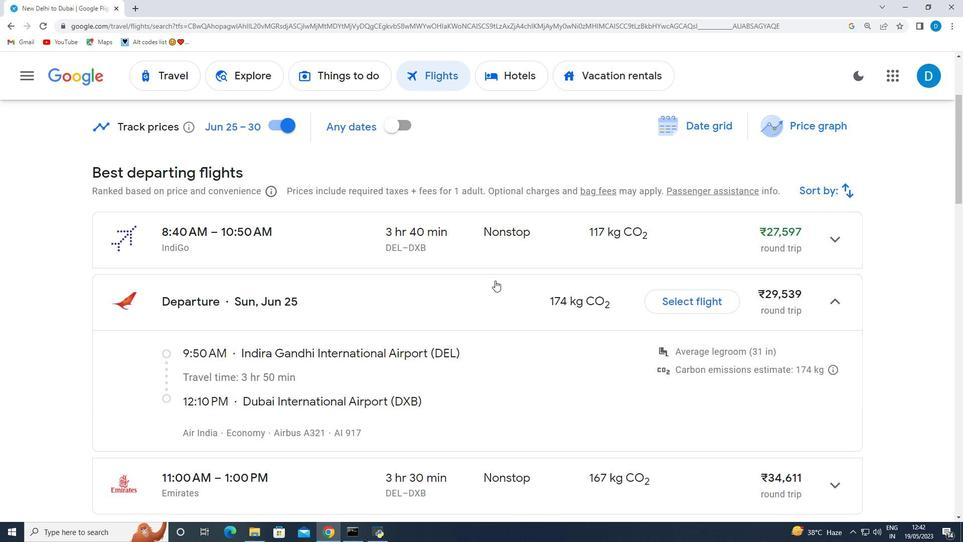 
Action: Mouse scrolled (495, 281) with delta (0, 0)
Screenshot: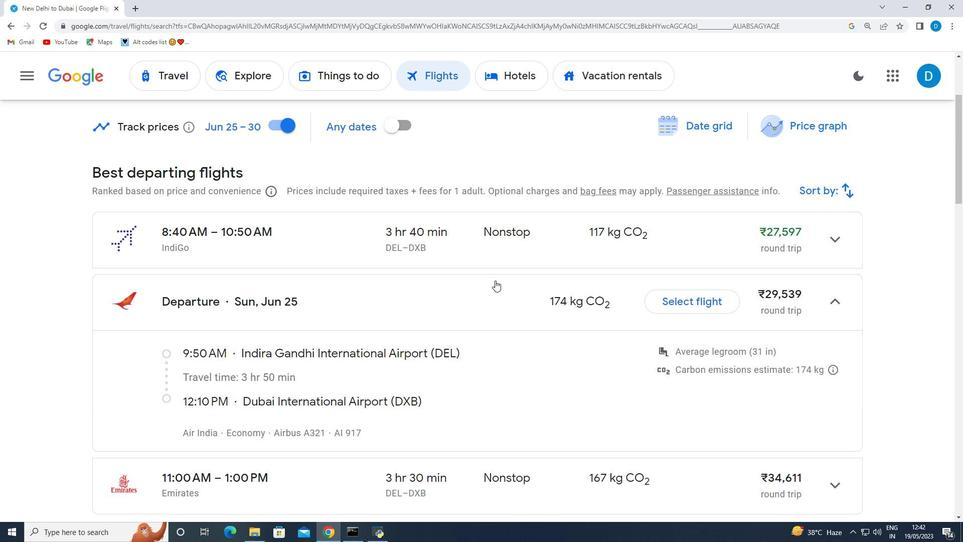 
Action: Mouse moved to (828, 333)
Screenshot: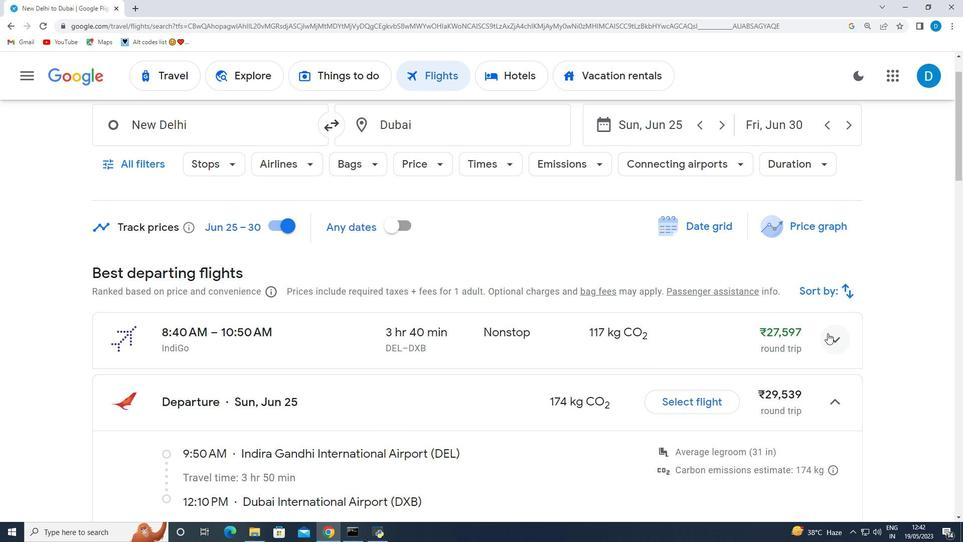 
Action: Mouse pressed left at (828, 333)
Screenshot: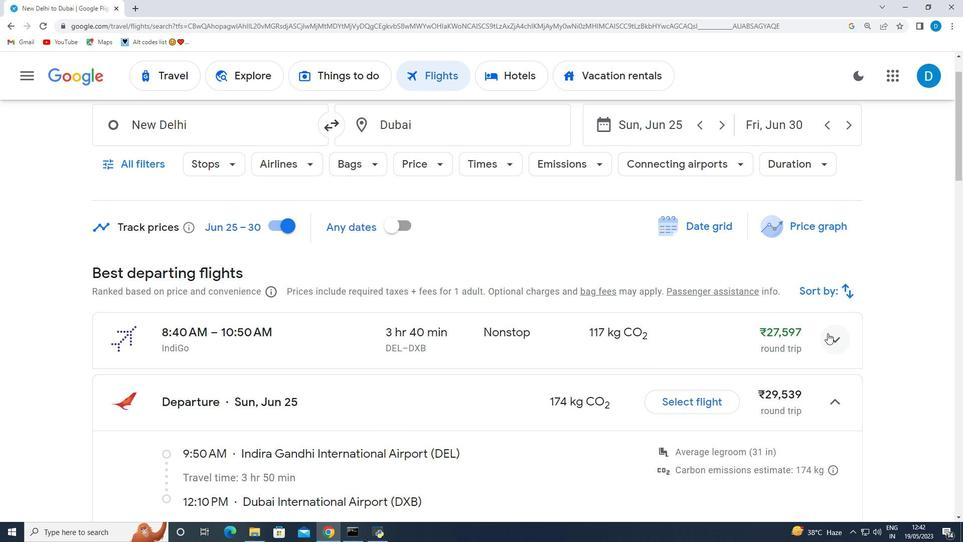 
Action: Mouse moved to (772, 231)
Screenshot: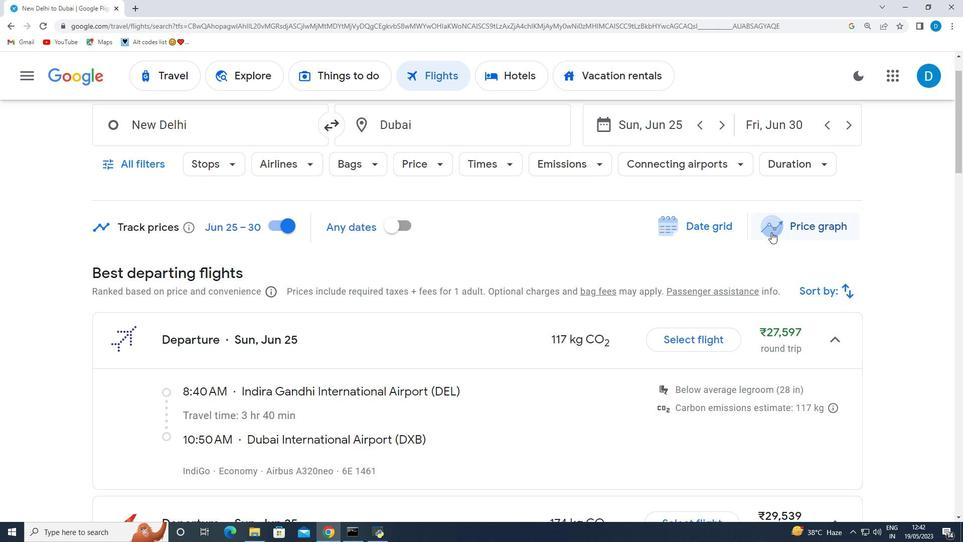 
Action: Mouse pressed left at (772, 231)
Screenshot: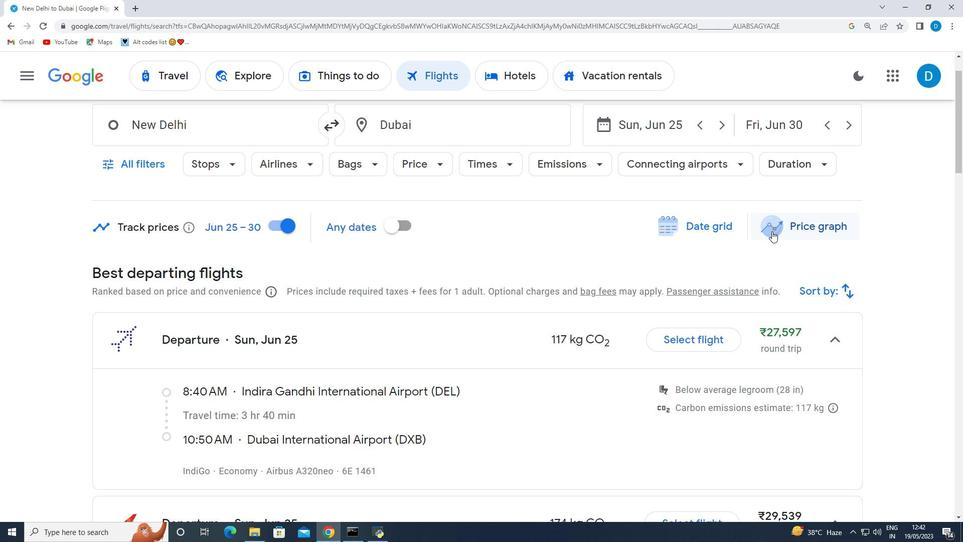 
Action: Mouse moved to (846, 278)
Screenshot: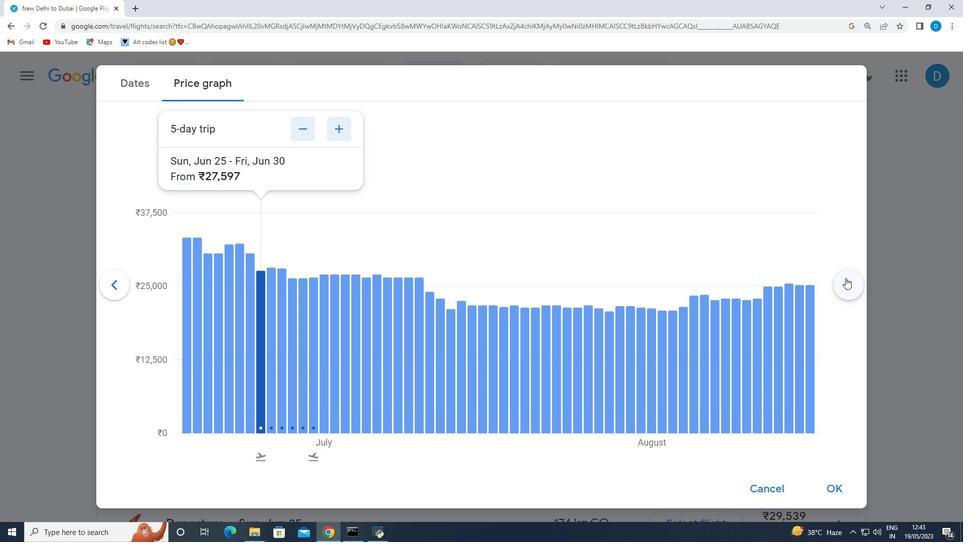 
Action: Mouse pressed left at (846, 278)
Screenshot: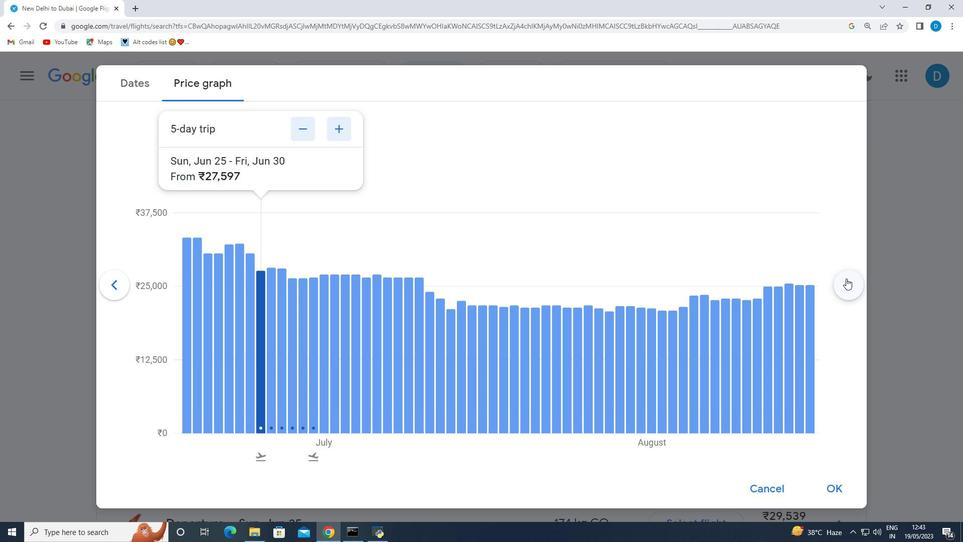 
Action: Mouse moved to (110, 288)
Screenshot: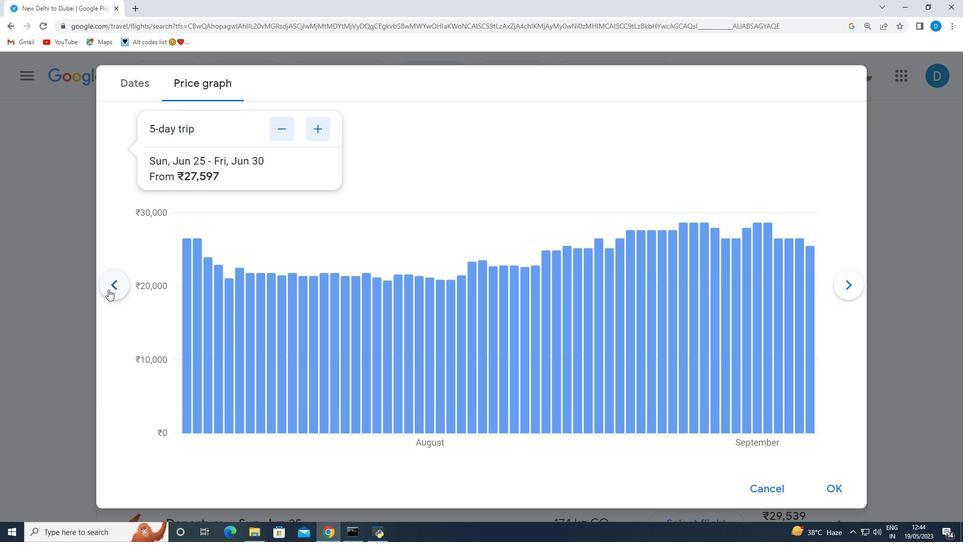 
Action: Mouse pressed left at (110, 288)
Screenshot: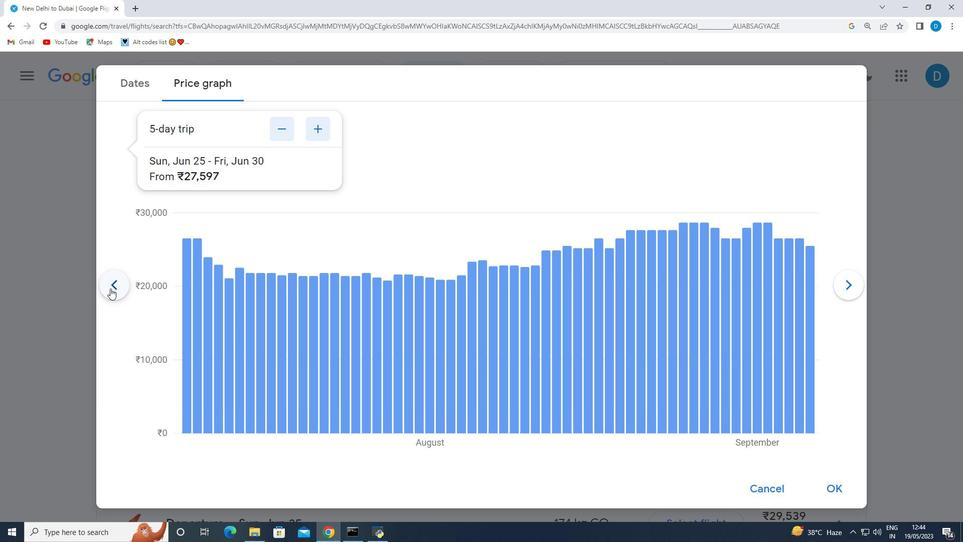 
Action: Mouse moved to (850, 294)
Screenshot: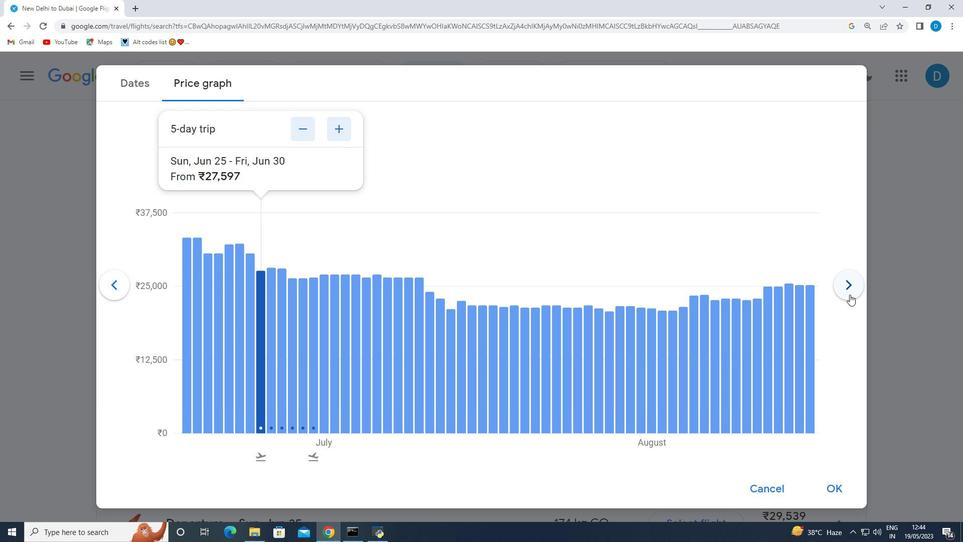 
Action: Mouse pressed left at (850, 294)
Screenshot: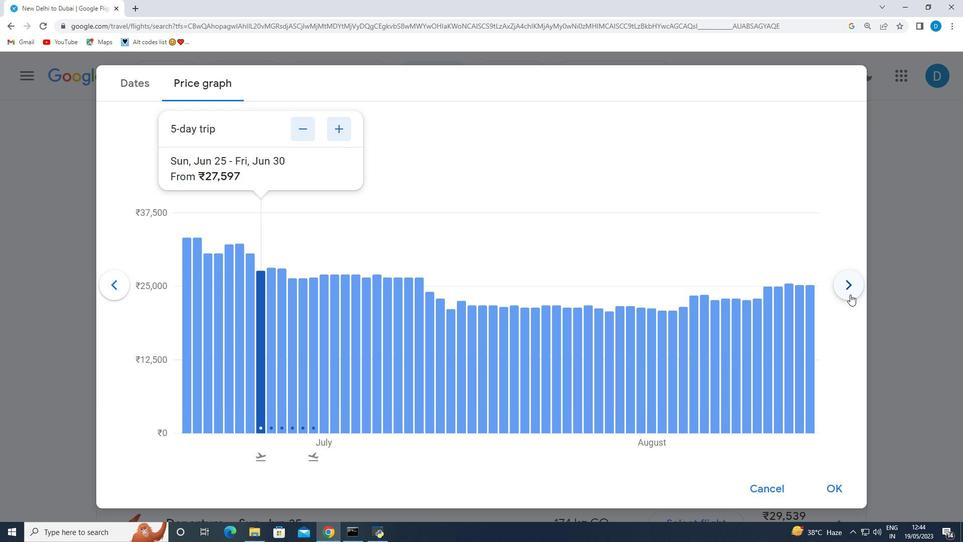 
Action: Mouse moved to (108, 291)
Screenshot: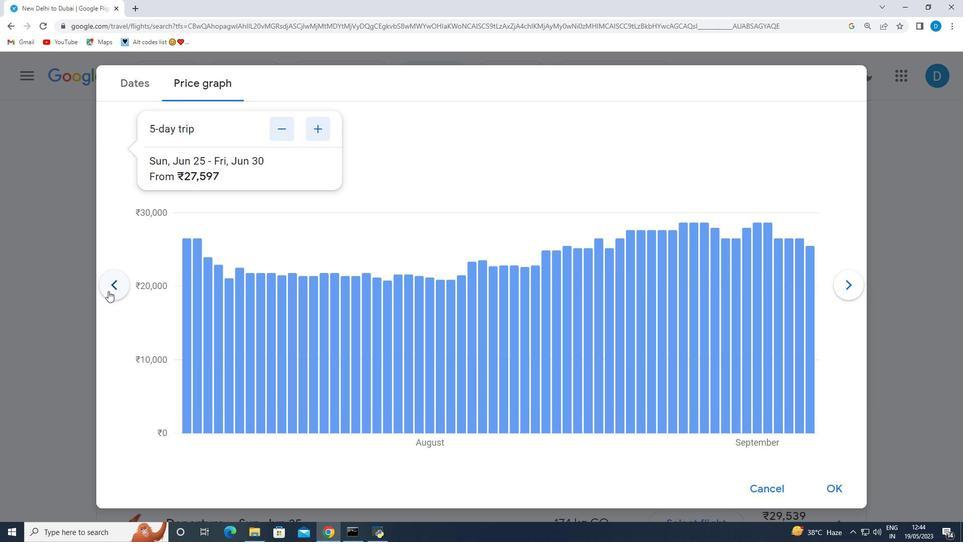 
Action: Mouse pressed left at (108, 291)
Screenshot: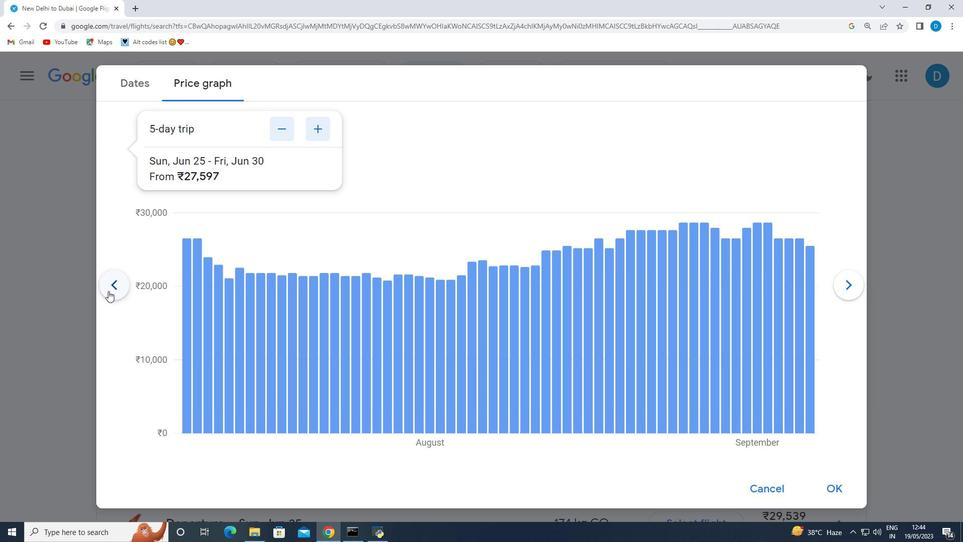 
Action: Mouse moved to (450, 318)
Screenshot: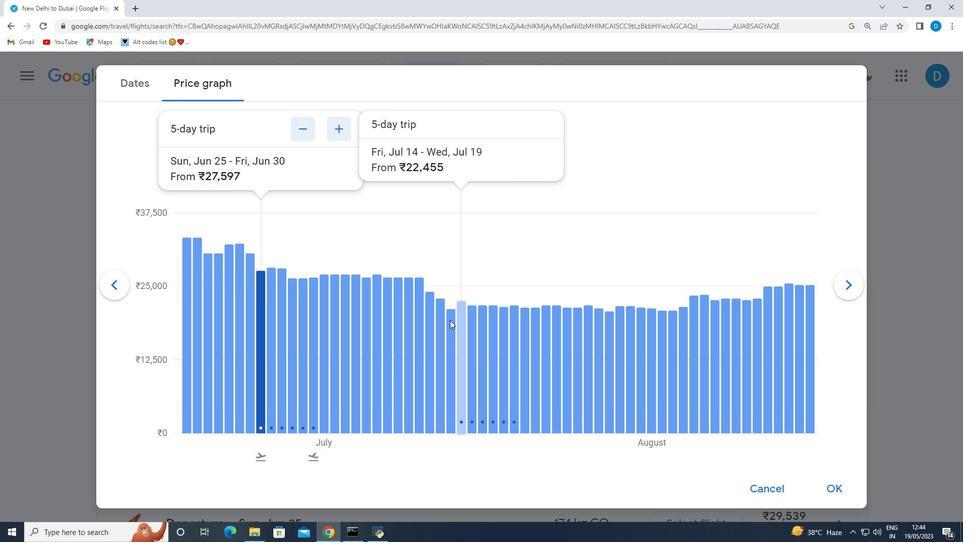 
Action: Mouse pressed left at (450, 318)
Screenshot: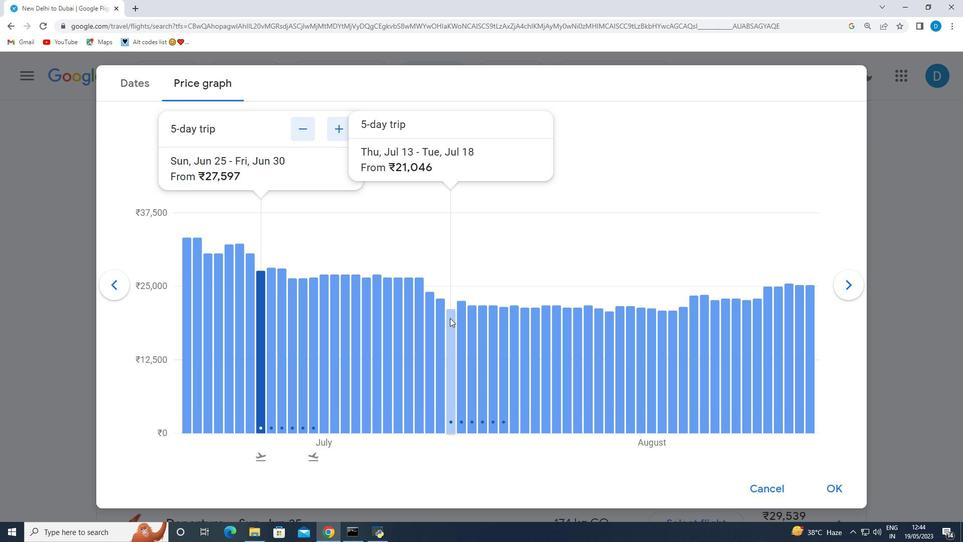 
Action: Mouse moved to (393, 175)
Screenshot: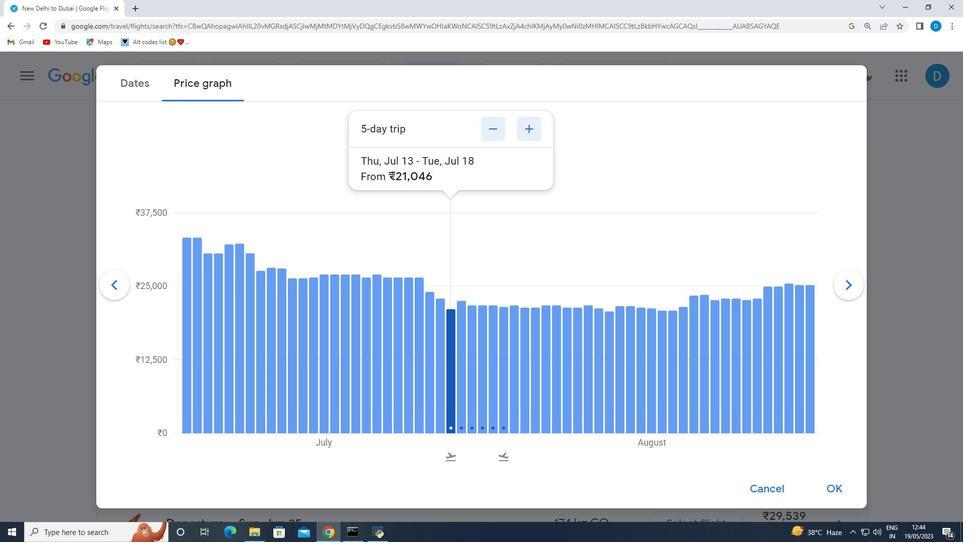 
Action: Mouse pressed left at (393, 175)
Screenshot: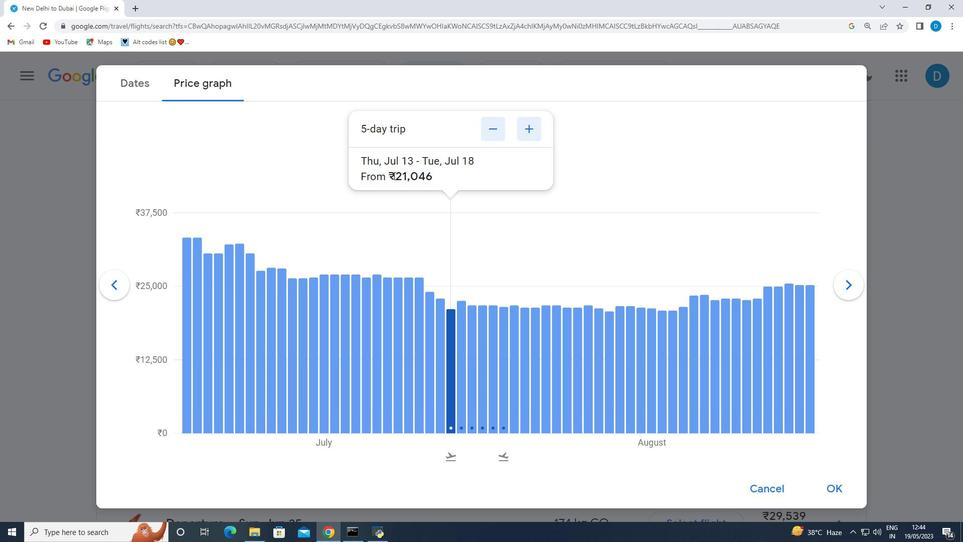 
Action: Mouse moved to (435, 176)
Screenshot: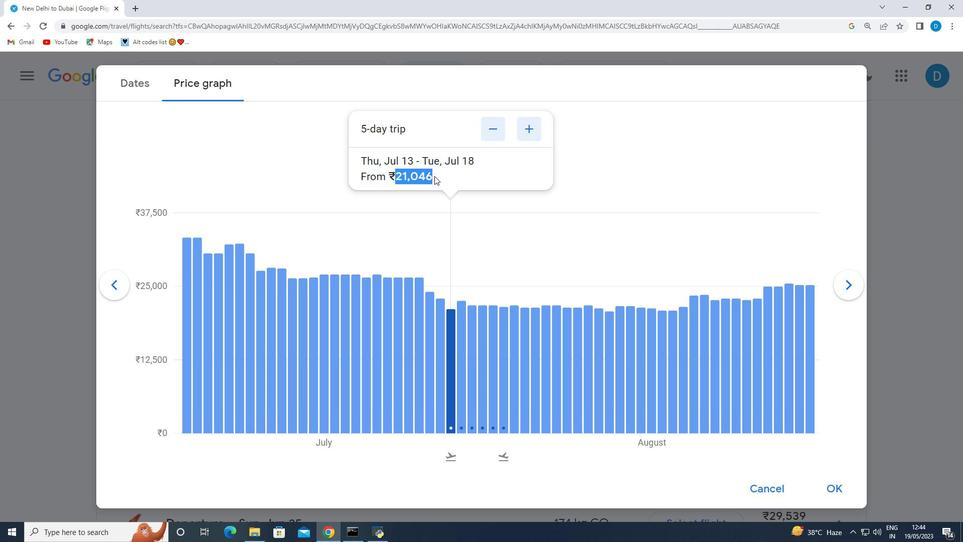 
Action: Mouse pressed left at (435, 176)
Screenshot: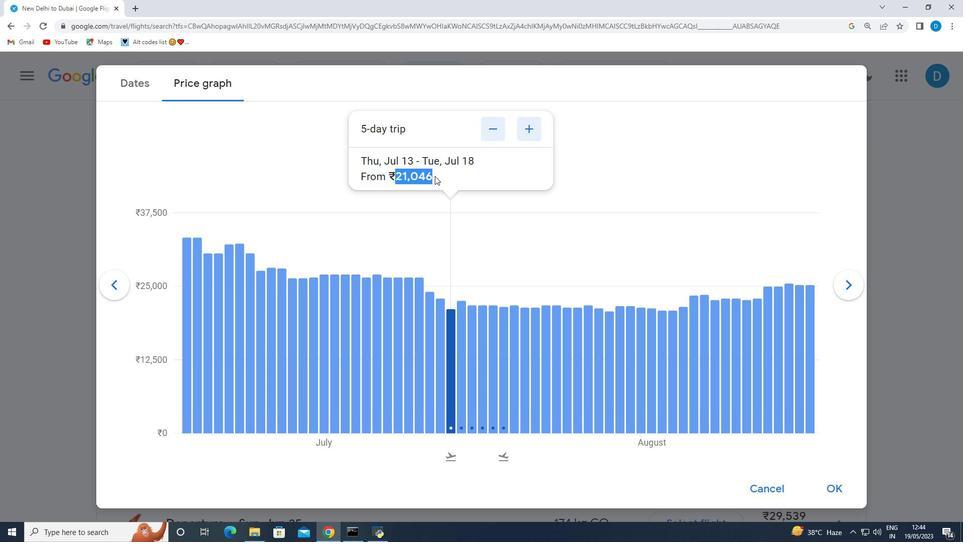 
Action: Mouse moved to (263, 283)
Screenshot: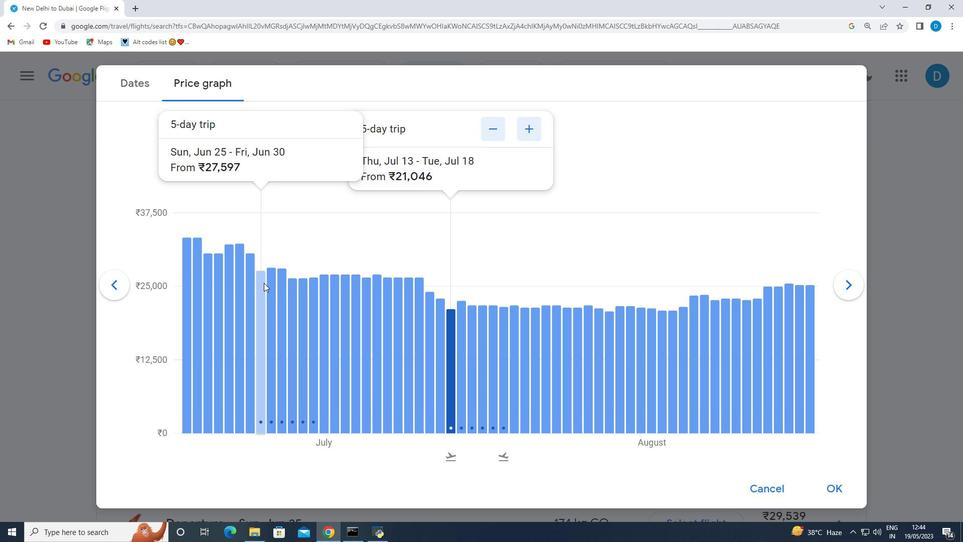 
Action: Mouse pressed left at (263, 283)
Screenshot: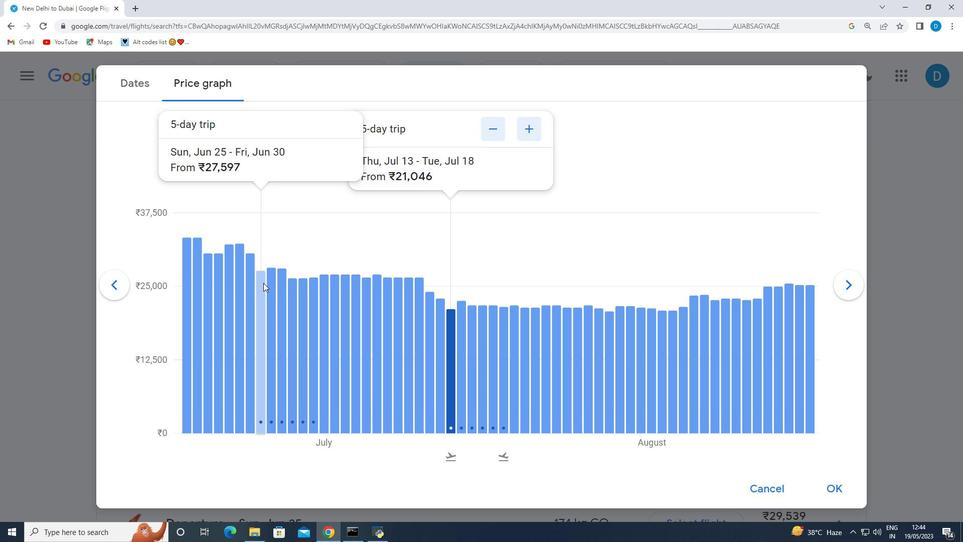 
Action: Mouse moved to (202, 171)
Screenshot: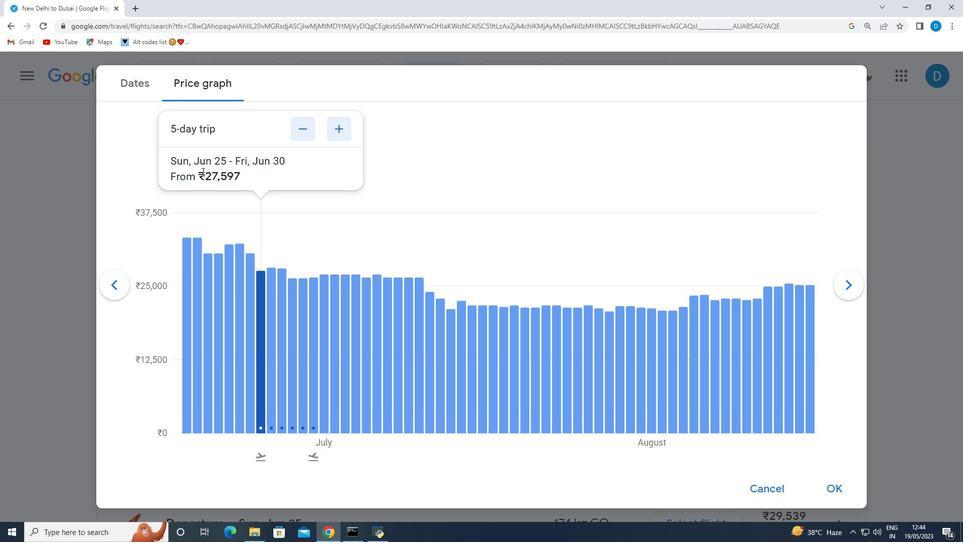 
Action: Mouse pressed left at (202, 171)
Screenshot: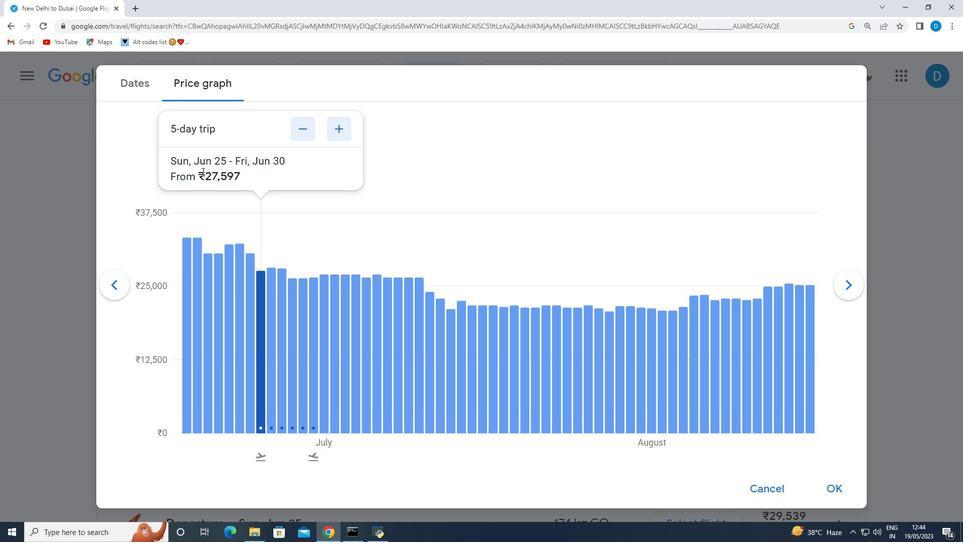 
Action: Mouse moved to (268, 177)
Screenshot: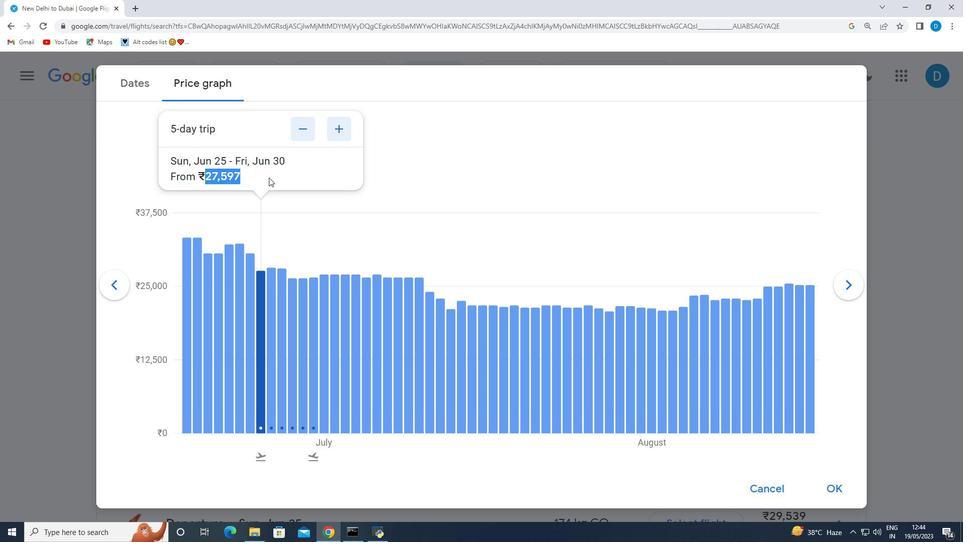 
Action: Mouse pressed left at (268, 177)
Screenshot: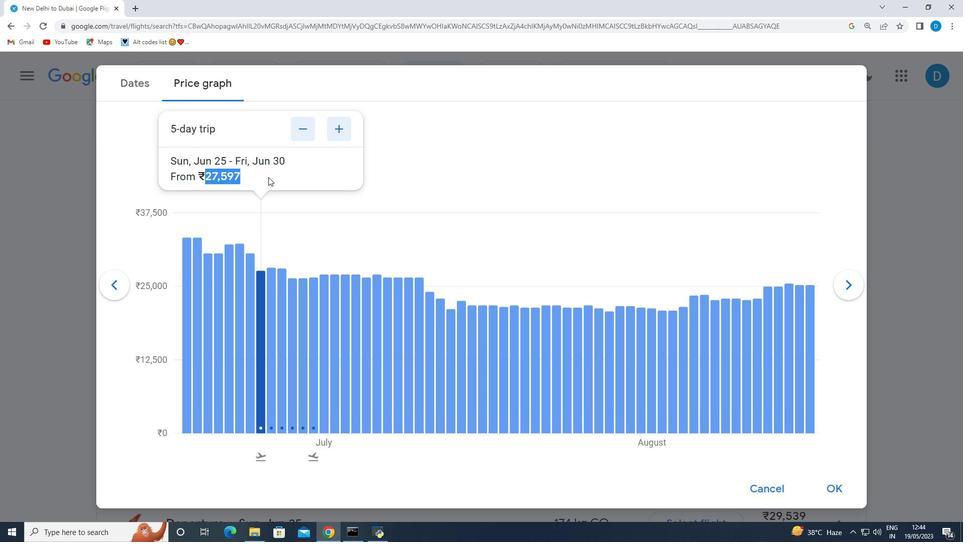 
Action: Mouse moved to (267, 177)
Screenshot: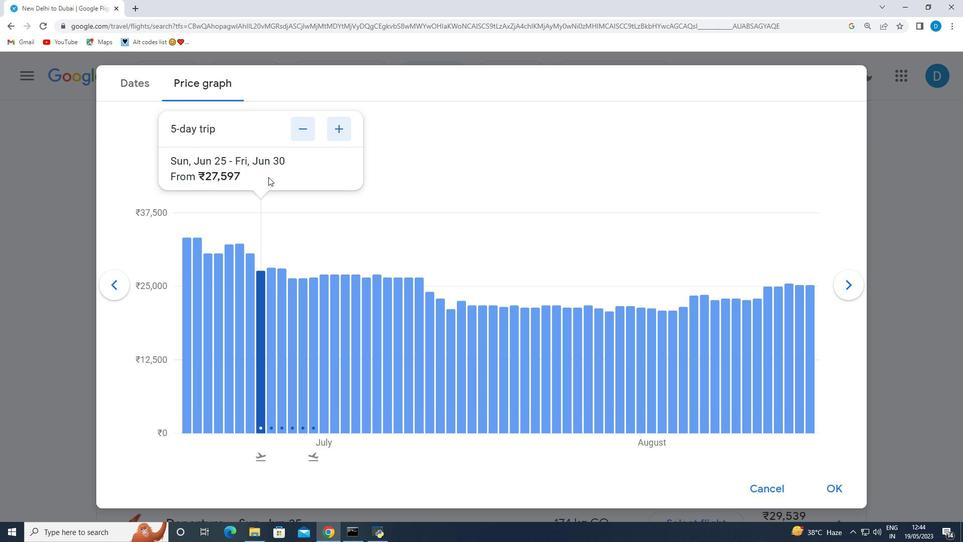 
Action: Mouse pressed left at (267, 177)
Screenshot: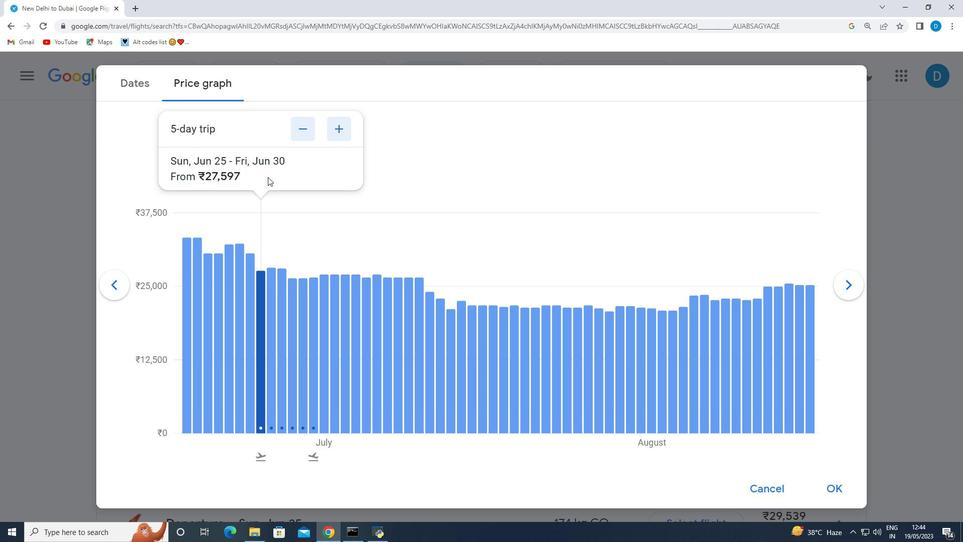 
Action: Mouse moved to (449, 312)
Screenshot: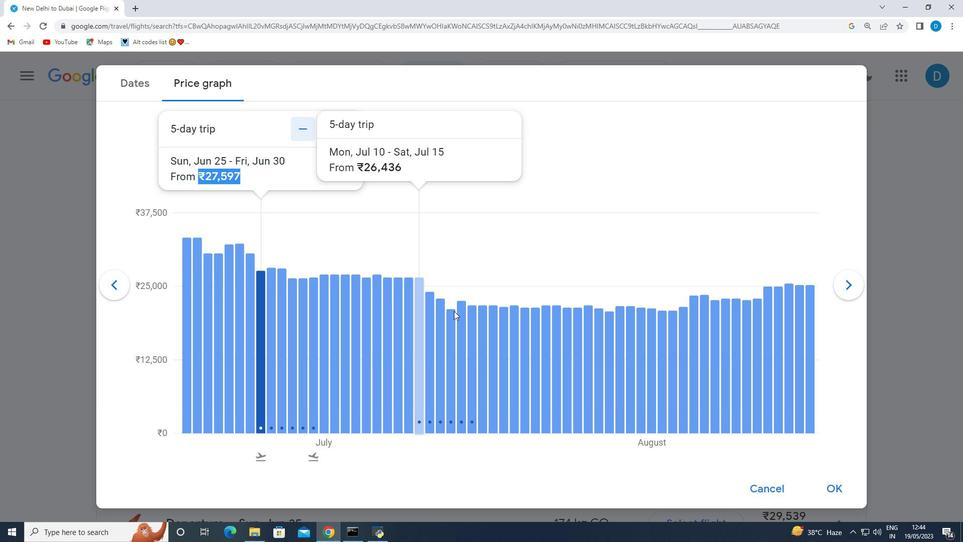 
Action: Mouse pressed left at (449, 312)
Screenshot: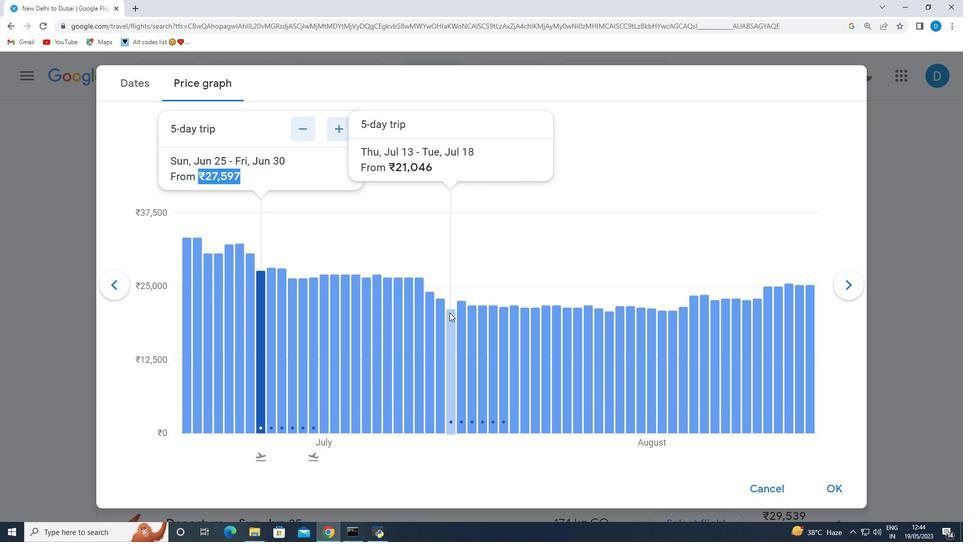 
Action: Mouse moved to (261, 277)
Screenshot: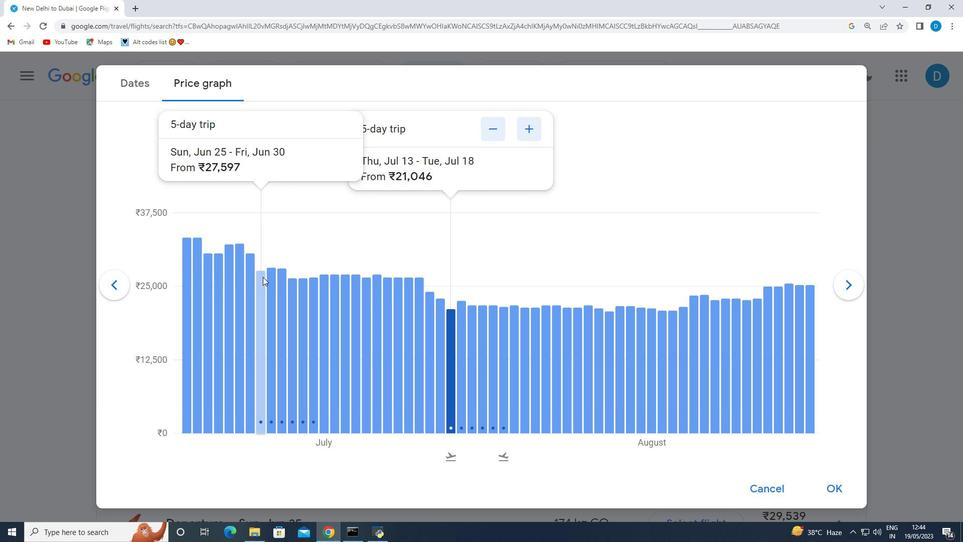 
Action: Mouse pressed left at (261, 277)
Screenshot: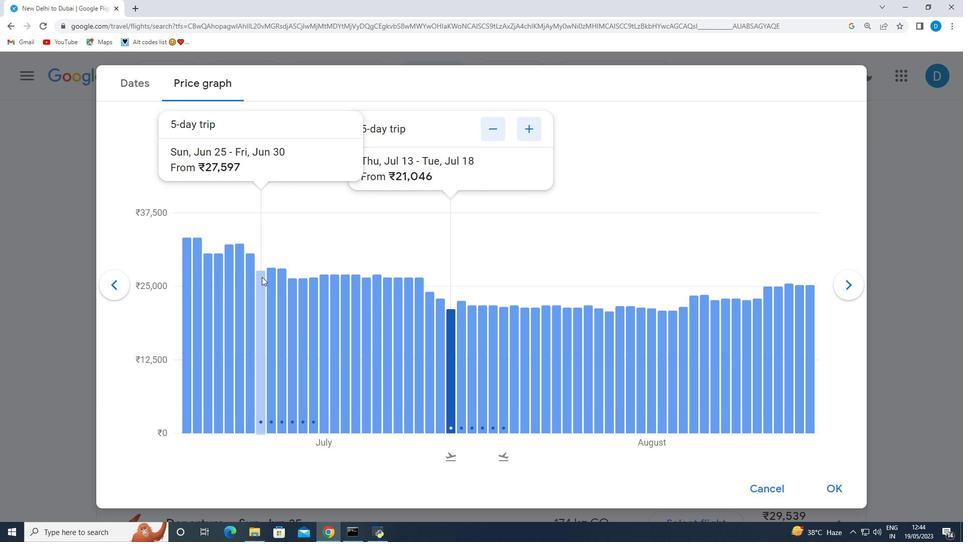 
Action: Mouse moved to (450, 317)
Screenshot: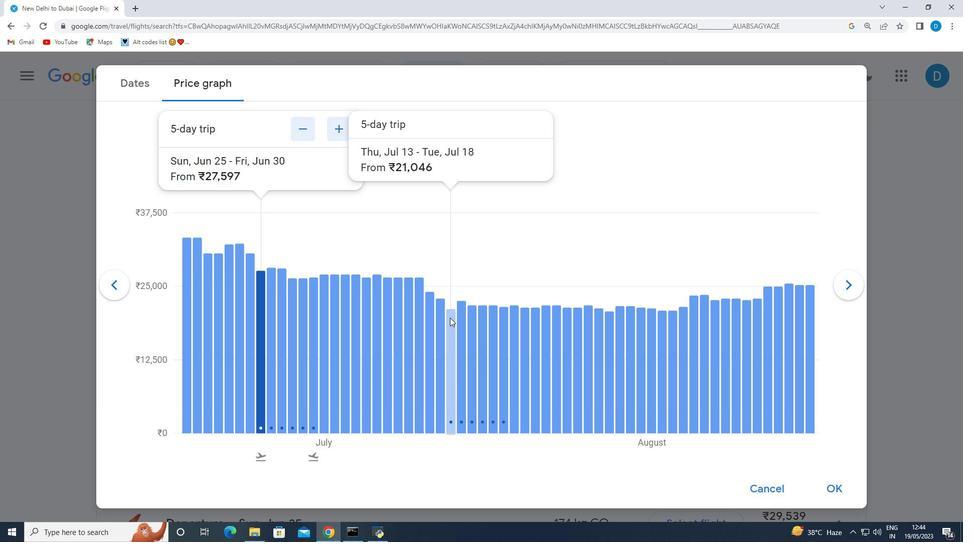 
Action: Mouse pressed left at (450, 317)
Screenshot: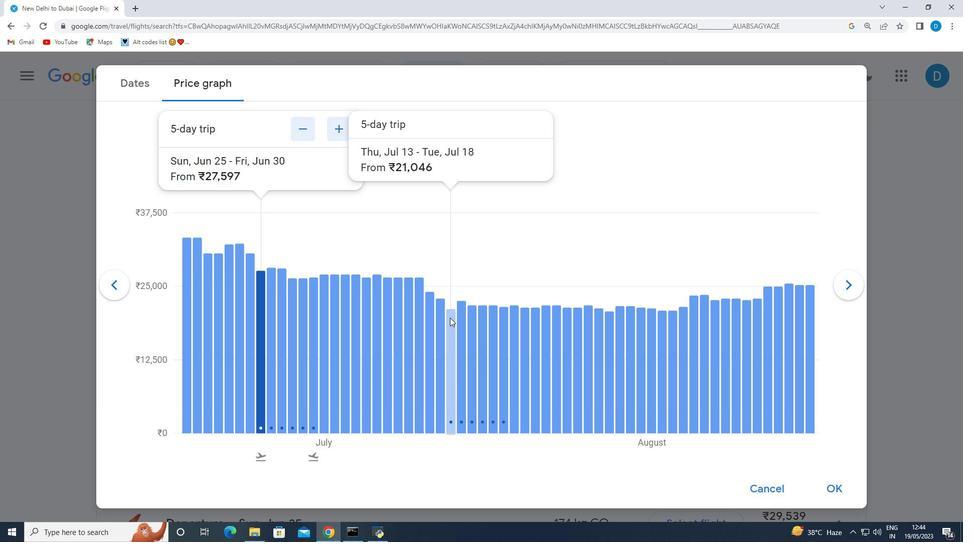 
Action: Mouse moved to (422, 196)
Screenshot: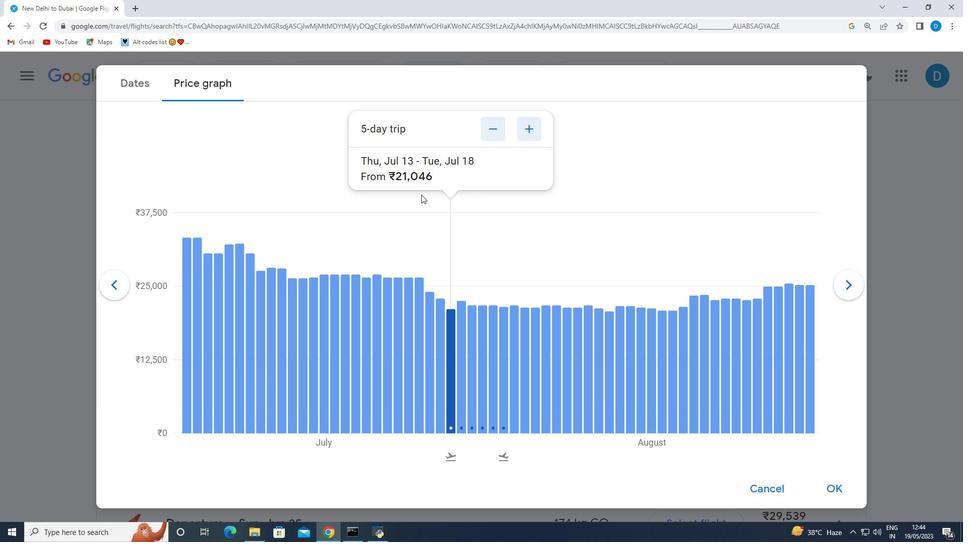 
Action: Mouse scrolled (422, 195) with delta (0, 0)
Screenshot: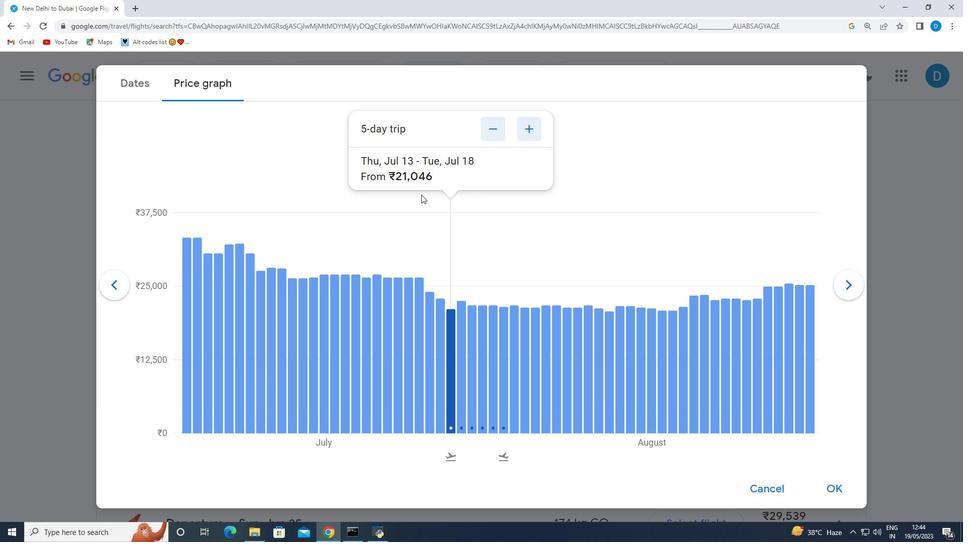 
Action: Mouse moved to (424, 199)
Screenshot: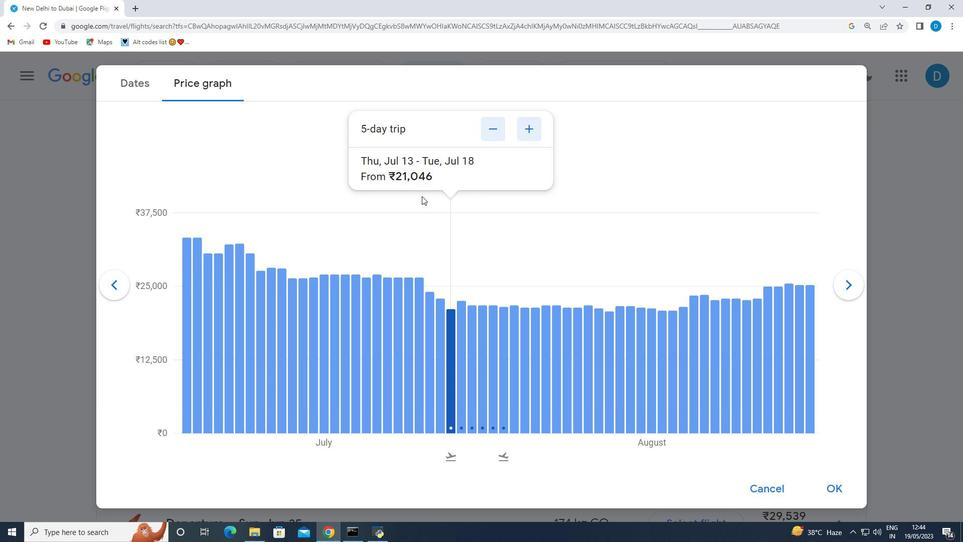
Action: Mouse scrolled (424, 199) with delta (0, 0)
Screenshot: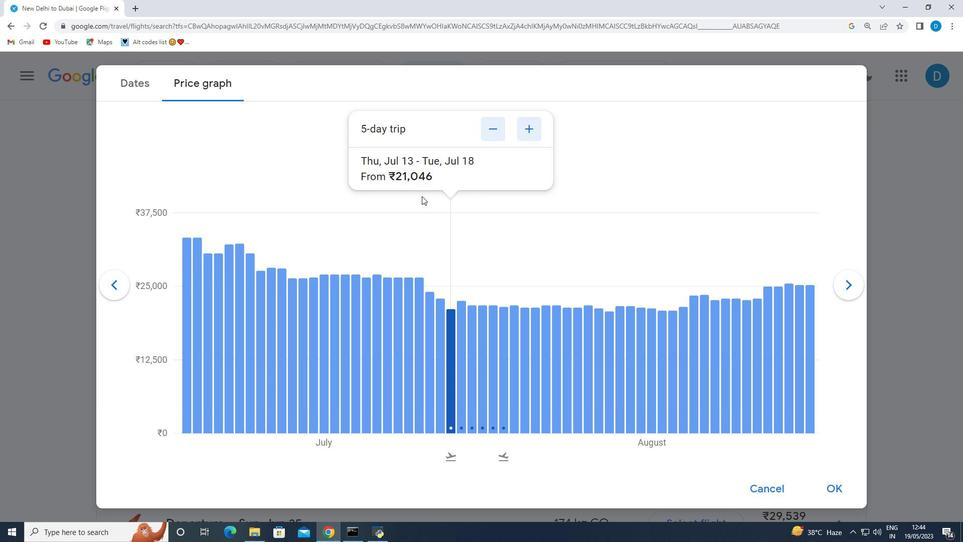
Action: Mouse moved to (431, 209)
Screenshot: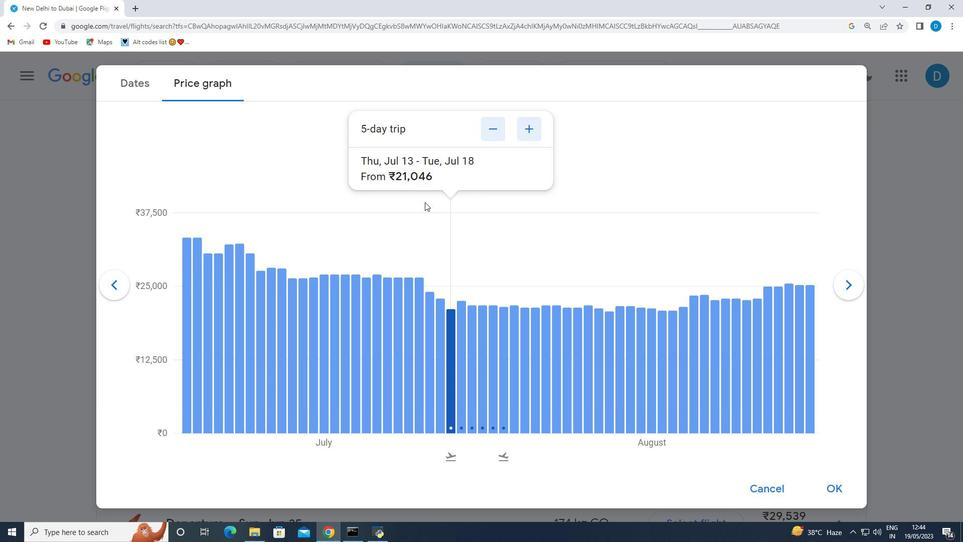 
Action: Mouse scrolled (431, 209) with delta (0, 0)
Screenshot: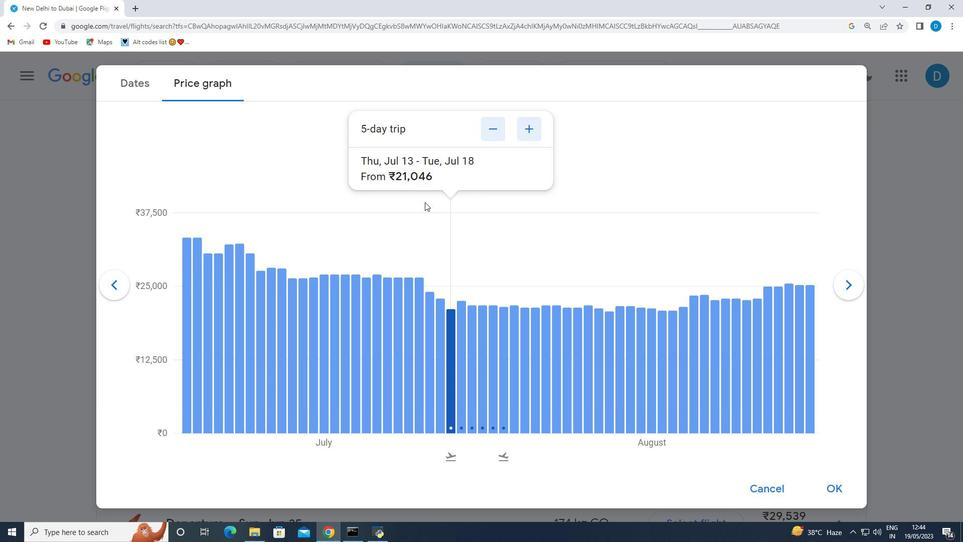 
Action: Mouse moved to (619, 331)
Screenshot: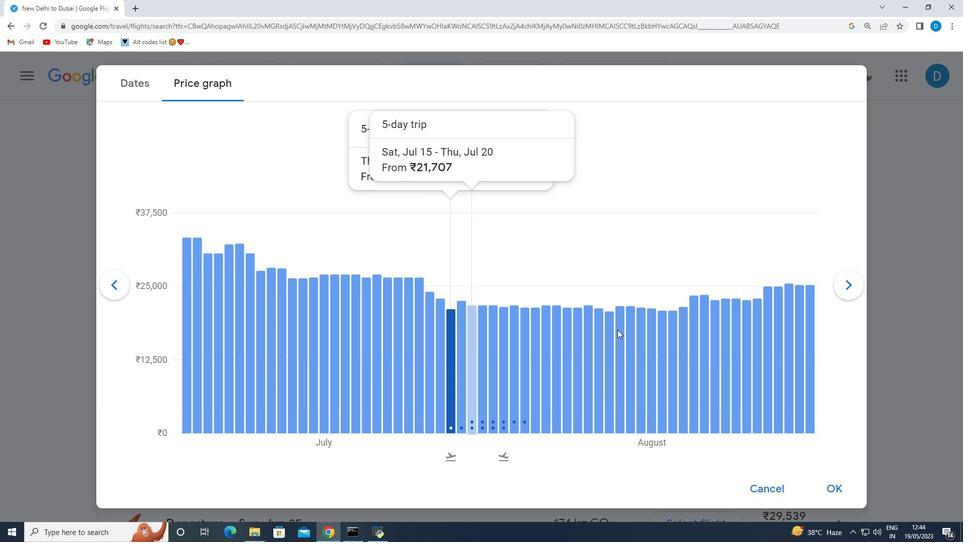 
Action: Mouse scrolled (619, 330) with delta (0, 0)
Screenshot: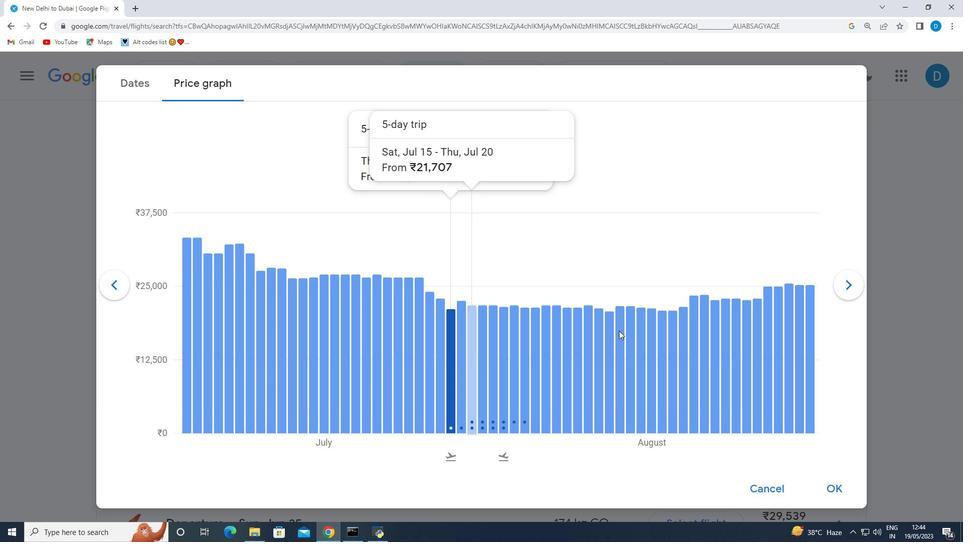 
Action: Mouse moved to (831, 483)
Screenshot: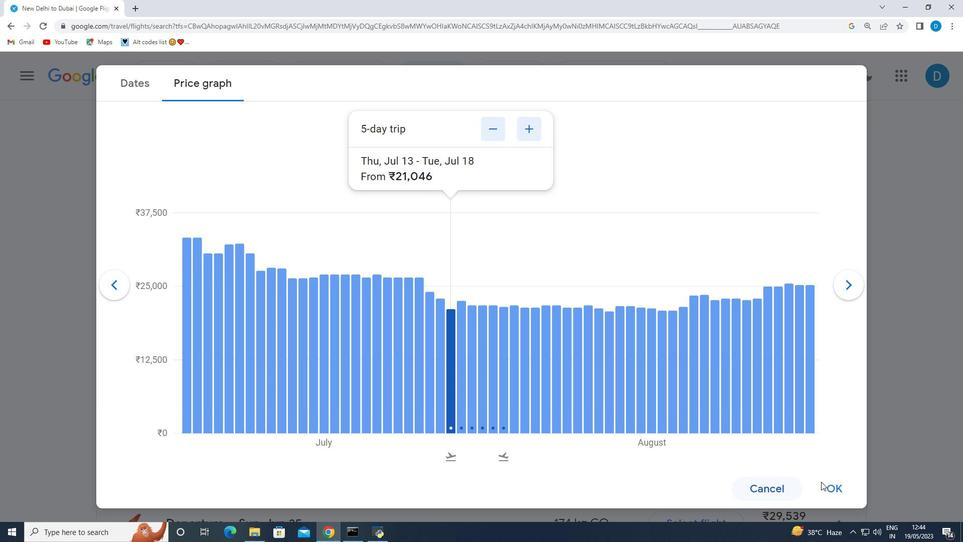 
Action: Mouse pressed left at (831, 483)
Screenshot: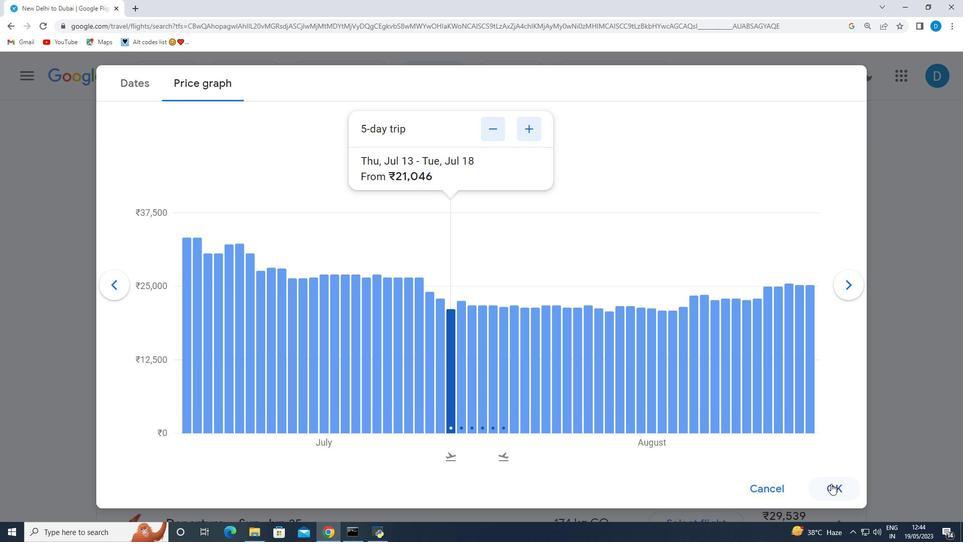
Action: Mouse moved to (839, 339)
Screenshot: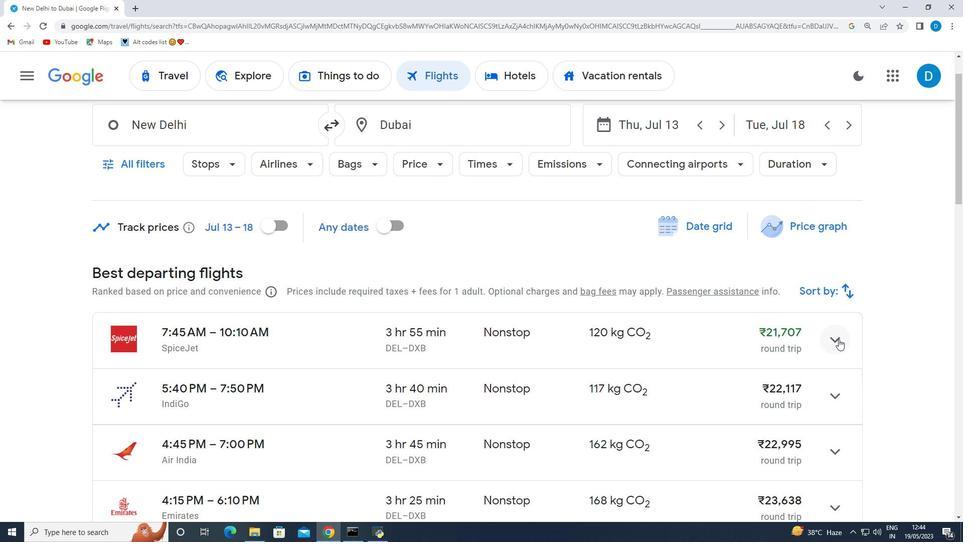 
Action: Mouse pressed left at (839, 339)
Screenshot: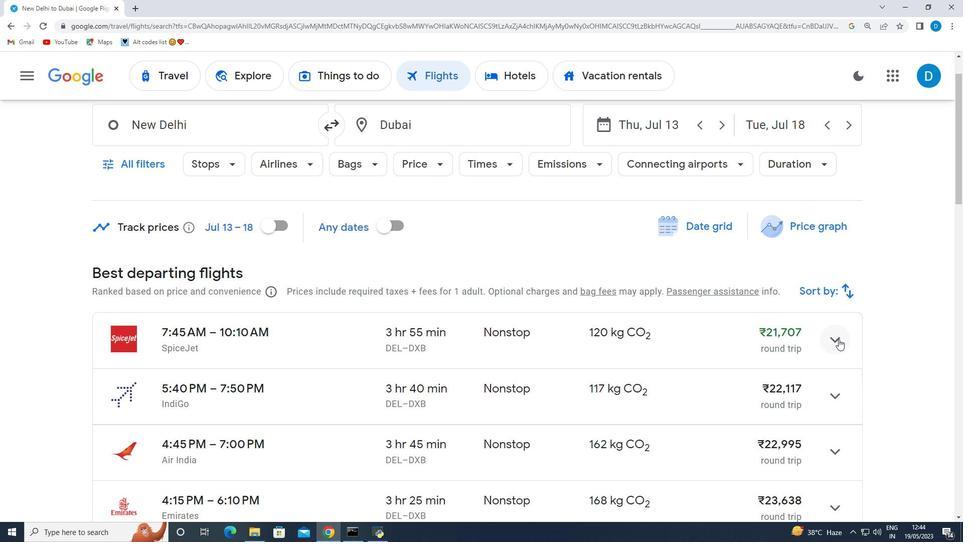 
Action: Mouse moved to (838, 339)
Screenshot: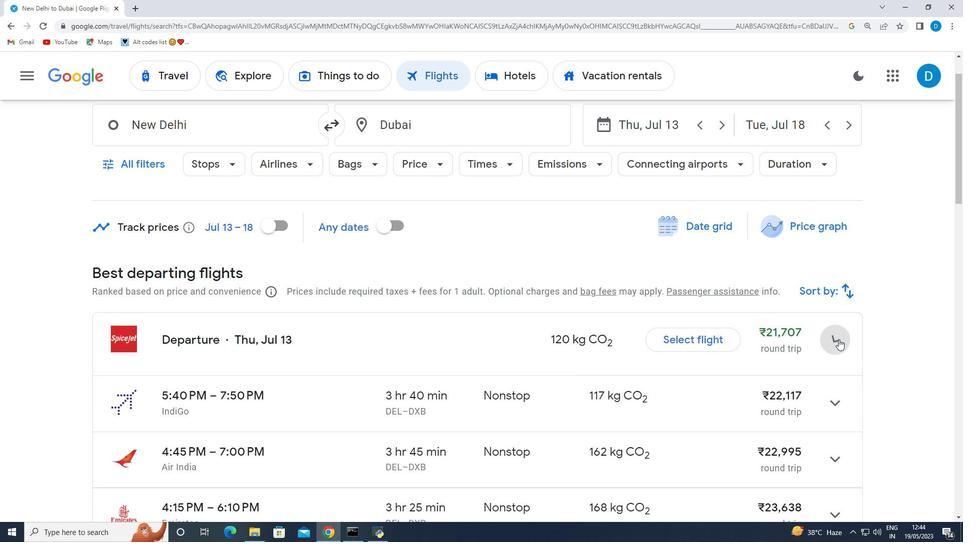 
Action: Mouse pressed left at (838, 339)
Screenshot: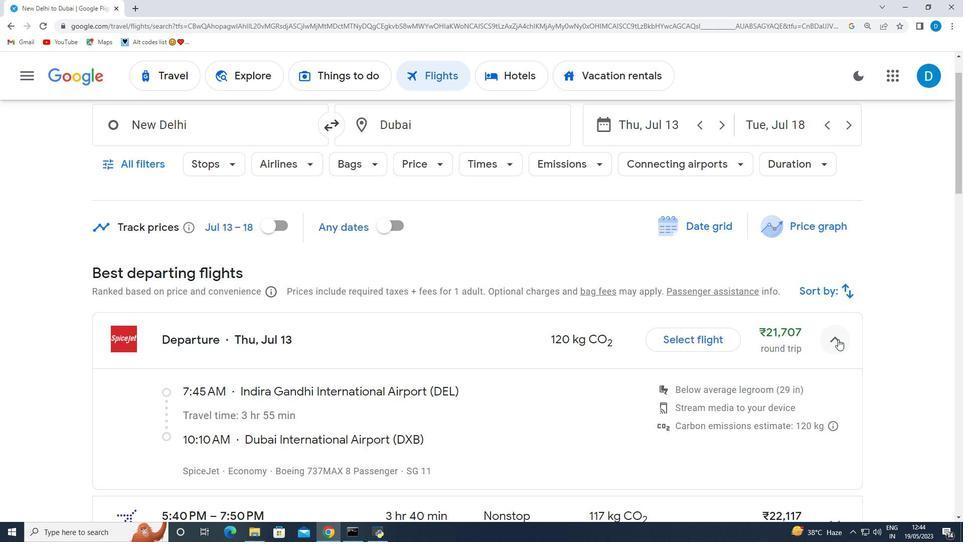 
Action: Mouse moved to (698, 122)
Screenshot: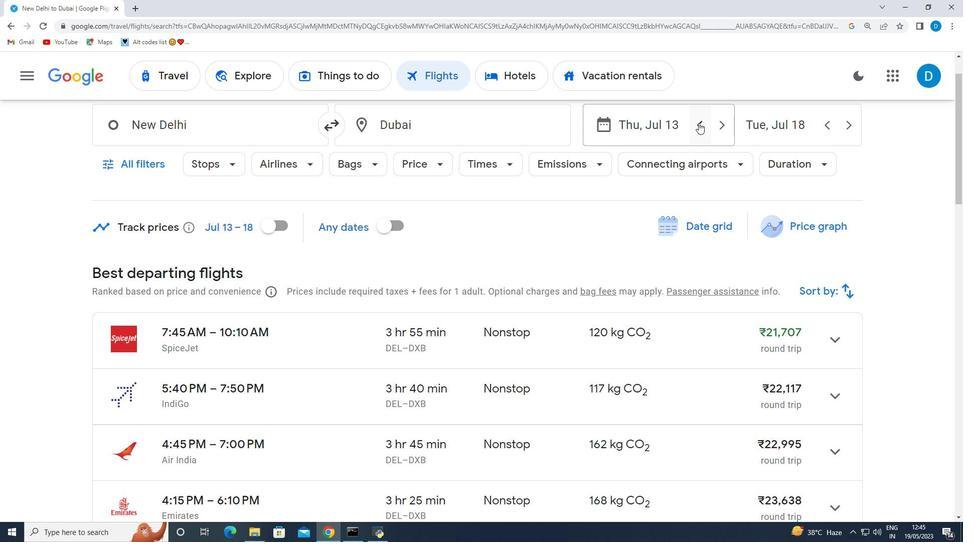 
Action: Mouse pressed left at (698, 122)
Screenshot: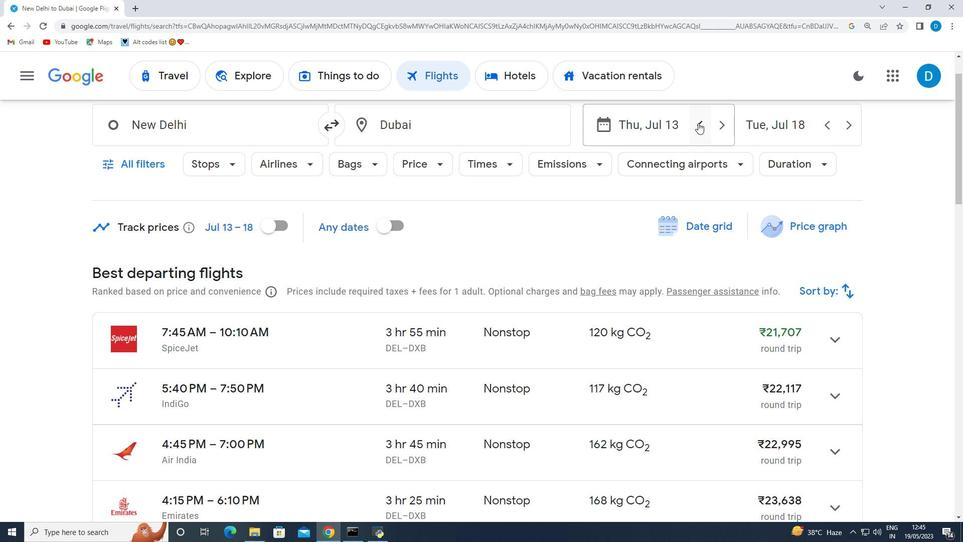 
Action: Mouse moved to (719, 126)
Screenshot: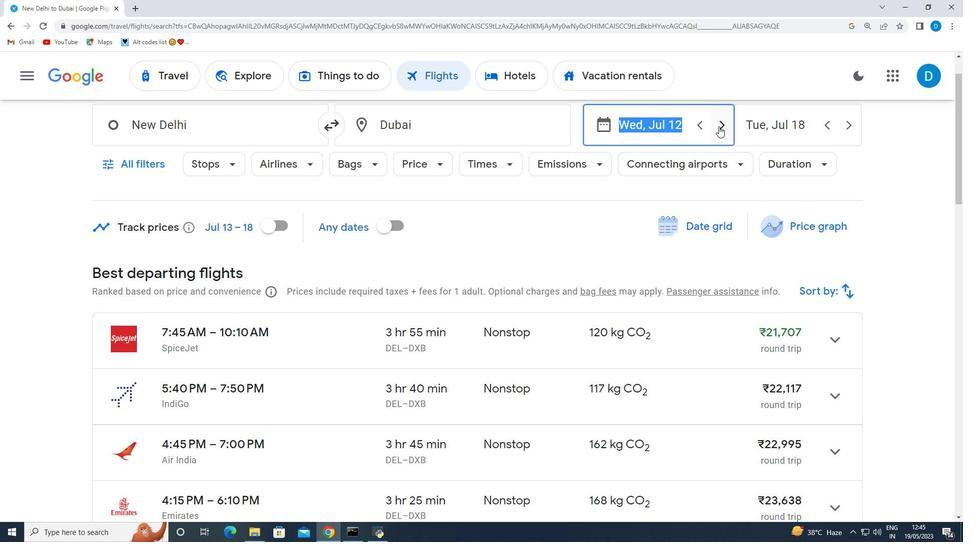 
Action: Mouse pressed left at (719, 126)
Screenshot: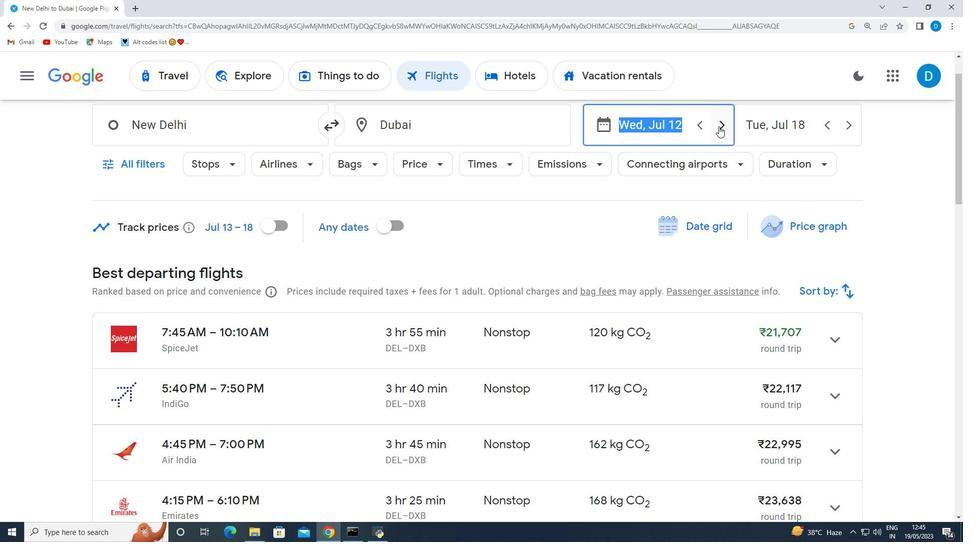 
Action: Mouse moved to (617, 118)
Screenshot: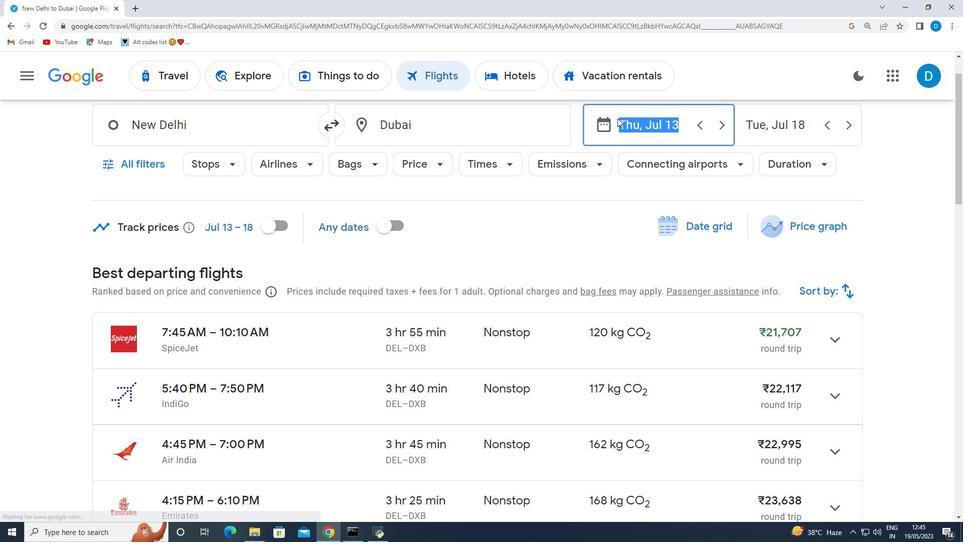 
Action: Mouse pressed left at (617, 118)
Screenshot: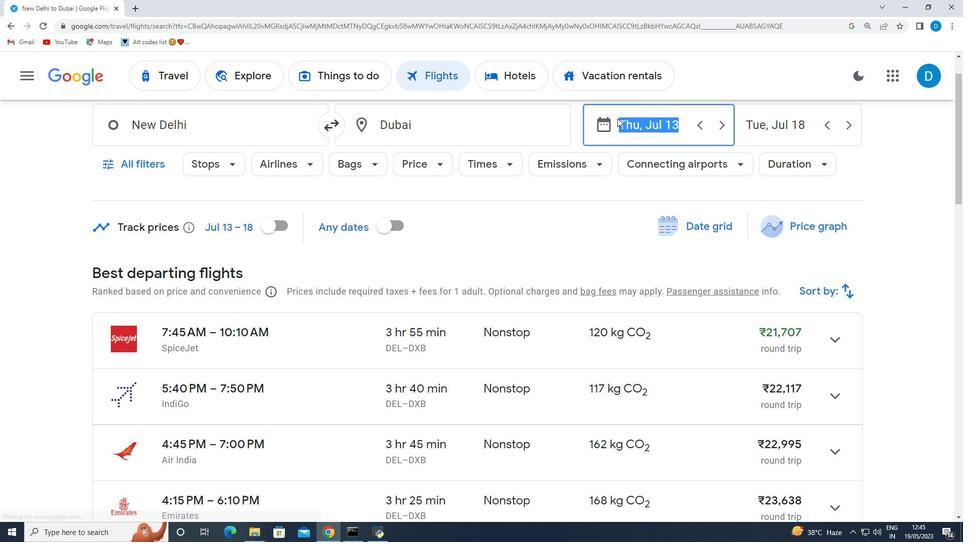 
Action: Mouse moved to (281, 314)
Screenshot: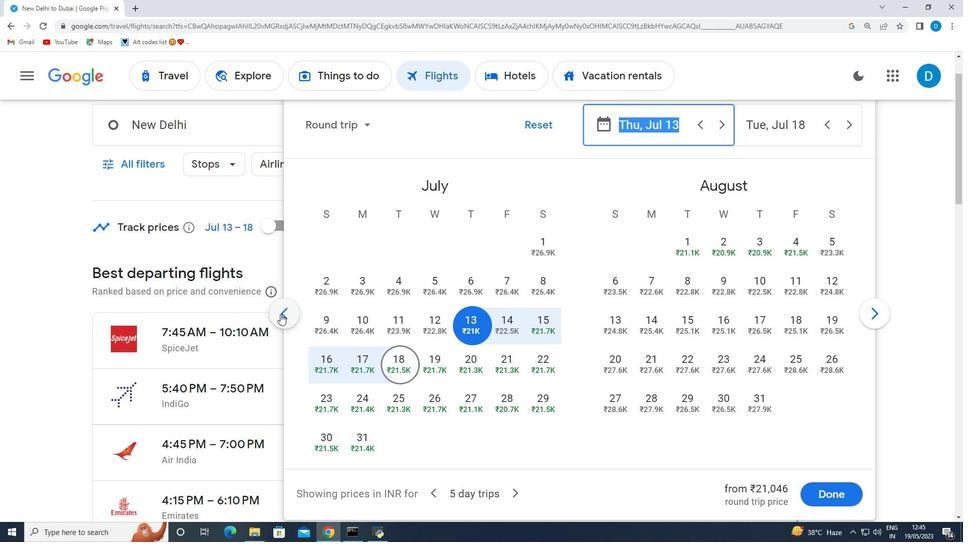 
Action: Mouse pressed left at (281, 314)
Screenshot: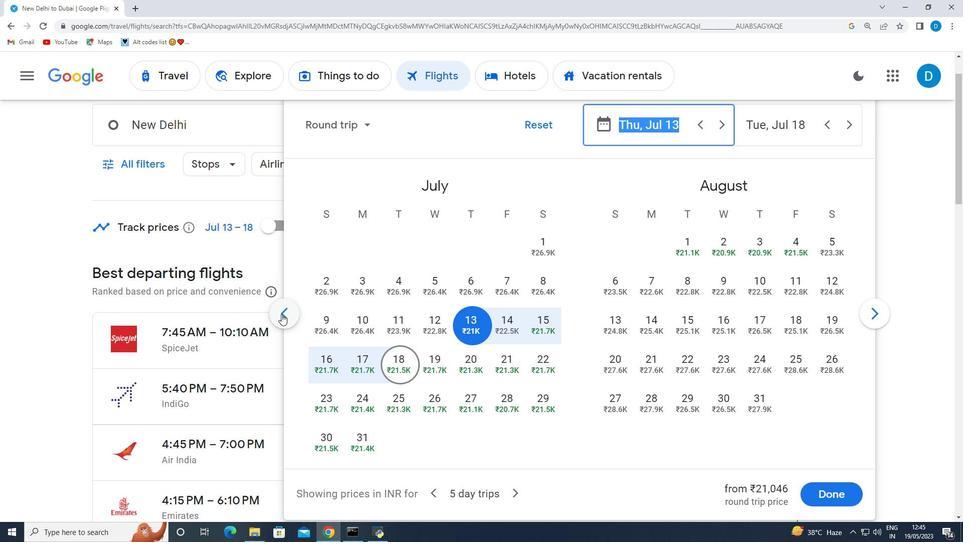 
Action: Mouse moved to (324, 411)
Screenshot: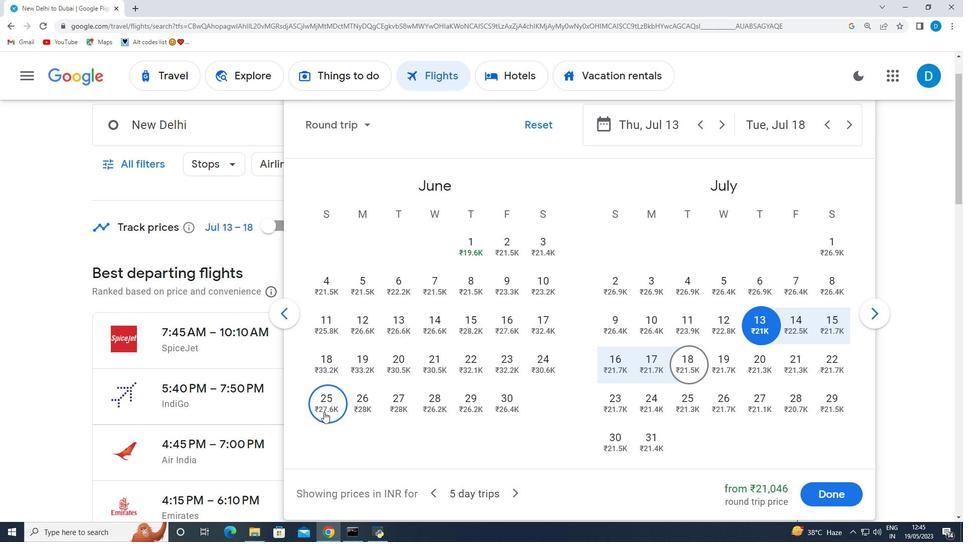 
Action: Mouse pressed left at (324, 411)
Screenshot: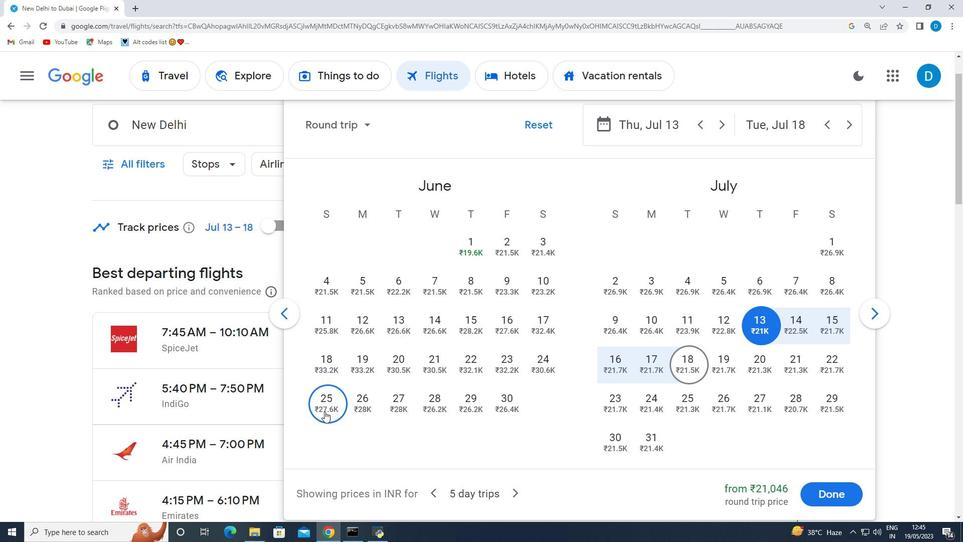 
Action: Mouse moved to (829, 489)
Screenshot: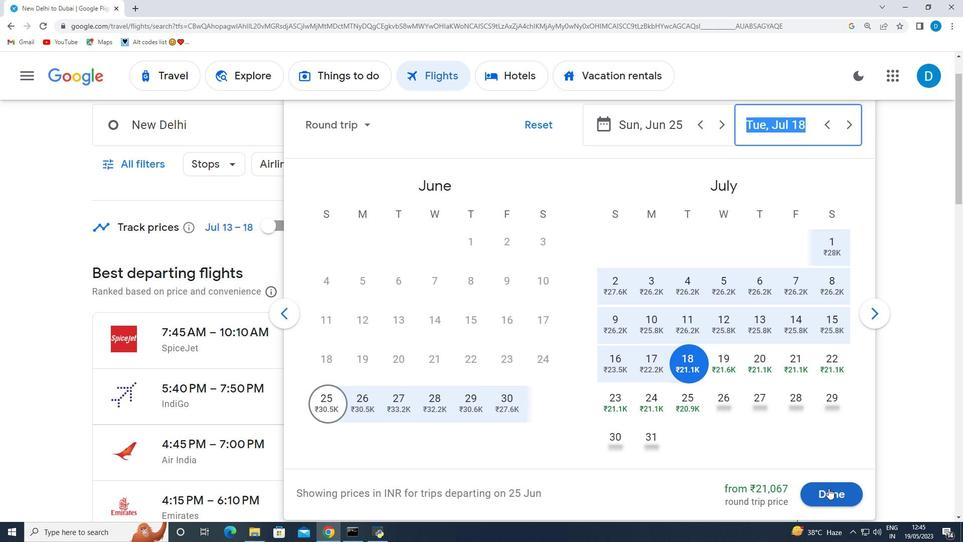 
Action: Mouse pressed left at (829, 489)
Screenshot: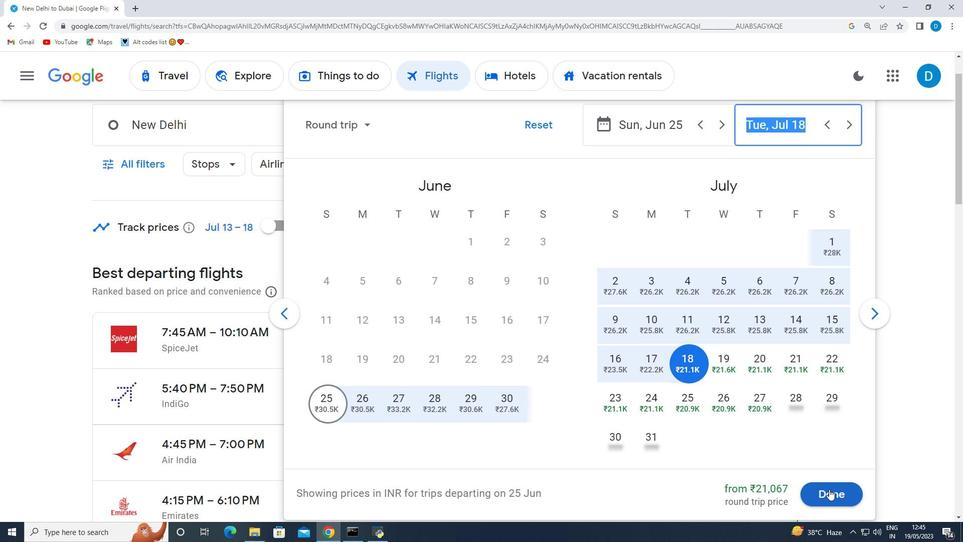 
Action: Mouse moved to (769, 129)
Screenshot: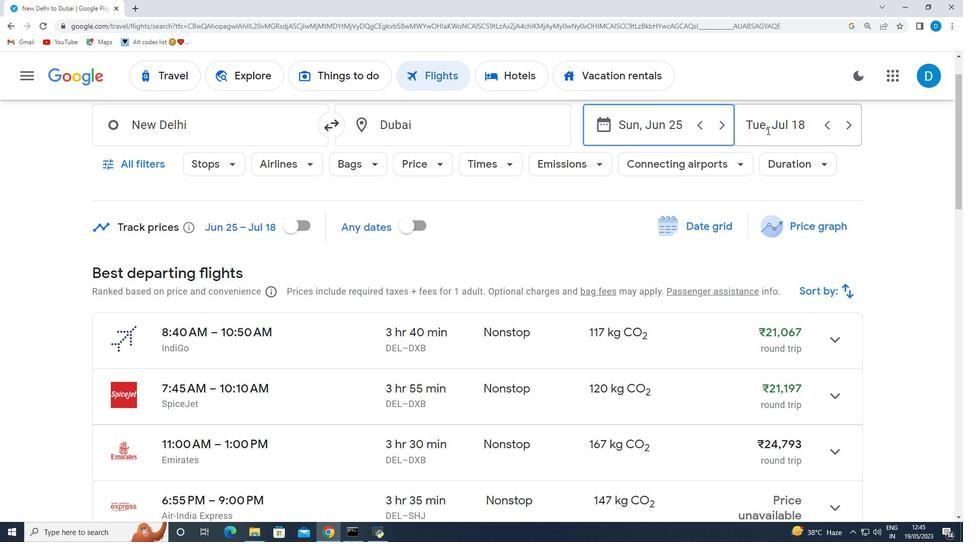 
Action: Mouse pressed left at (769, 129)
Screenshot: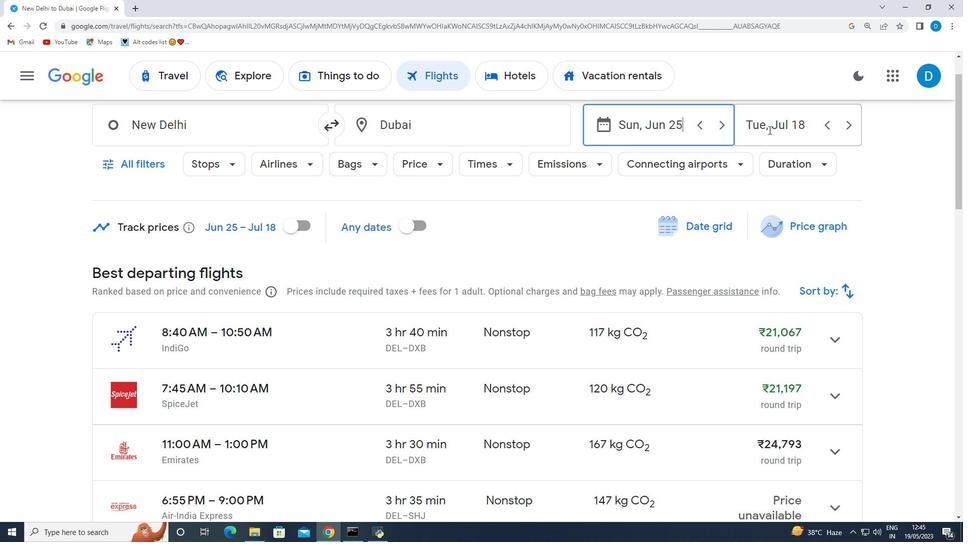 
Action: Mouse moved to (672, 127)
Screenshot: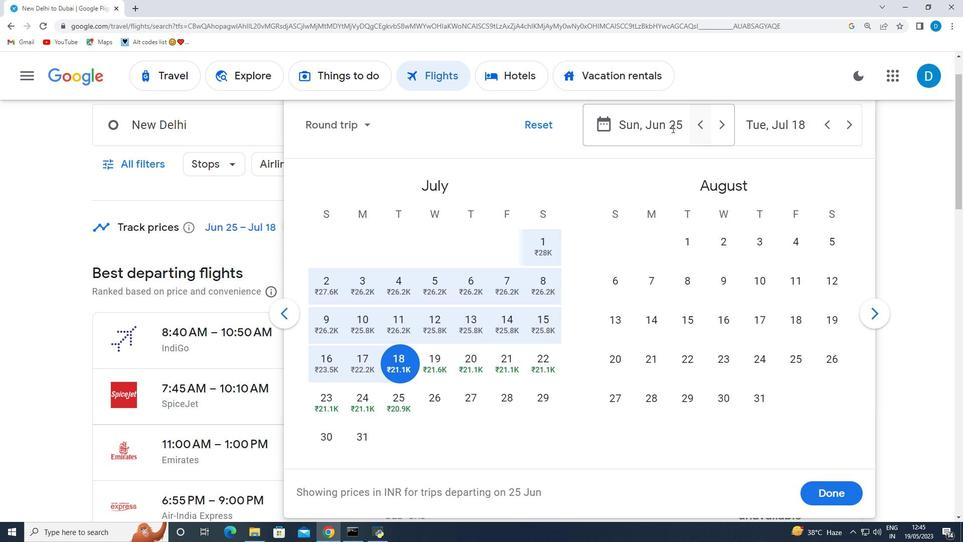
Action: Mouse pressed left at (672, 127)
Screenshot: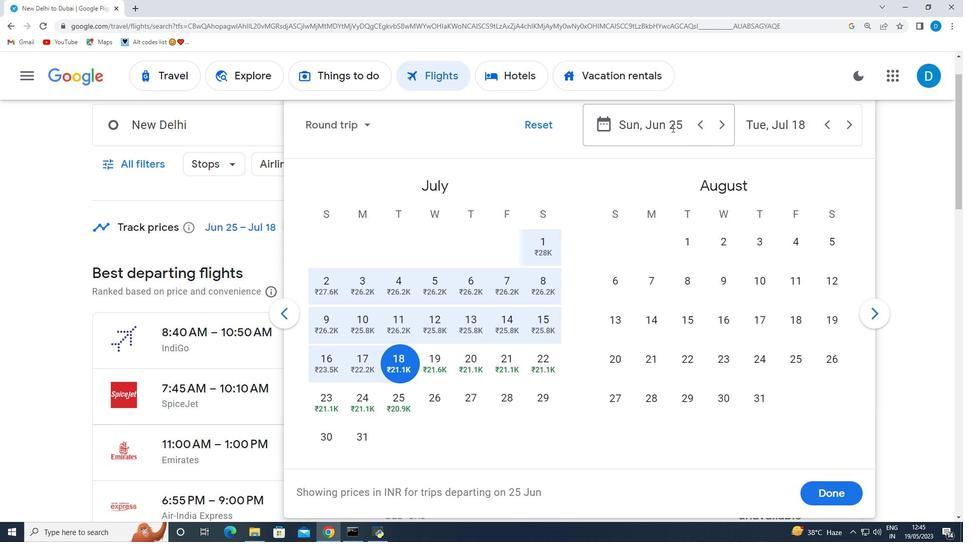 
Action: Mouse moved to (331, 411)
Screenshot: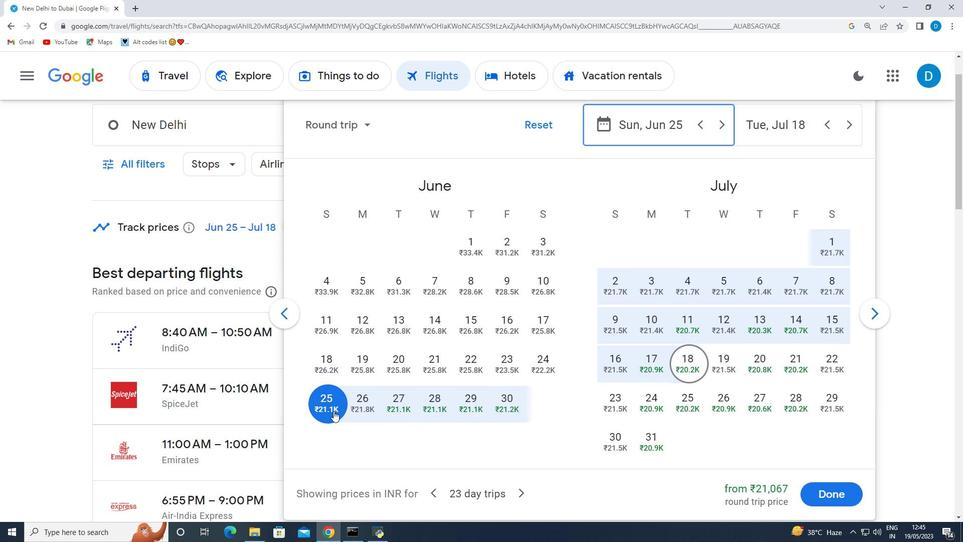 
Action: Mouse pressed left at (331, 411)
Screenshot: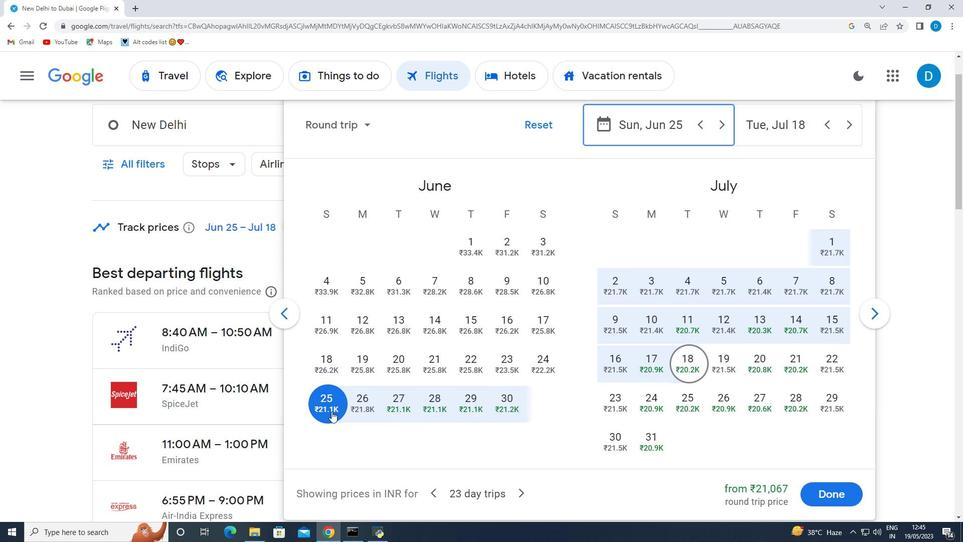 
Action: Mouse pressed left at (331, 411)
Screenshot: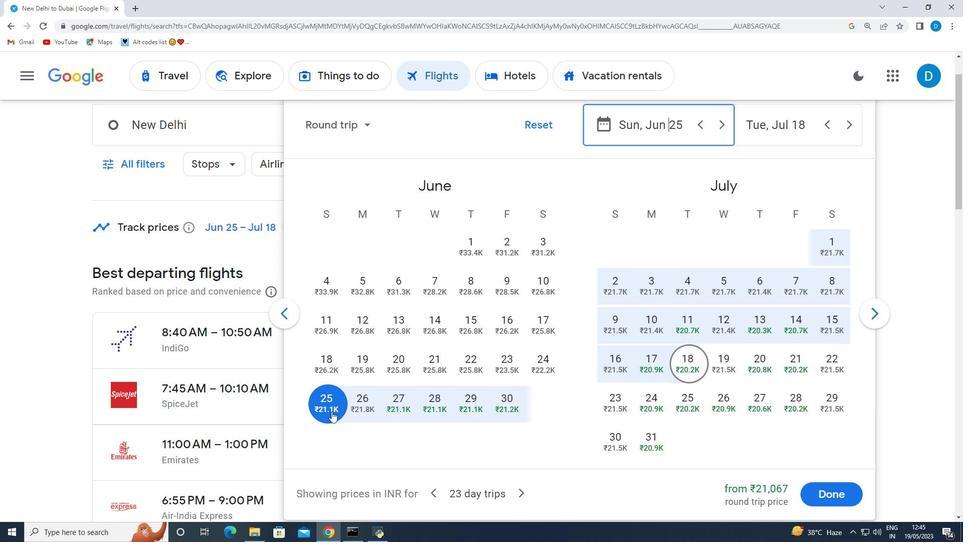 
Action: Mouse moved to (334, 416)
Screenshot: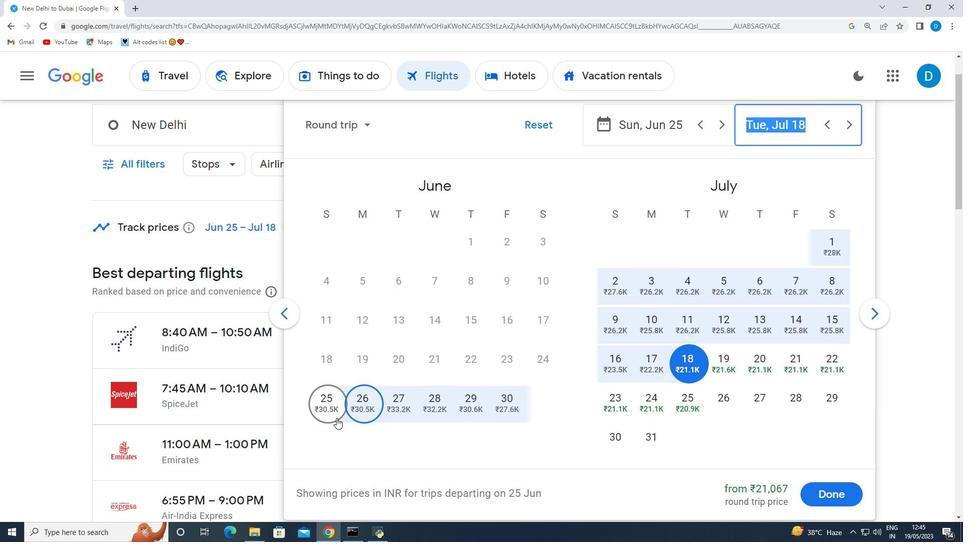 
Action: Mouse pressed left at (334, 416)
Screenshot: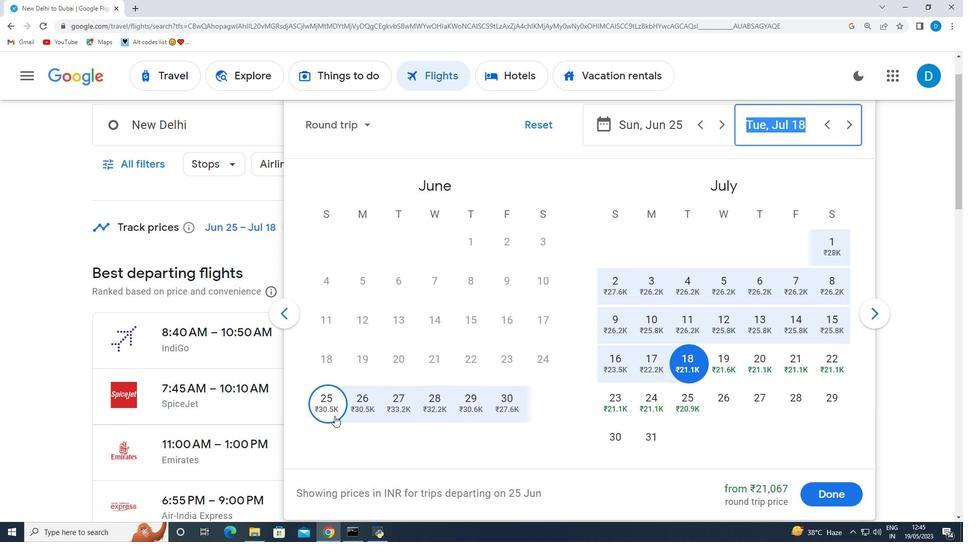 
Action: Mouse pressed left at (334, 416)
Screenshot: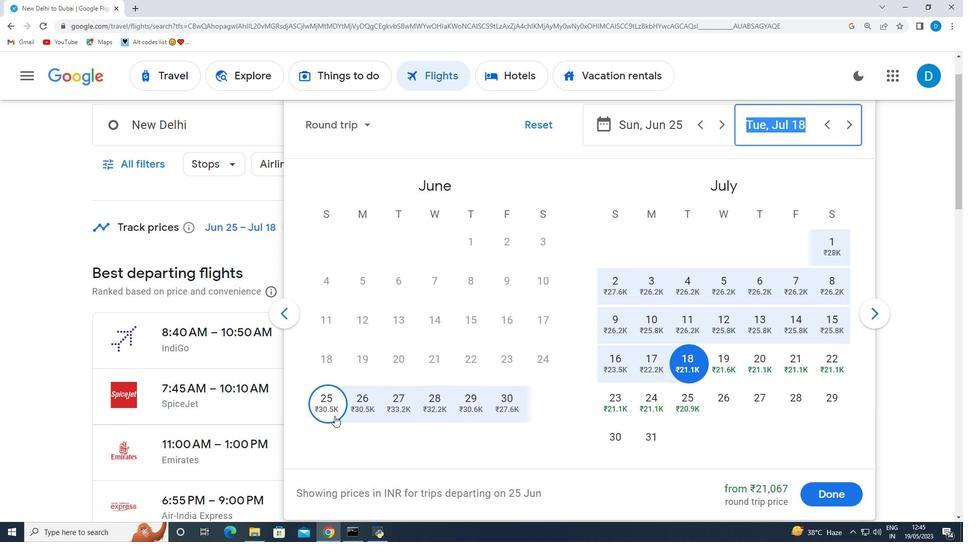 
Action: Mouse moved to (824, 490)
Screenshot: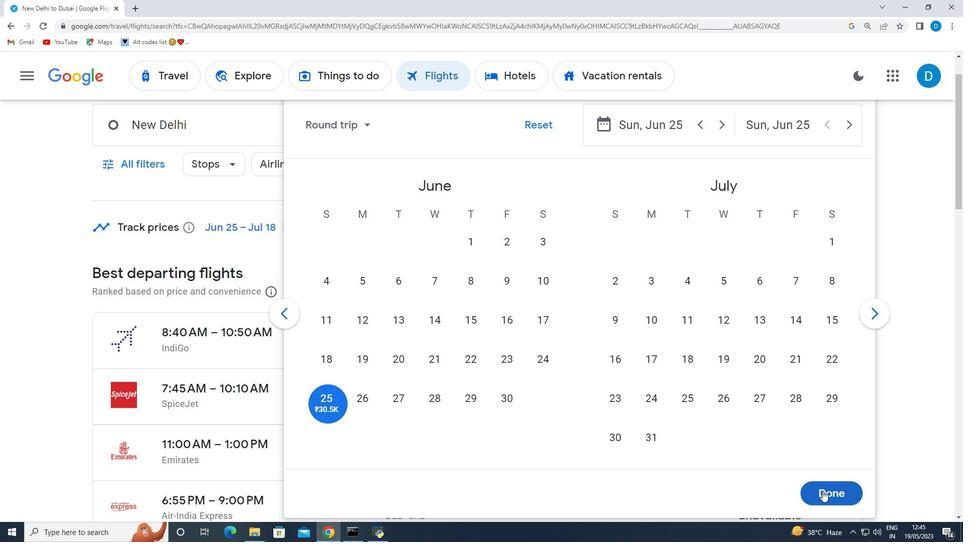 
Action: Mouse pressed left at (824, 490)
Screenshot: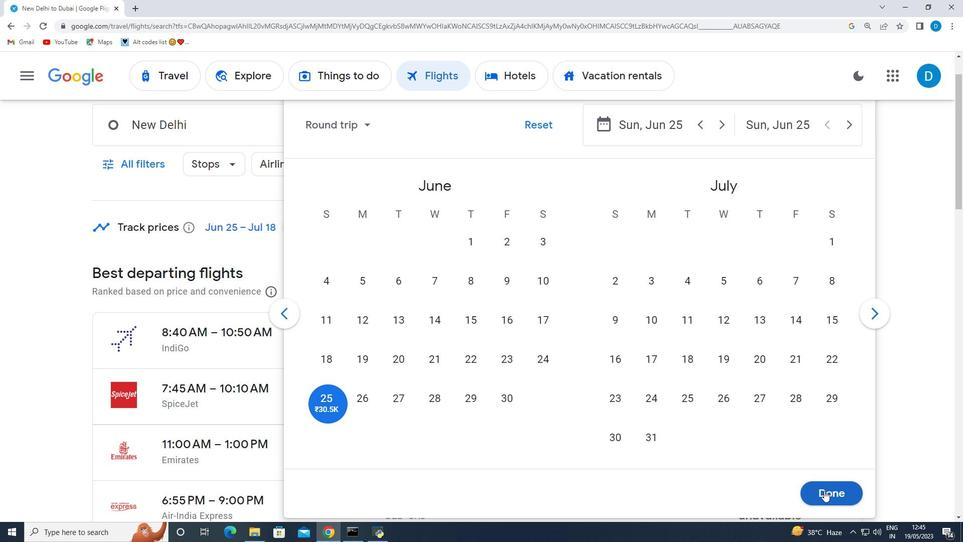 
Action: Mouse moved to (808, 128)
Screenshot: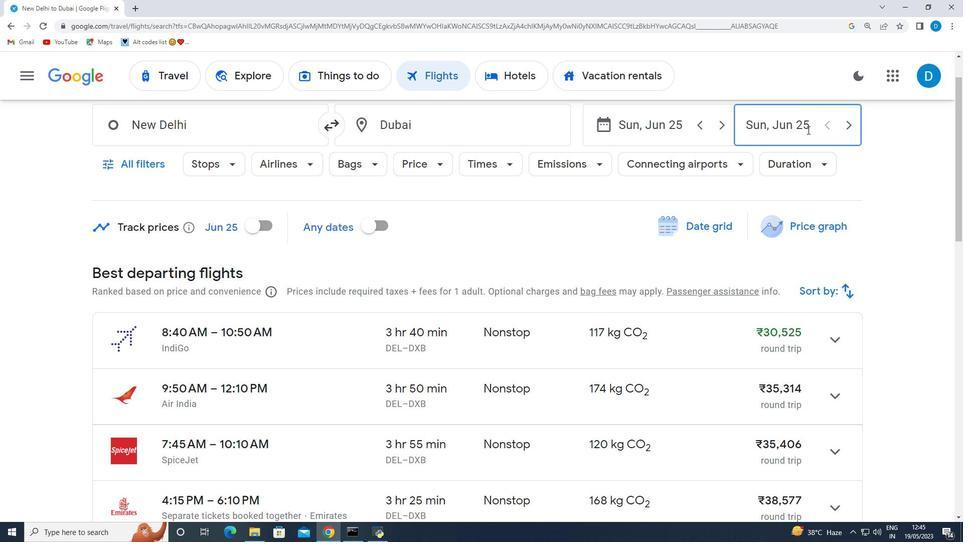 
Action: Mouse pressed left at (808, 128)
Screenshot: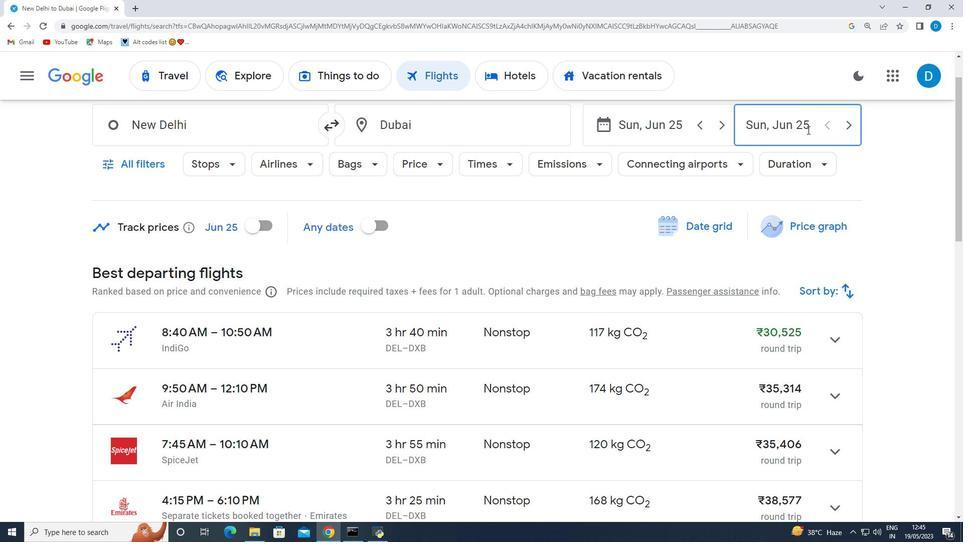 
Action: Mouse pressed left at (808, 128)
Screenshot: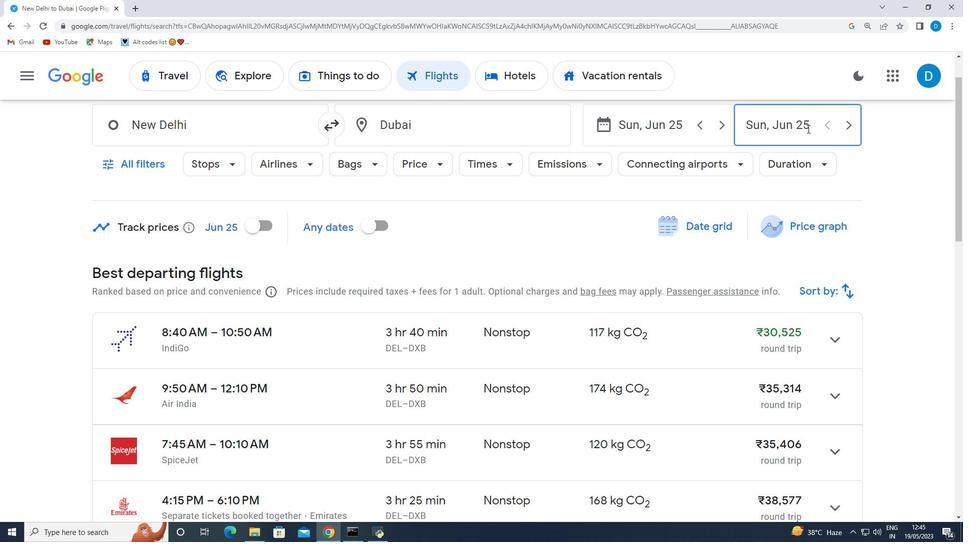
Action: Mouse moved to (806, 404)
Screenshot: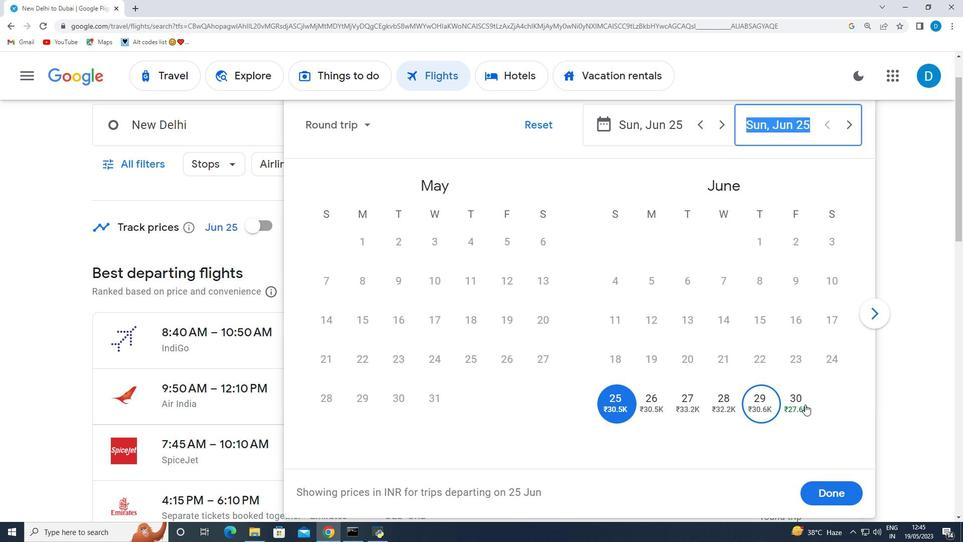 
Action: Mouse pressed left at (806, 404)
Screenshot: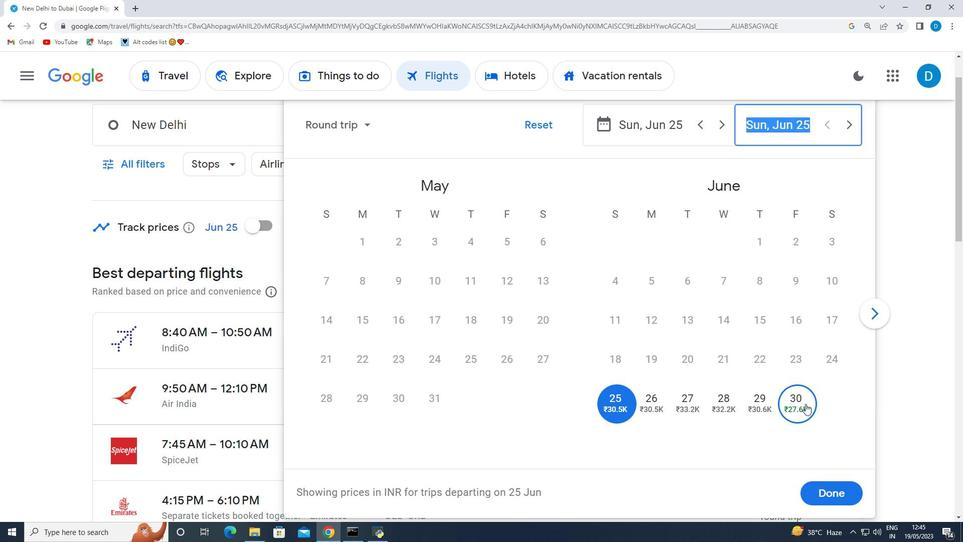 
Action: Mouse moved to (823, 489)
Screenshot: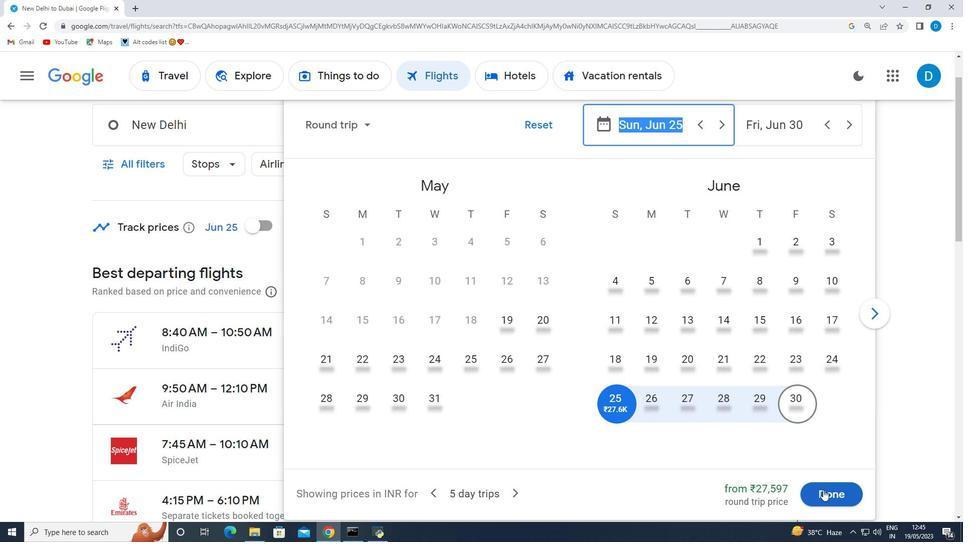 
Action: Mouse pressed left at (823, 489)
Screenshot: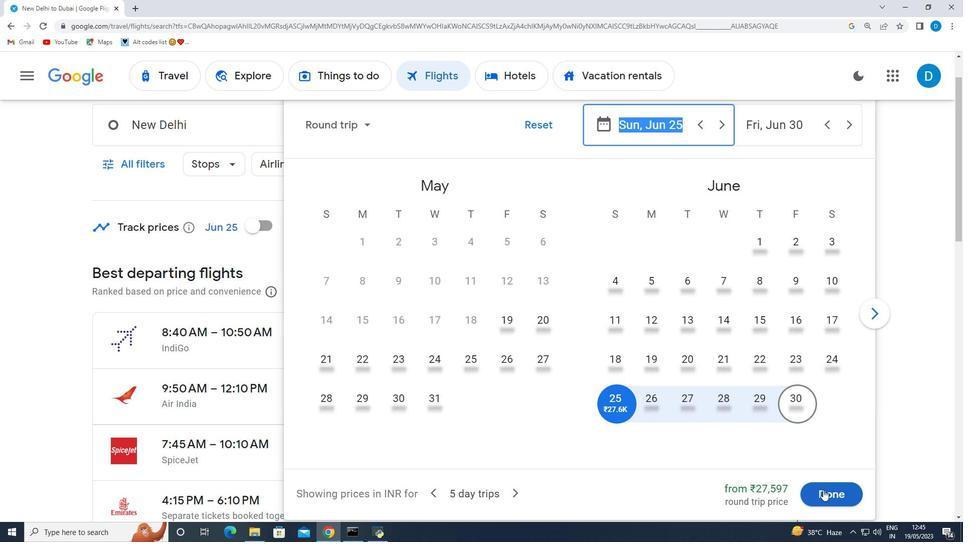 
Action: Mouse moved to (814, 232)
Screenshot: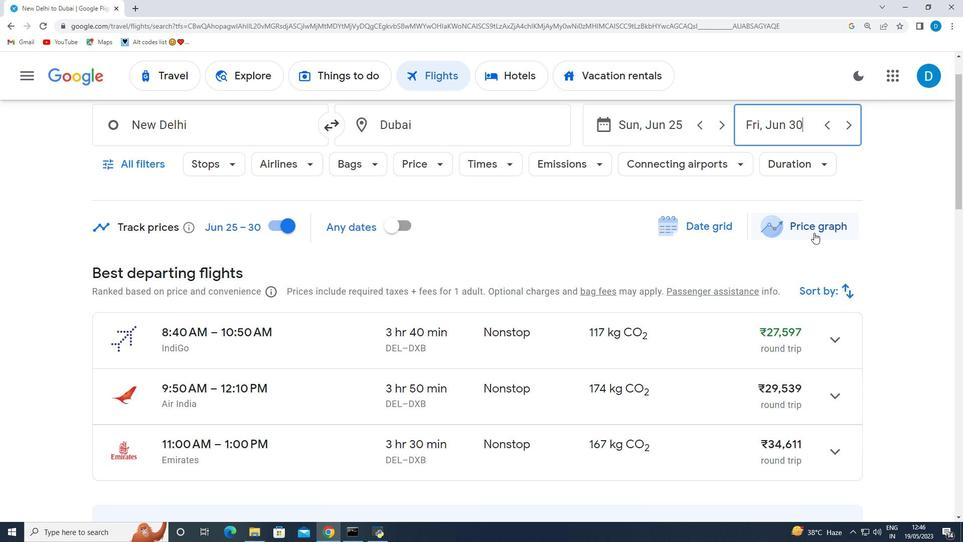 
Action: Mouse pressed left at (814, 232)
Screenshot: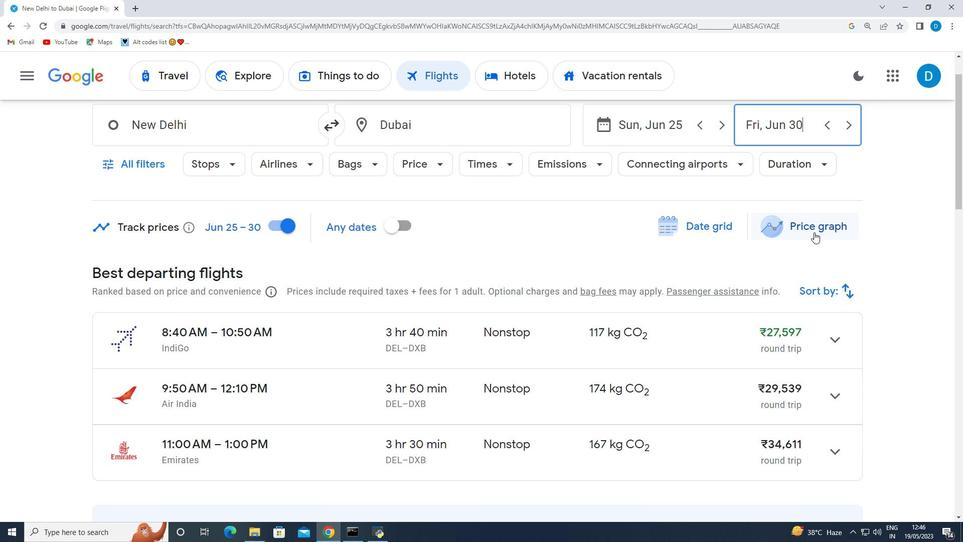 
Action: Mouse moved to (450, 313)
Screenshot: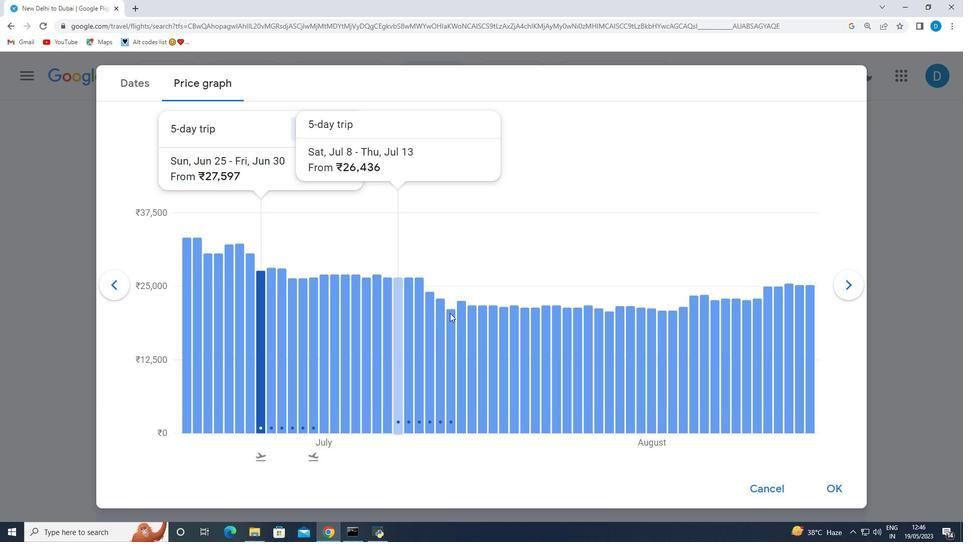 
Action: Mouse pressed left at (450, 313)
Screenshot: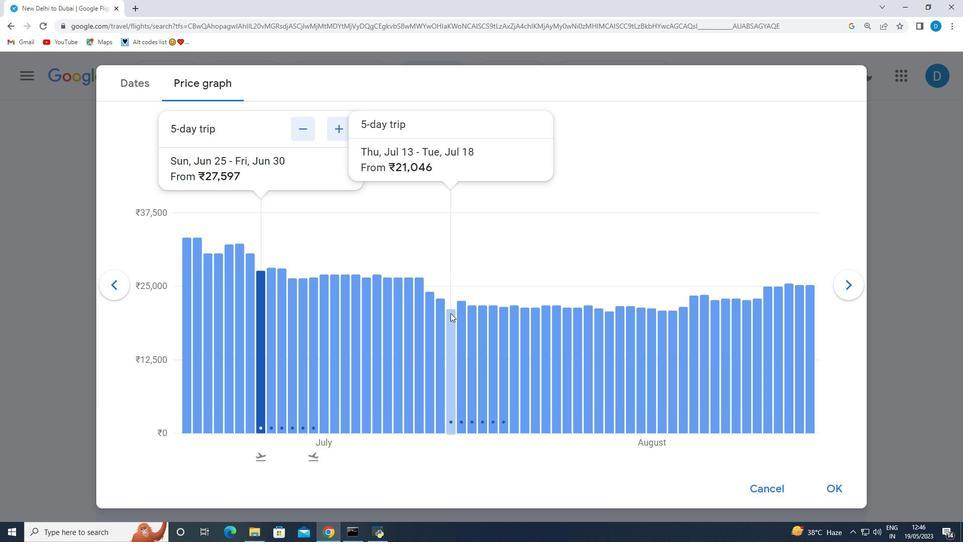 
Action: Mouse pressed left at (450, 313)
Screenshot: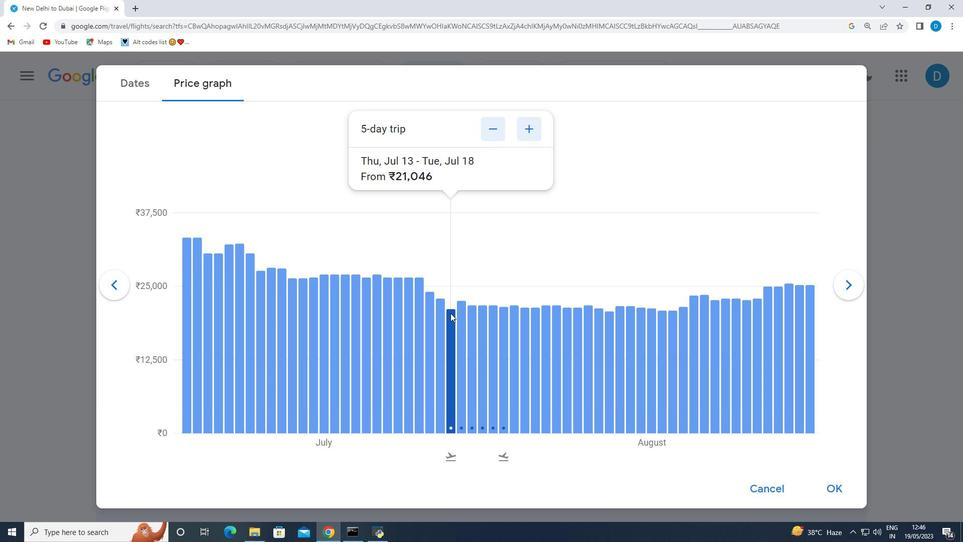 
Action: Mouse pressed left at (450, 313)
Screenshot: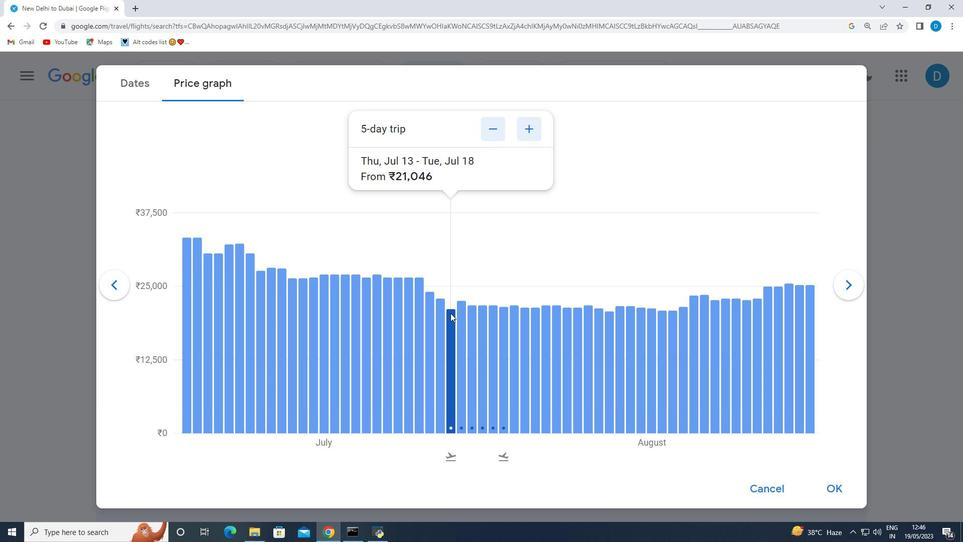 
Action: Mouse pressed left at (450, 313)
Screenshot: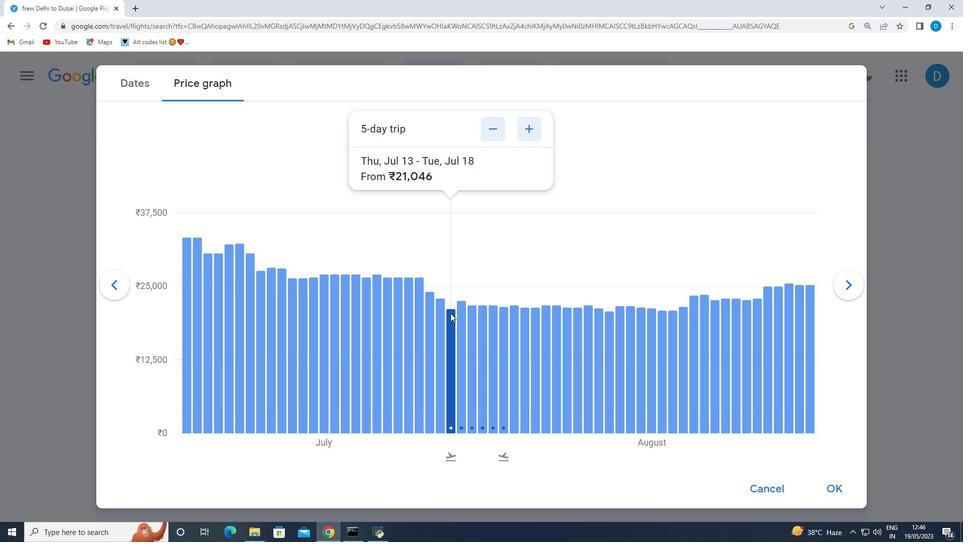 
Action: Mouse pressed left at (450, 313)
Screenshot: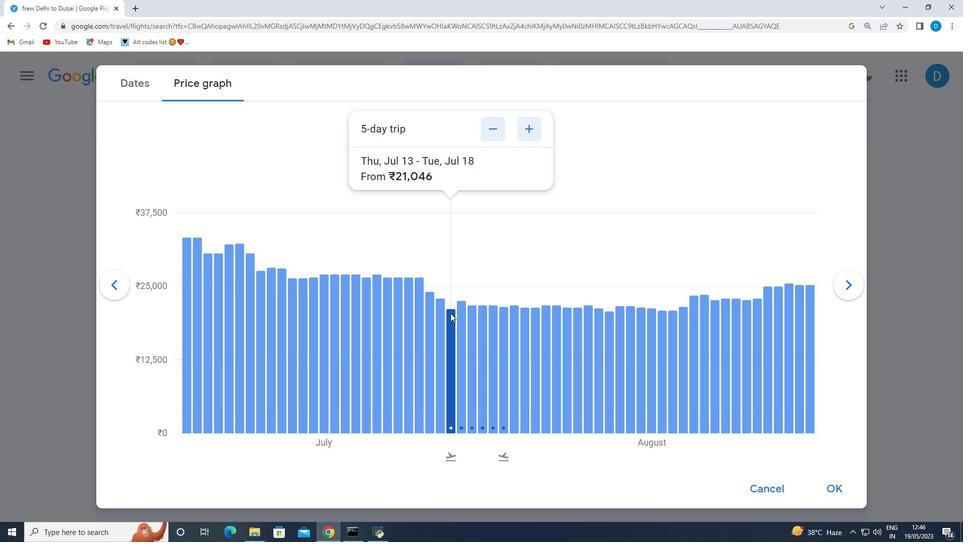 
Action: Mouse moved to (450, 330)
Screenshot: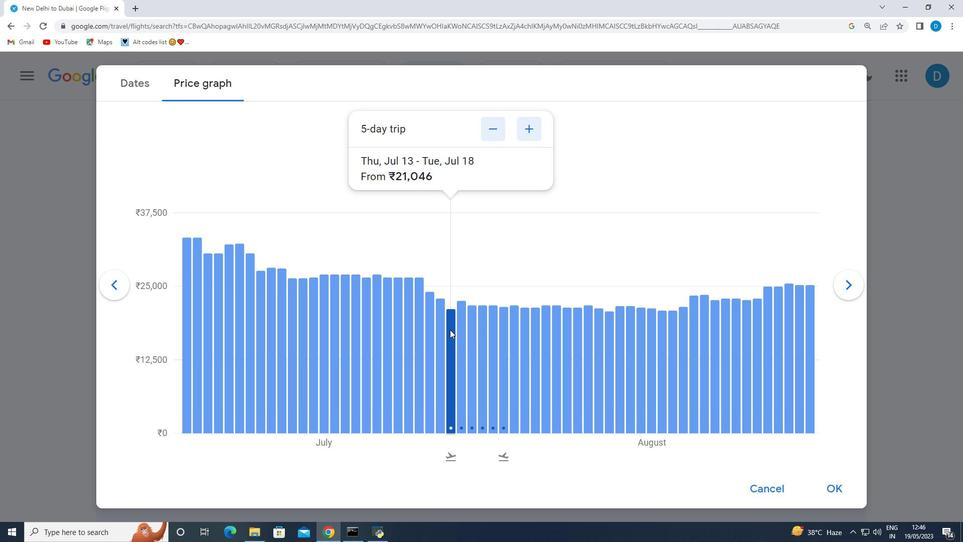 
Action: Mouse pressed left at (450, 330)
Screenshot: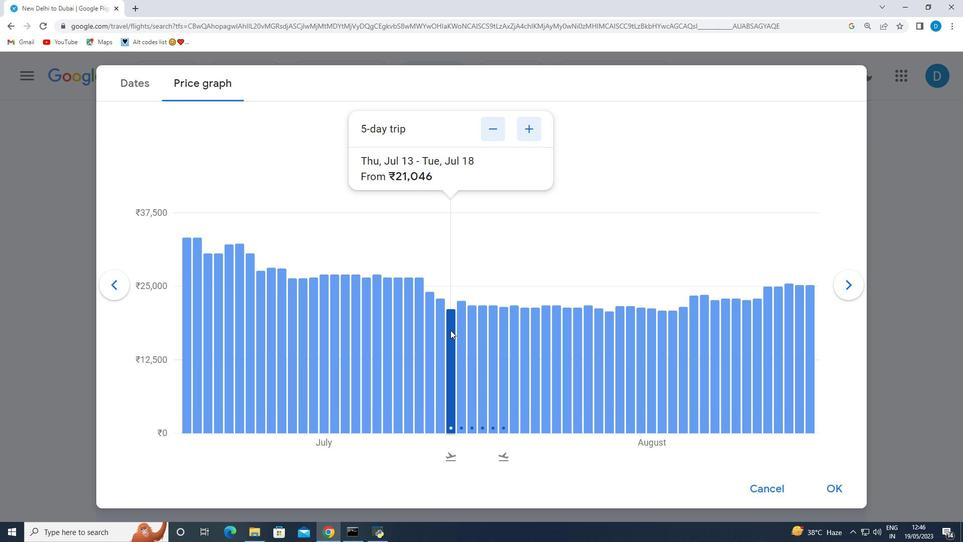 
Action: Mouse pressed left at (450, 330)
Screenshot: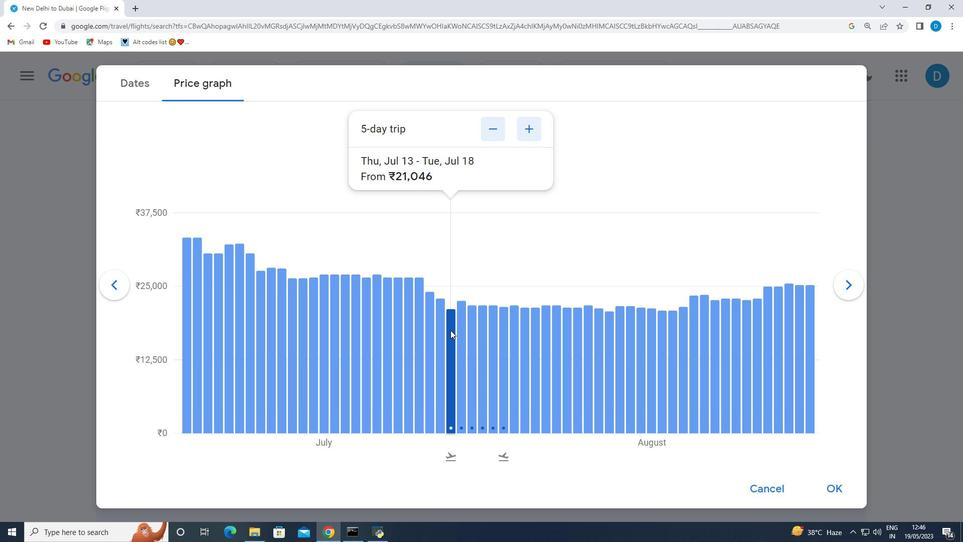 
Action: Mouse moved to (835, 489)
Screenshot: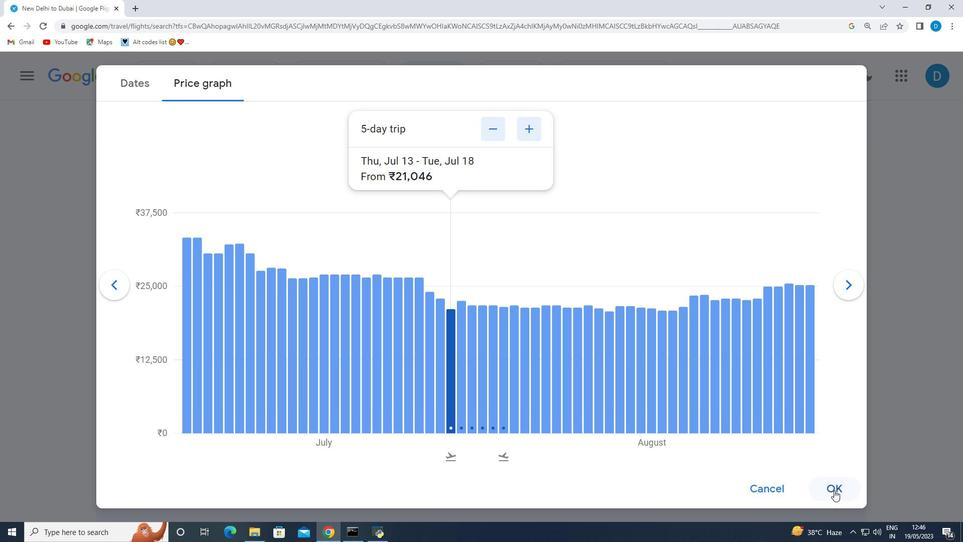 
Action: Mouse pressed left at (835, 489)
Screenshot: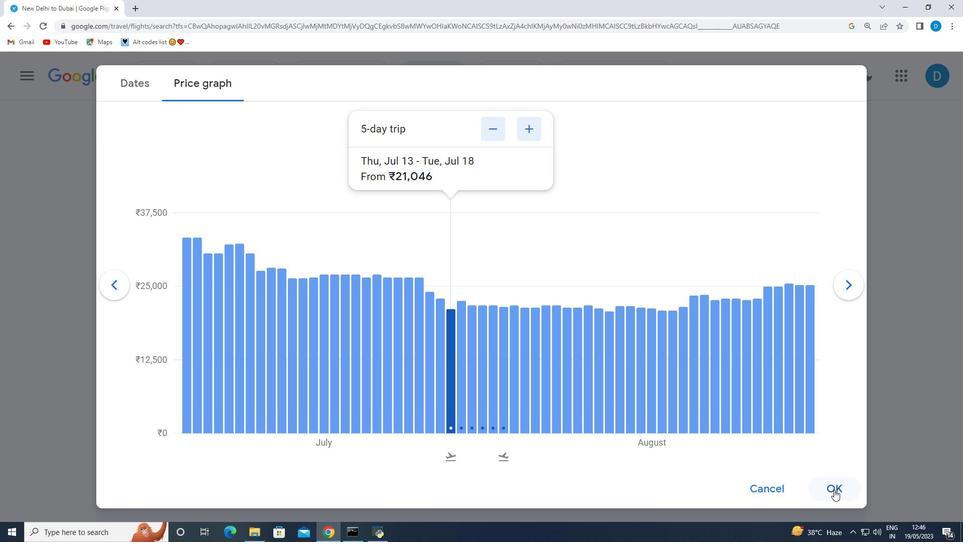
Action: Mouse moved to (743, 347)
Screenshot: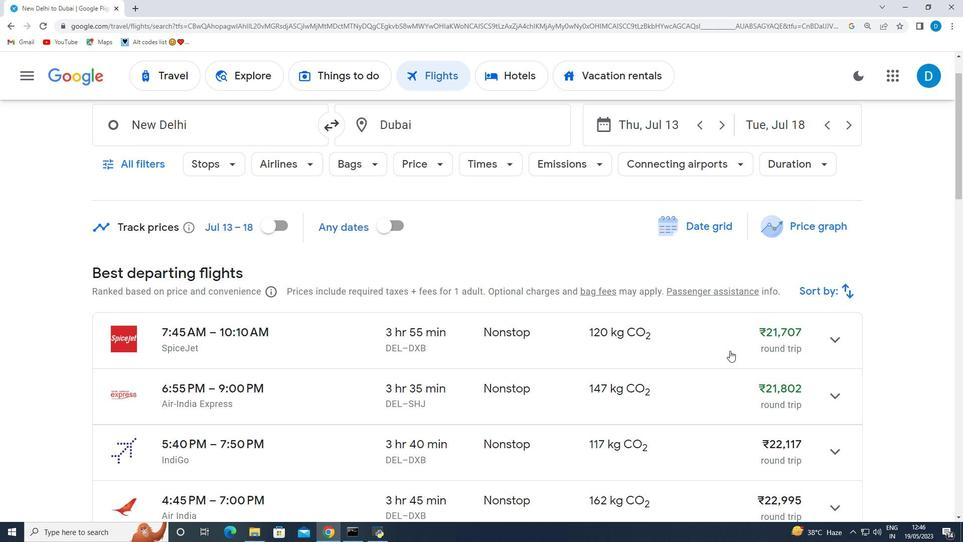 
Action: Mouse scrolled (743, 346) with delta (0, 0)
Screenshot: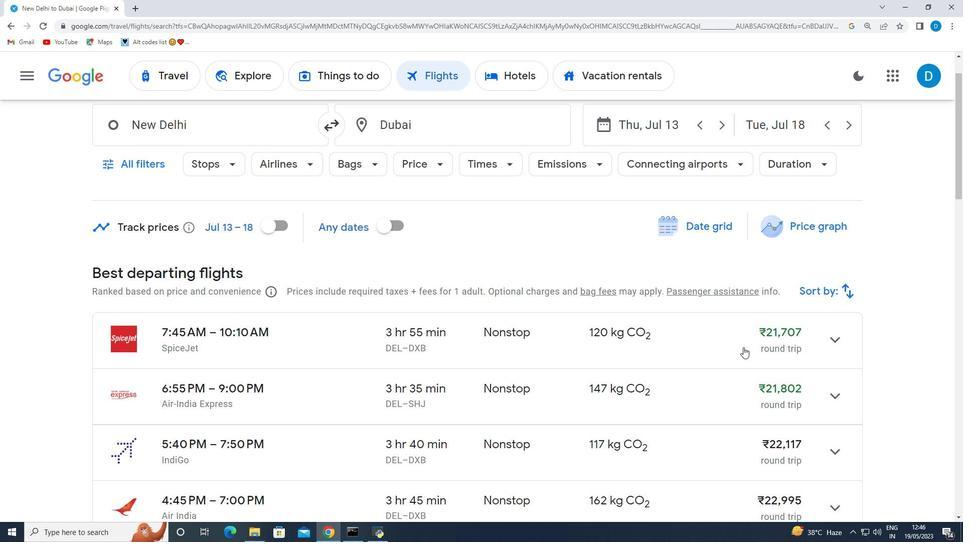
Action: Mouse moved to (764, 289)
Screenshot: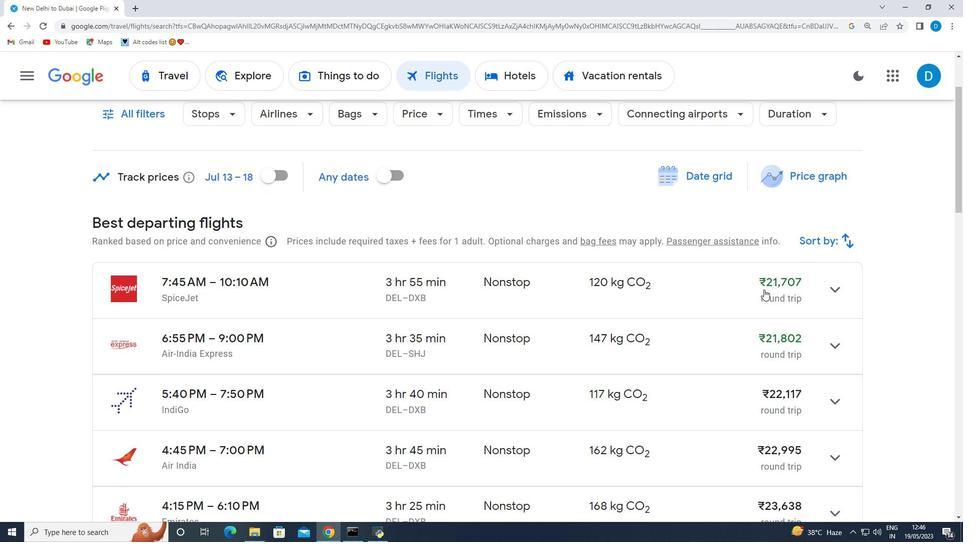 
Action: Mouse scrolled (764, 290) with delta (0, 0)
Screenshot: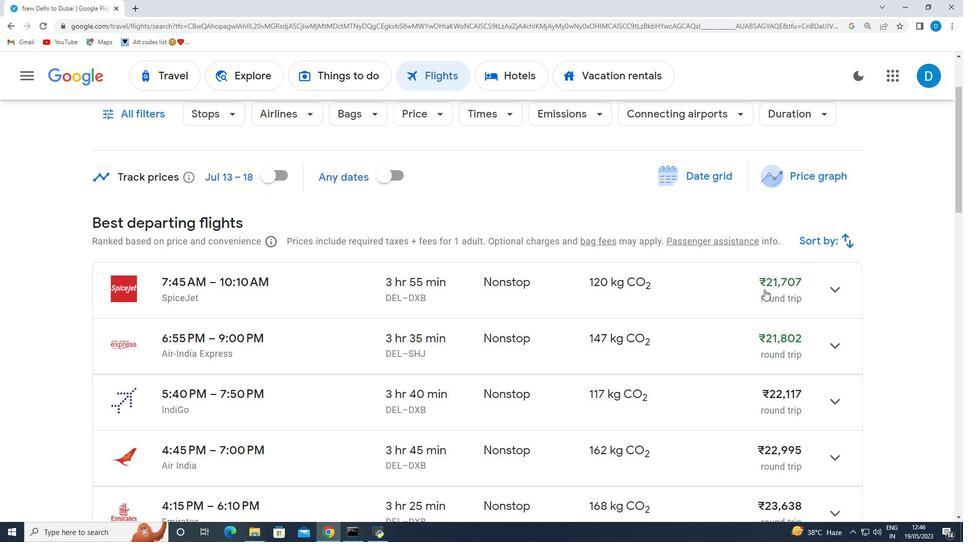 
Action: Mouse moved to (939, 440)
Screenshot: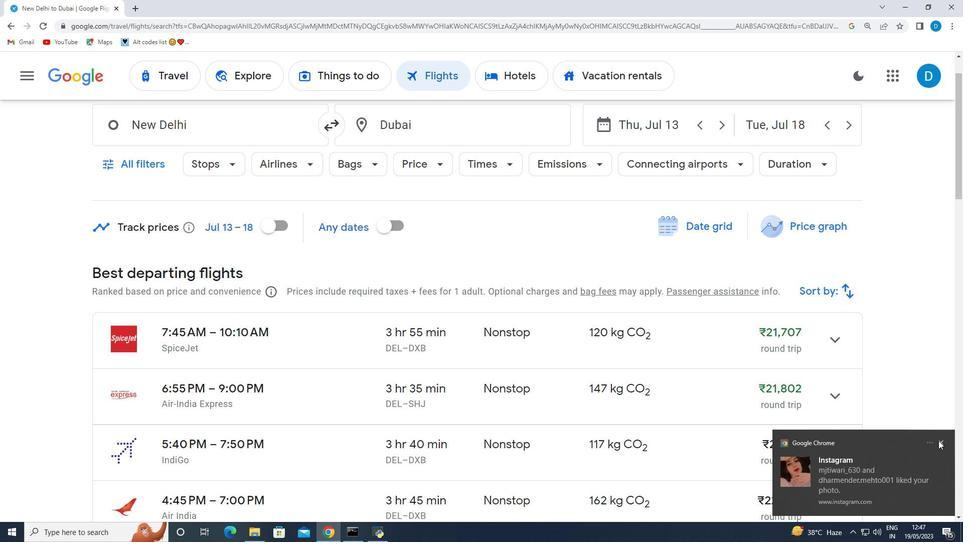 
Action: Mouse pressed left at (939, 440)
Screenshot: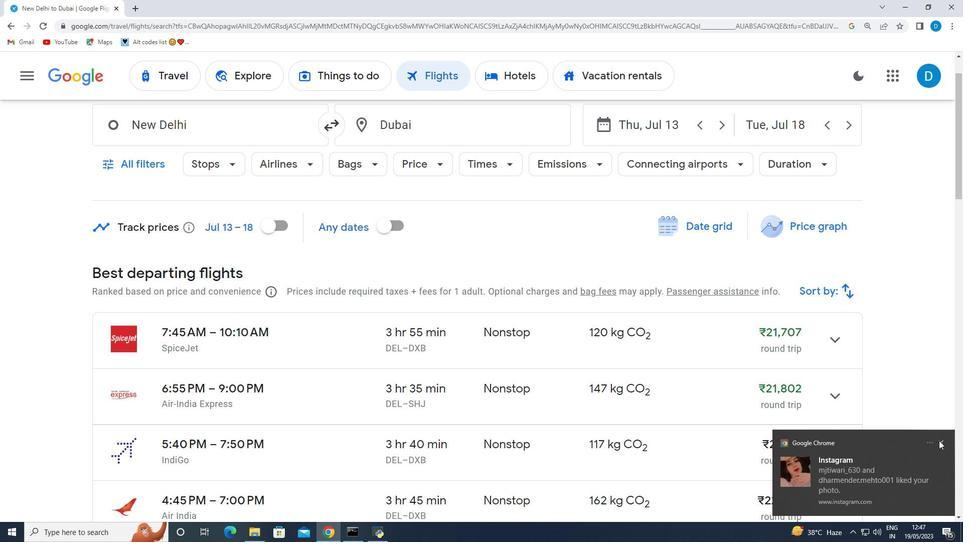 
Action: Mouse moved to (810, 336)
Screenshot: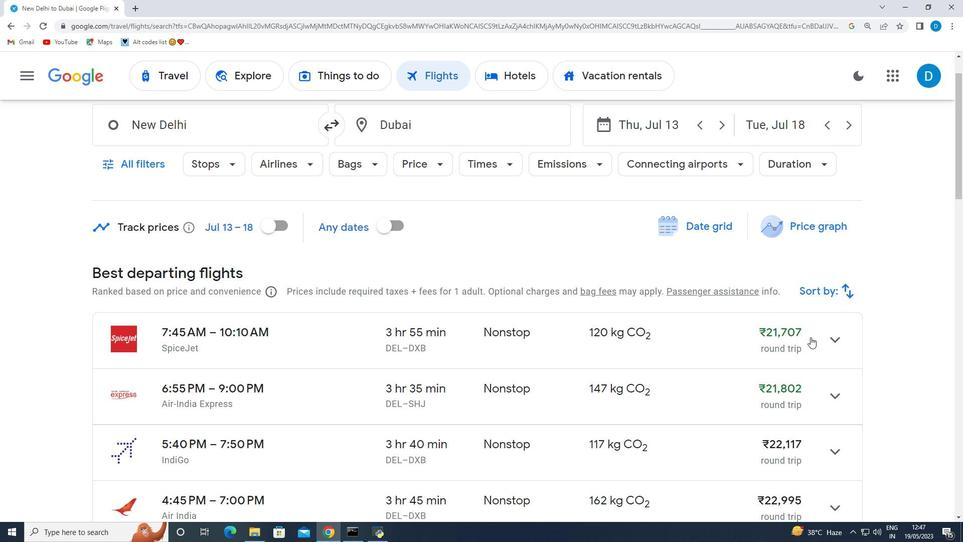 
Action: Mouse scrolled (810, 336) with delta (0, 0)
Screenshot: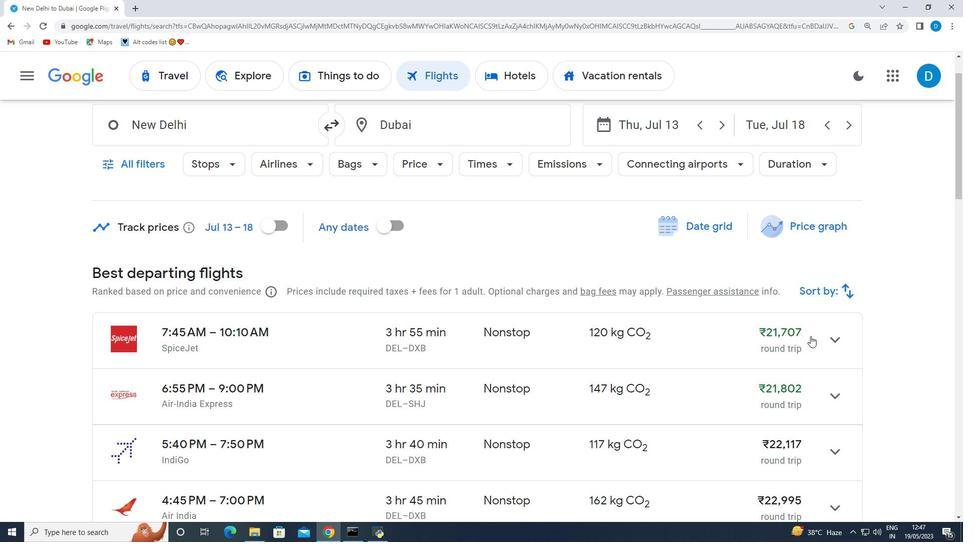 
Action: Mouse scrolled (810, 336) with delta (0, 0)
Screenshot: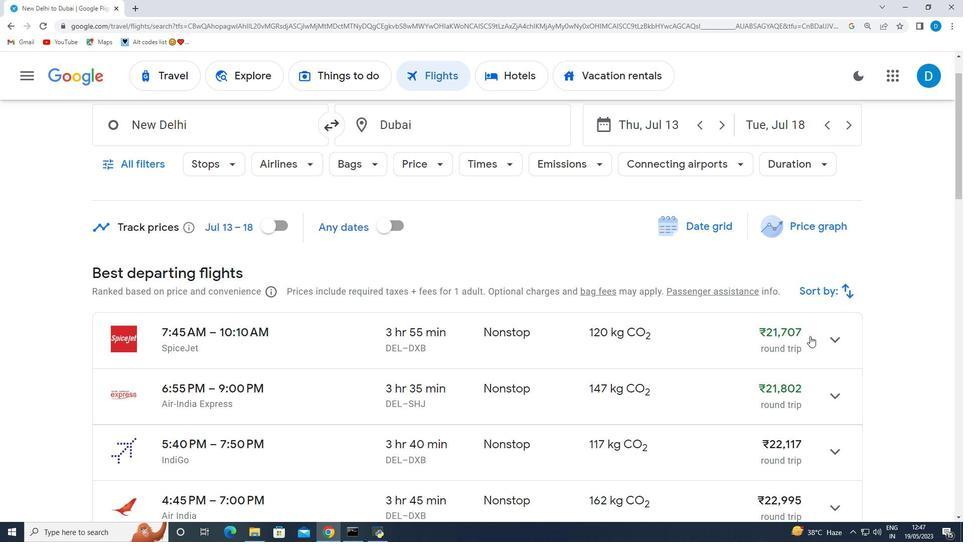
Action: Mouse moved to (773, 332)
Screenshot: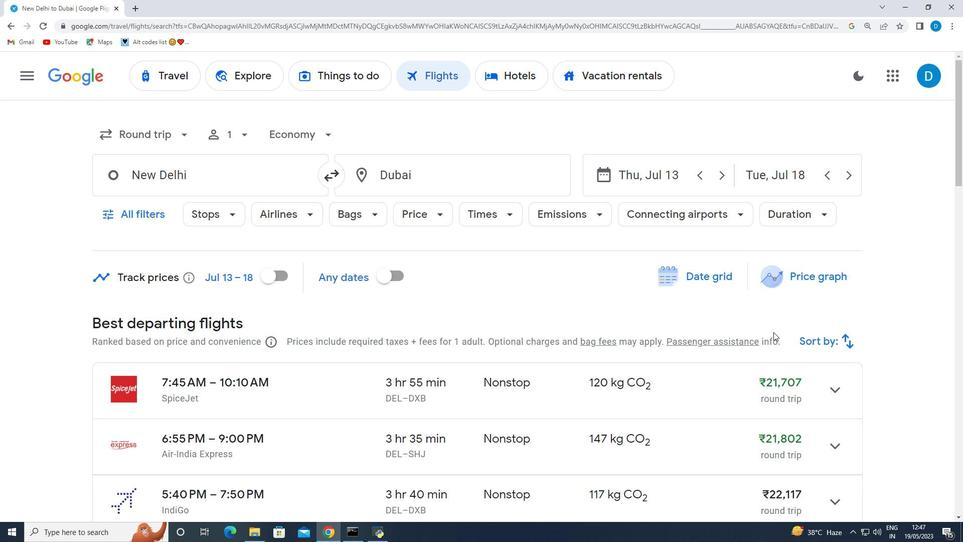 
Action: Mouse scrolled (773, 332) with delta (0, 0)
Screenshot: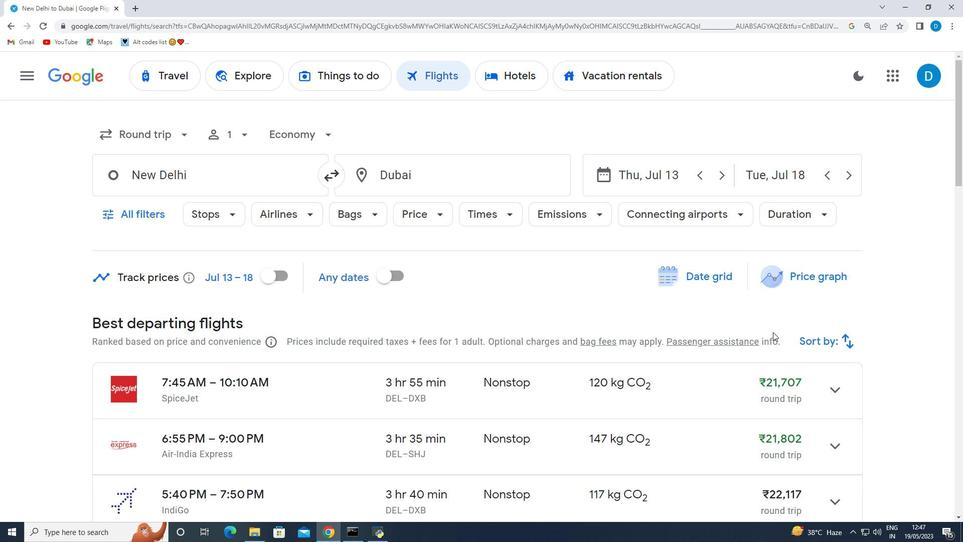 
Action: Mouse scrolled (773, 332) with delta (0, 0)
Screenshot: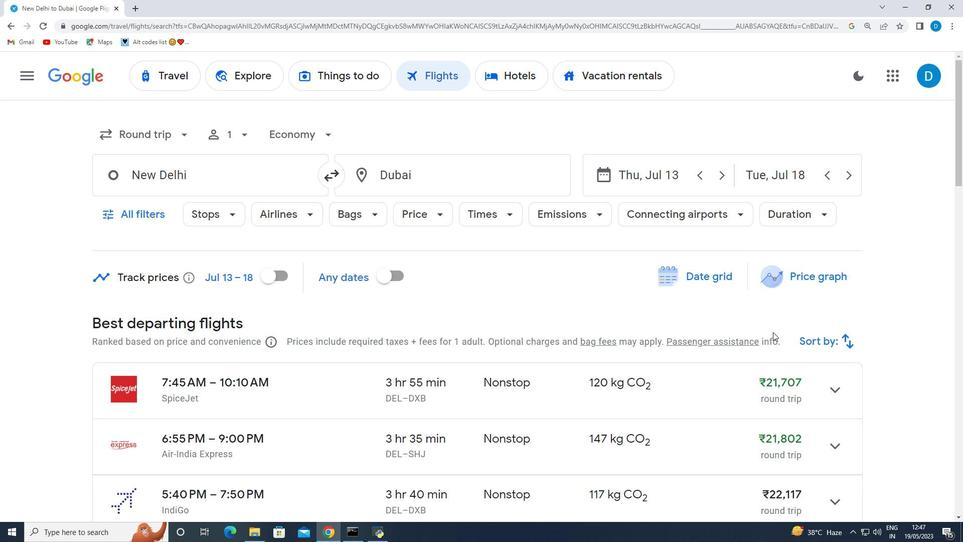 
Action: Mouse moved to (775, 333)
Screenshot: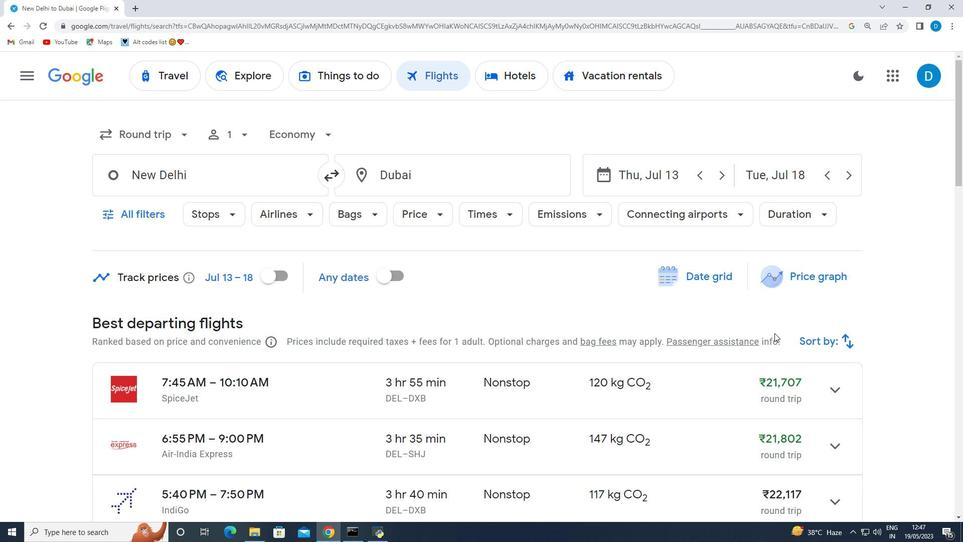 
